 Task: Slide 35 - Resources.
Action: Mouse moved to (33, 82)
Screenshot: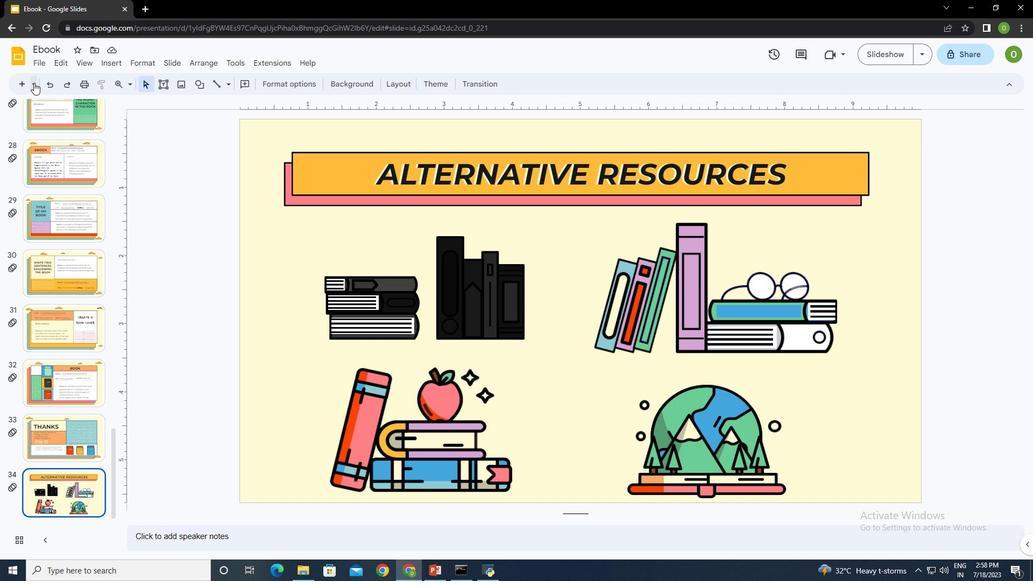 
Action: Mouse pressed left at (33, 82)
Screenshot: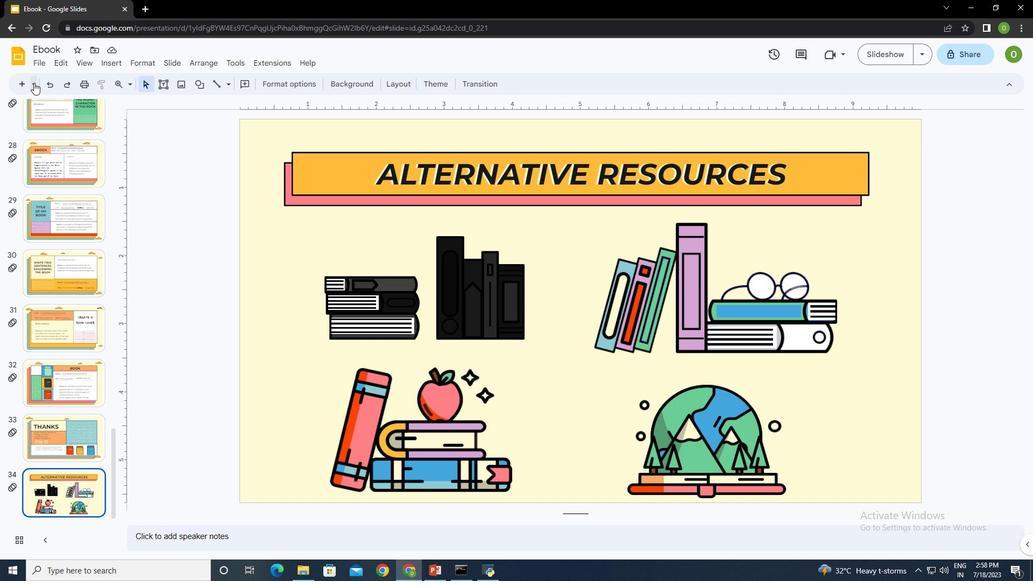 
Action: Mouse moved to (121, 391)
Screenshot: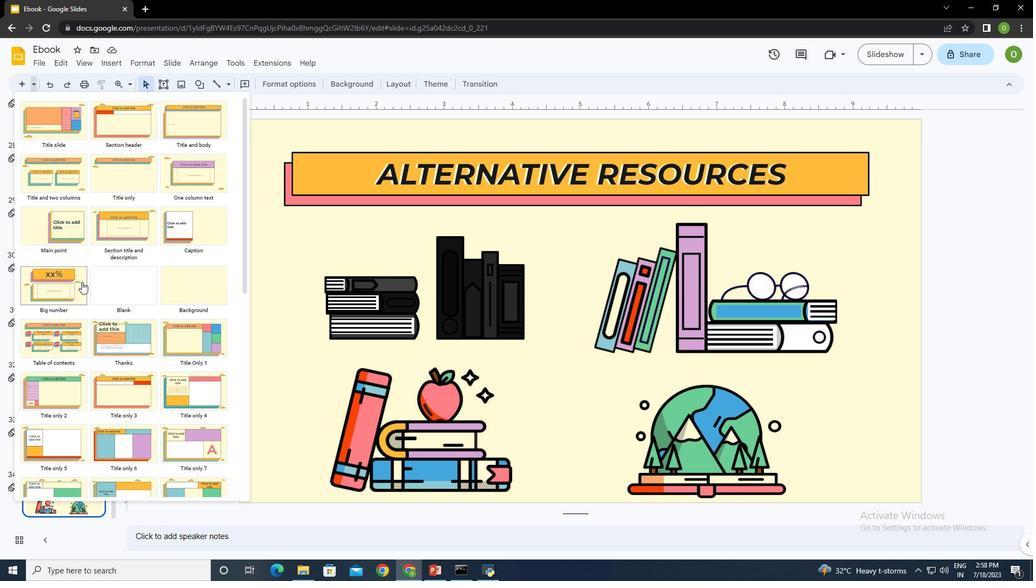 
Action: Mouse scrolled (121, 390) with delta (0, 0)
Screenshot: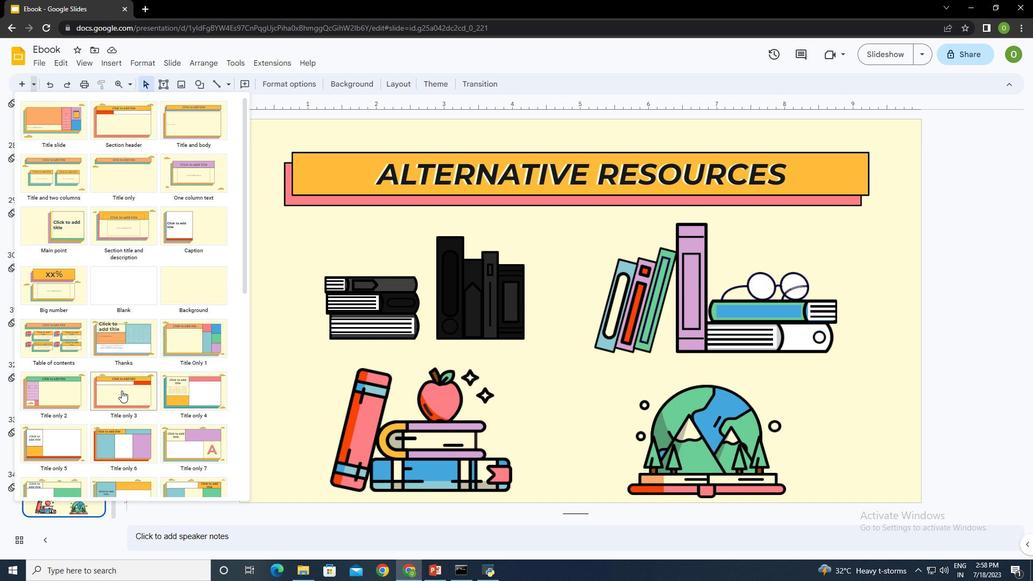 
Action: Mouse scrolled (121, 390) with delta (0, 0)
Screenshot: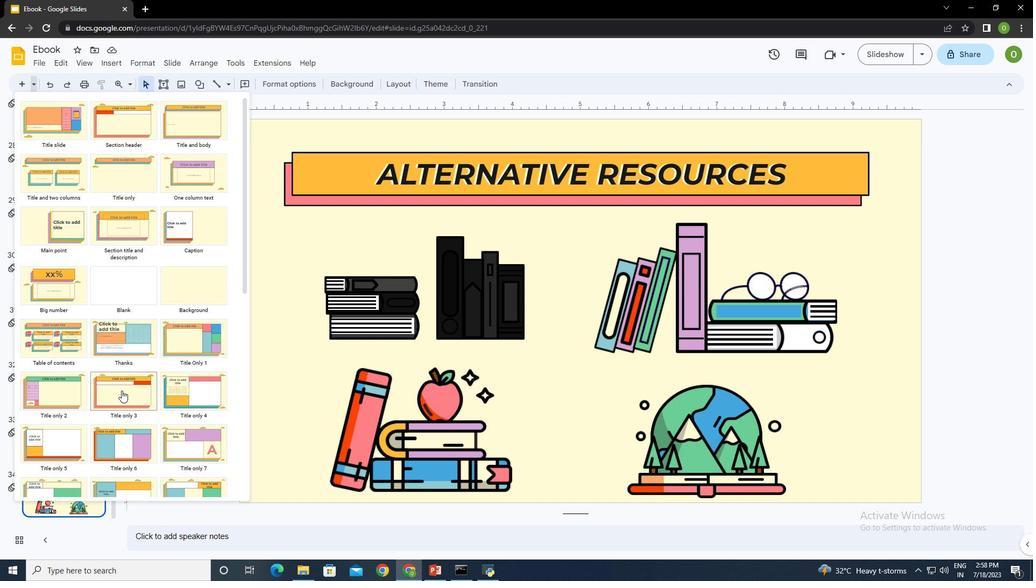 
Action: Mouse scrolled (121, 390) with delta (0, 0)
Screenshot: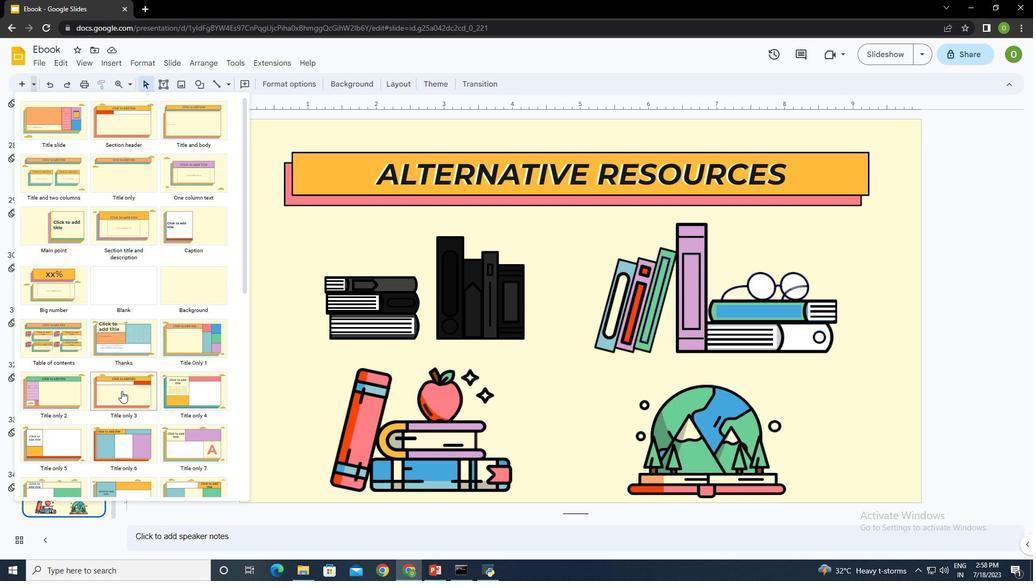 
Action: Mouse scrolled (121, 390) with delta (0, 0)
Screenshot: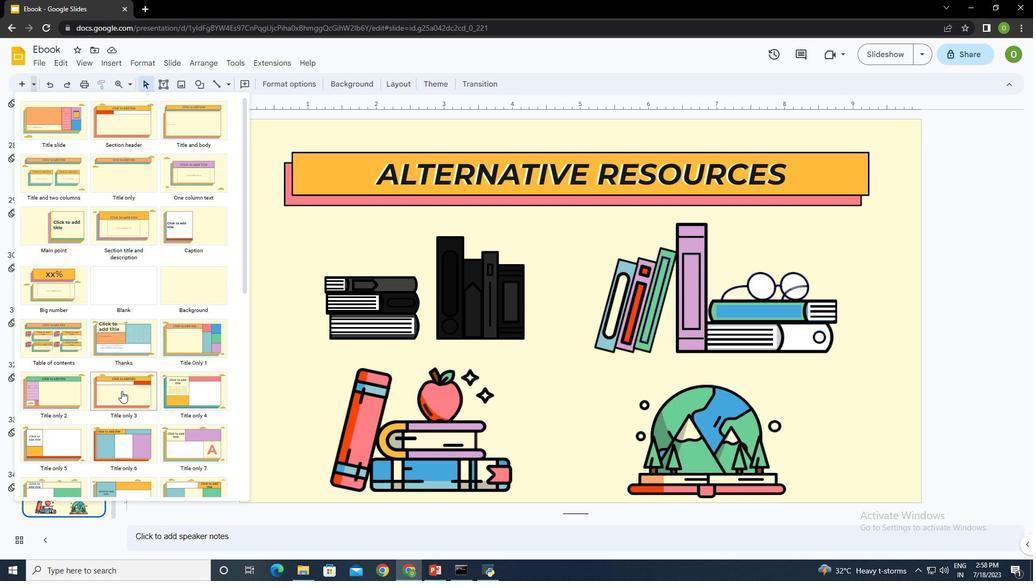
Action: Mouse scrolled (121, 390) with delta (0, 0)
Screenshot: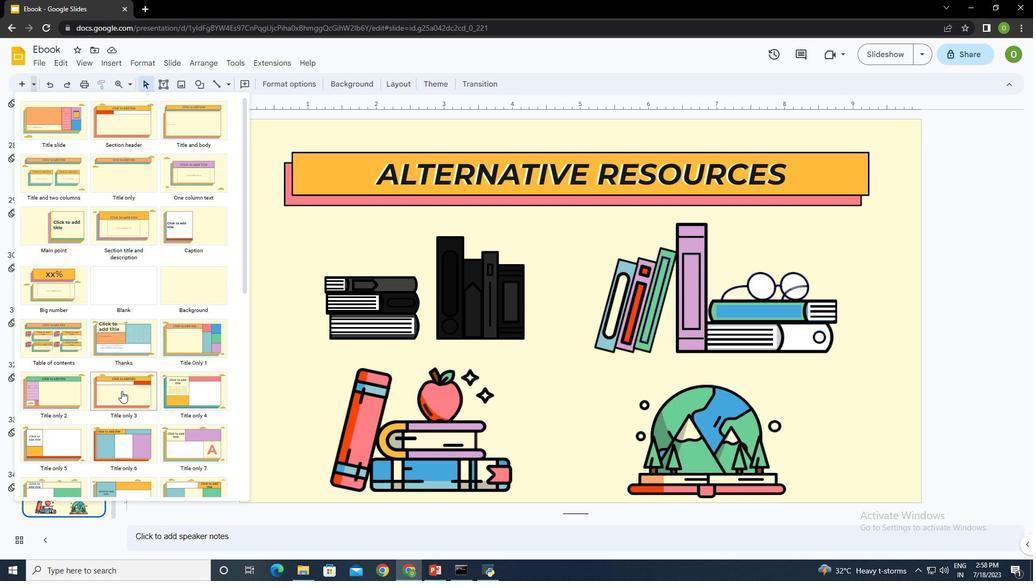 
Action: Mouse moved to (122, 391)
Screenshot: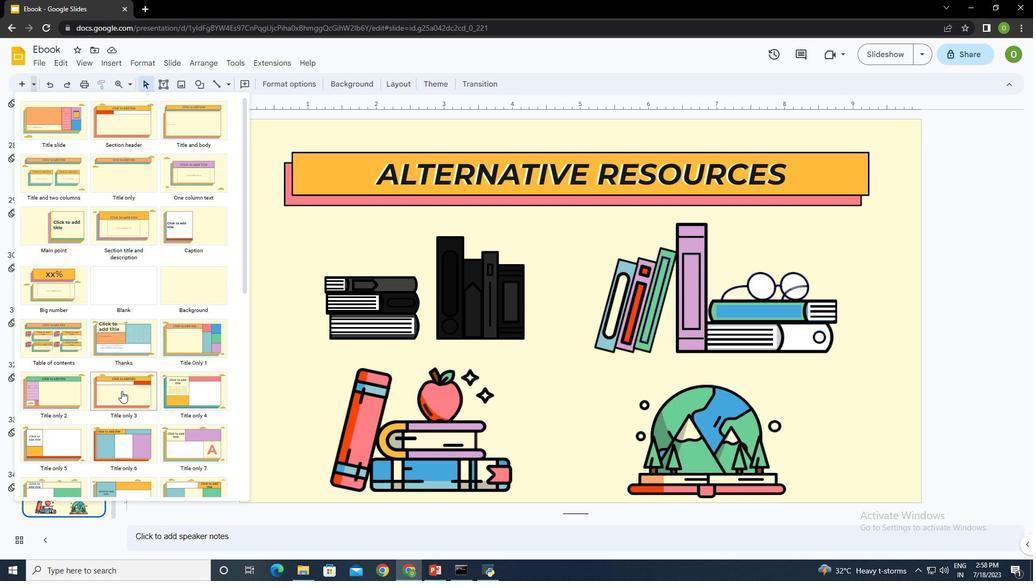
Action: Mouse scrolled (122, 390) with delta (0, 0)
Screenshot: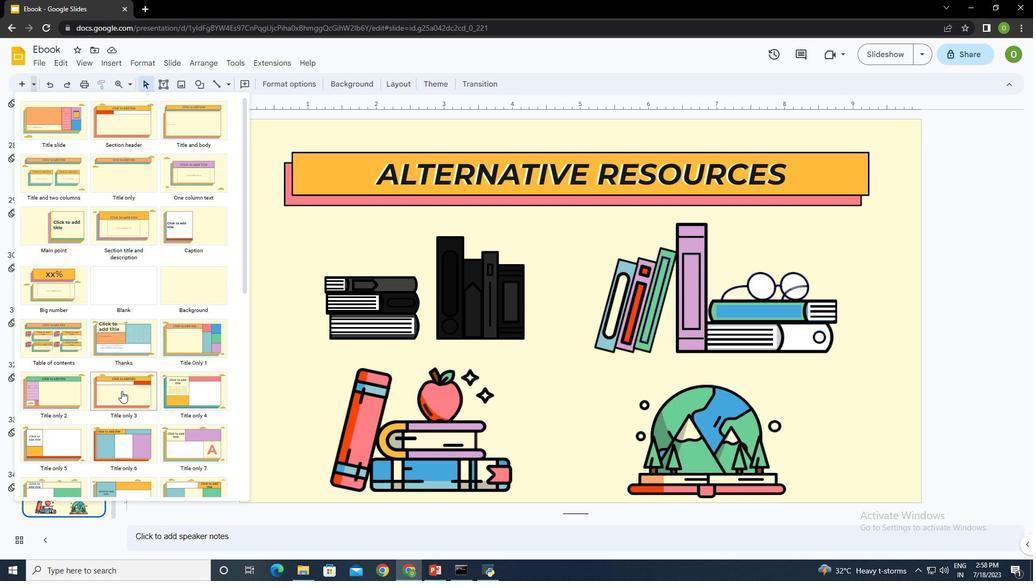 
Action: Mouse scrolled (122, 390) with delta (0, 0)
Screenshot: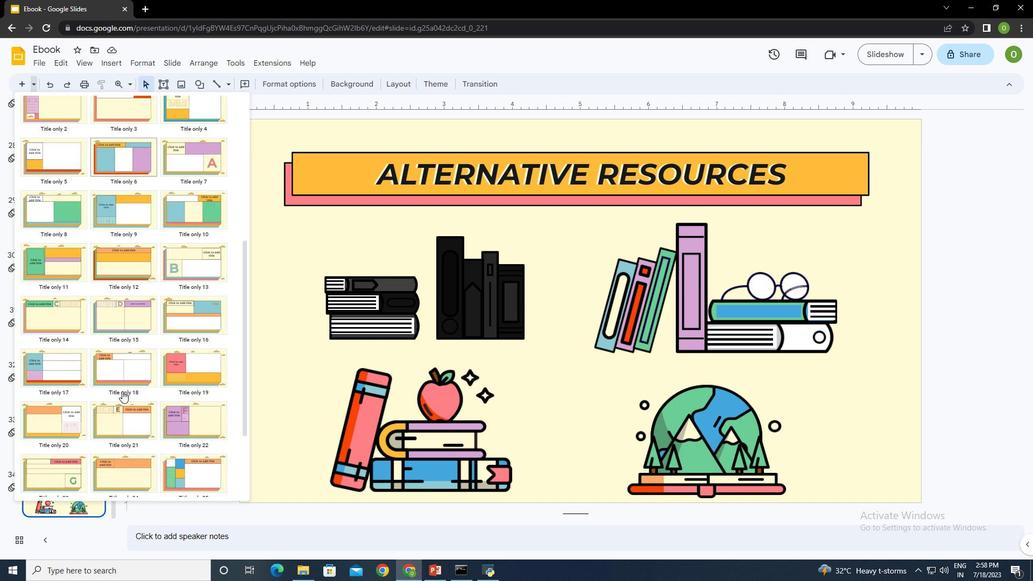 
Action: Mouse scrolled (122, 390) with delta (0, 0)
Screenshot: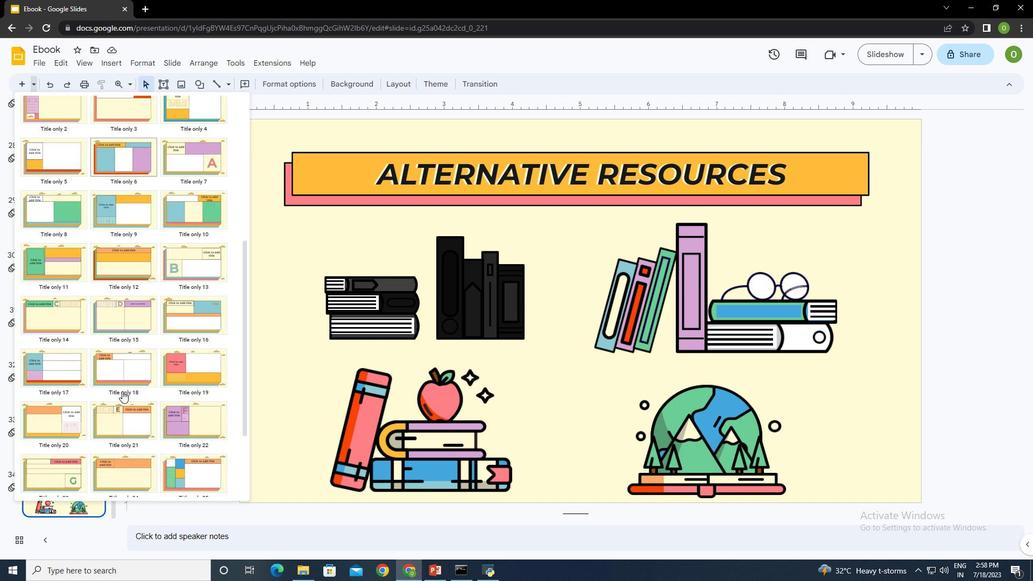 
Action: Mouse scrolled (122, 390) with delta (0, 0)
Screenshot: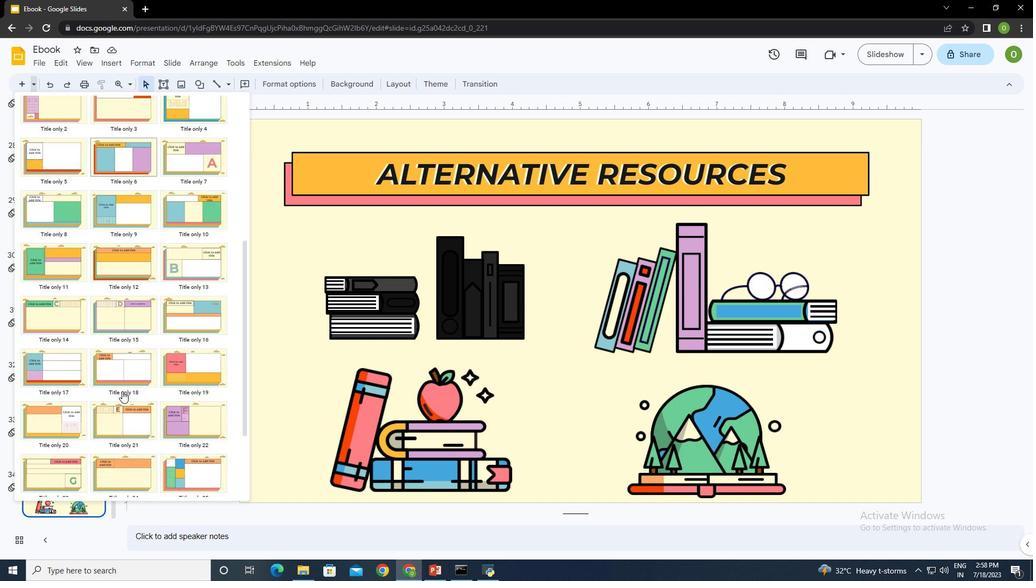 
Action: Mouse scrolled (122, 390) with delta (0, 0)
Screenshot: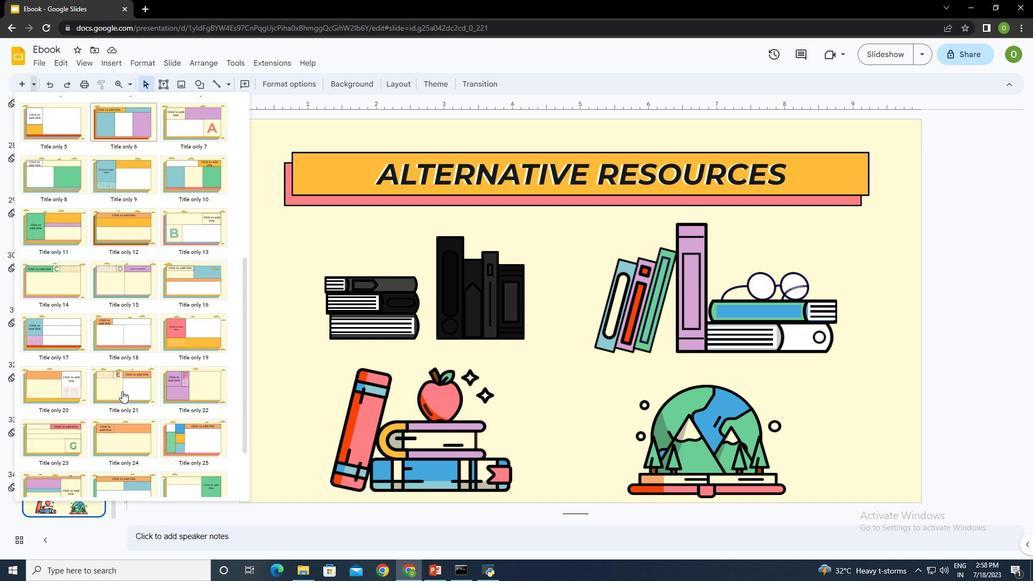 
Action: Mouse scrolled (122, 390) with delta (0, 0)
Screenshot: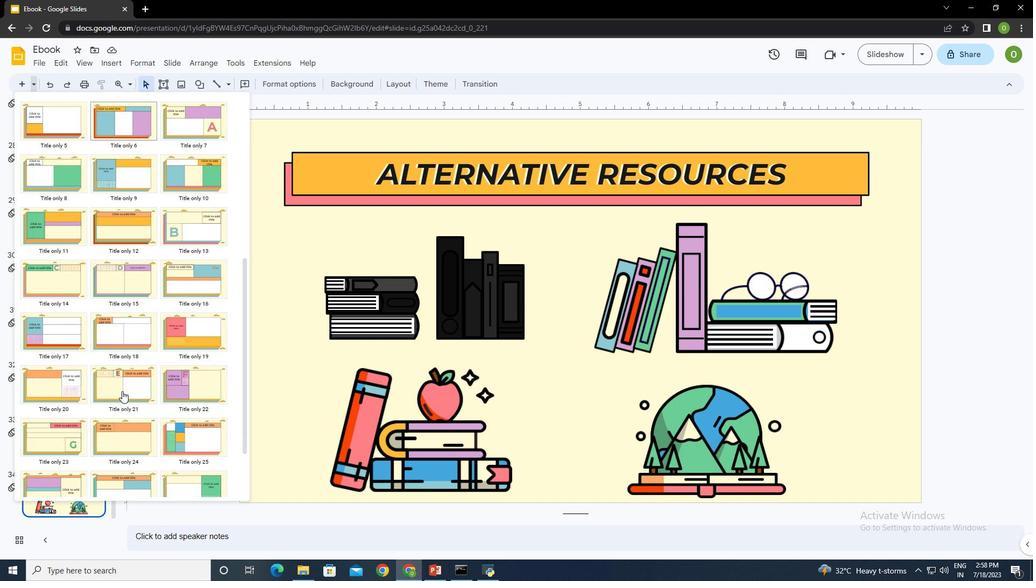 
Action: Mouse scrolled (122, 390) with delta (0, 0)
Screenshot: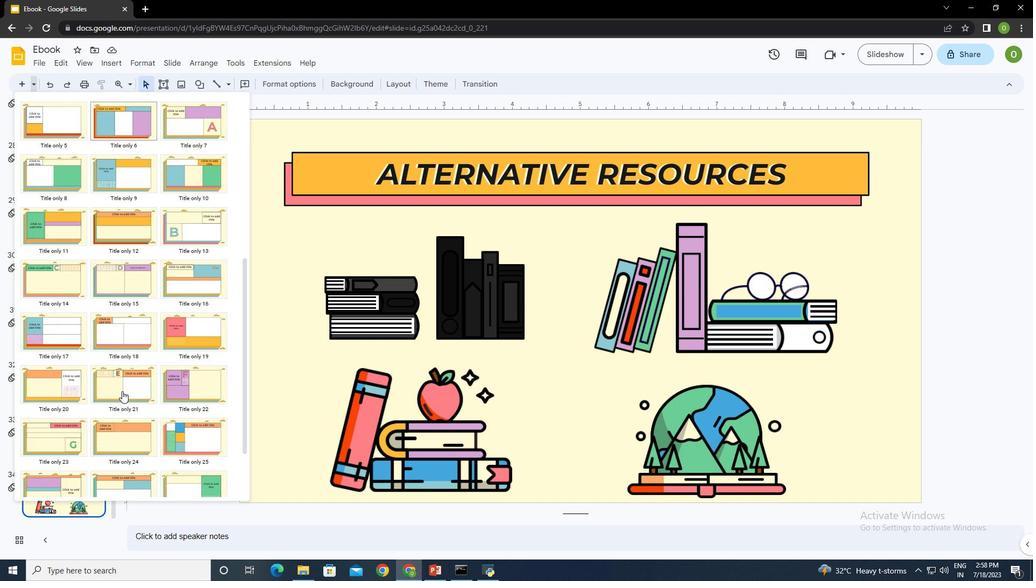 
Action: Mouse scrolled (122, 390) with delta (0, 0)
Screenshot: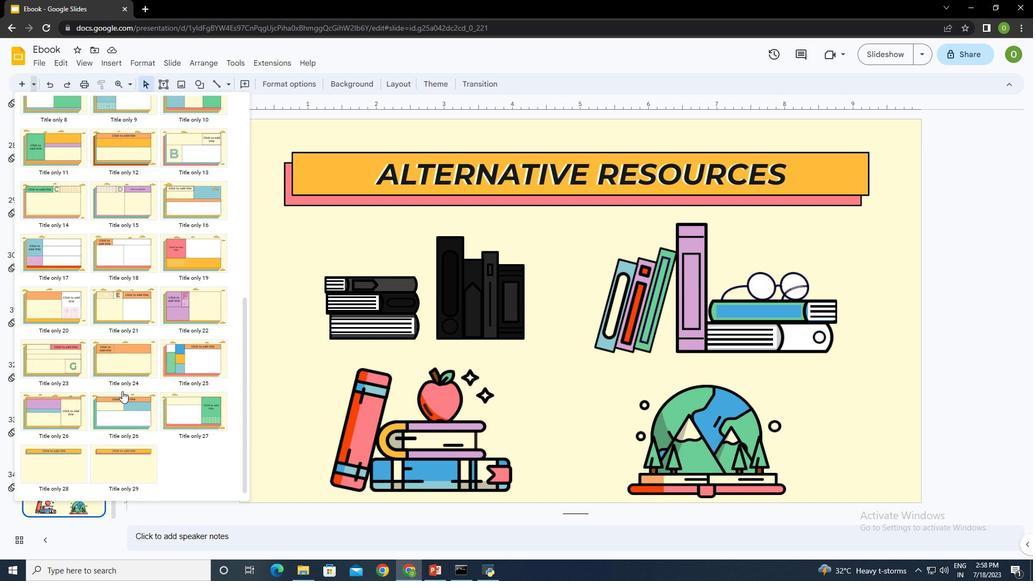 
Action: Mouse scrolled (122, 390) with delta (0, 0)
Screenshot: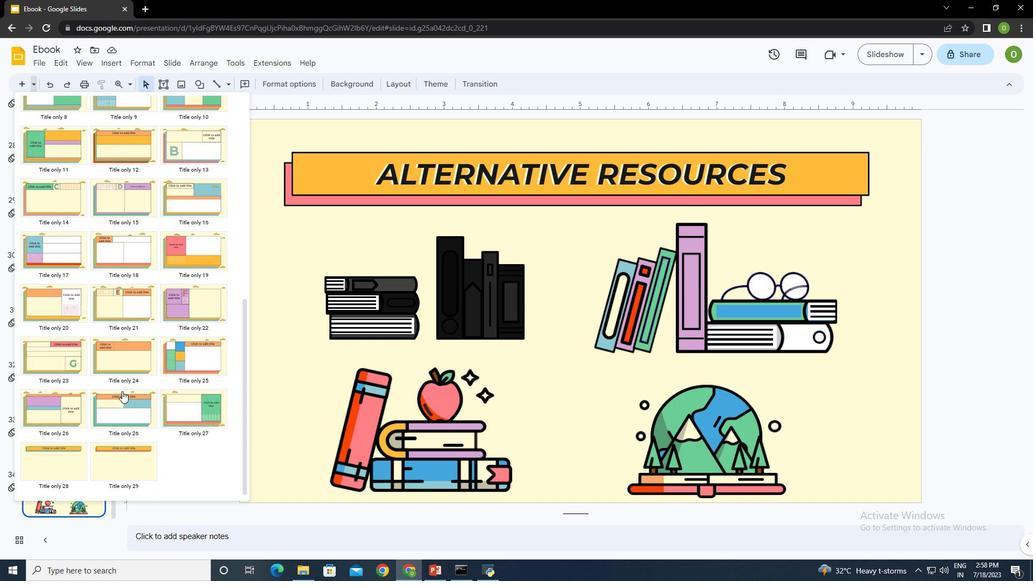 
Action: Mouse scrolled (122, 390) with delta (0, 0)
Screenshot: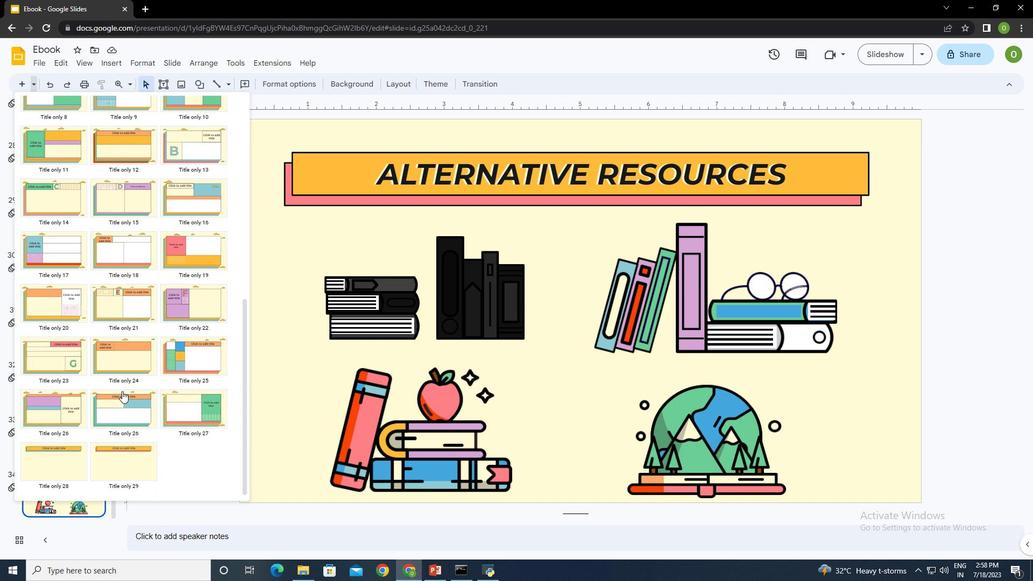 
Action: Mouse scrolled (122, 390) with delta (0, 0)
Screenshot: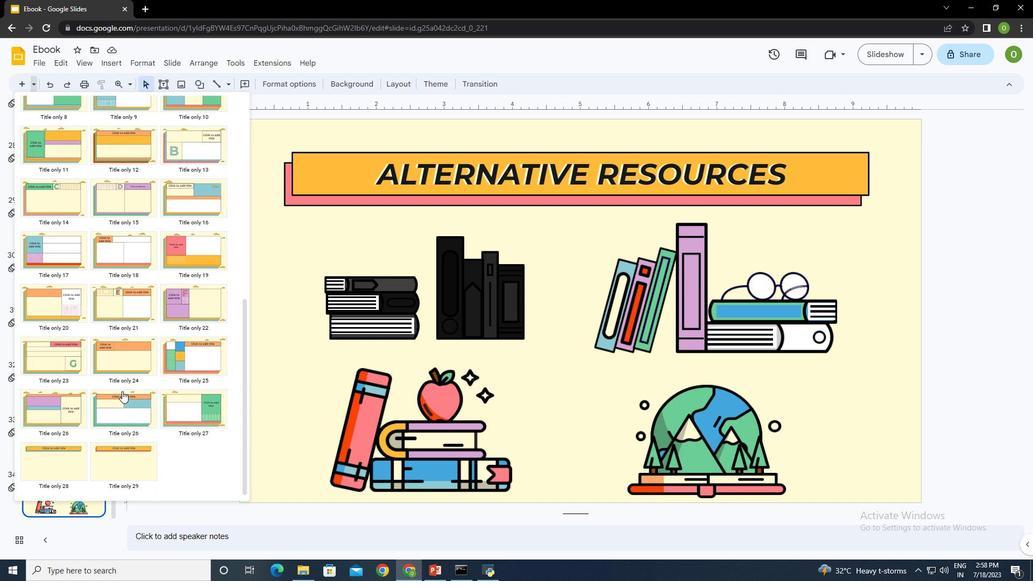 
Action: Mouse scrolled (122, 390) with delta (0, 0)
Screenshot: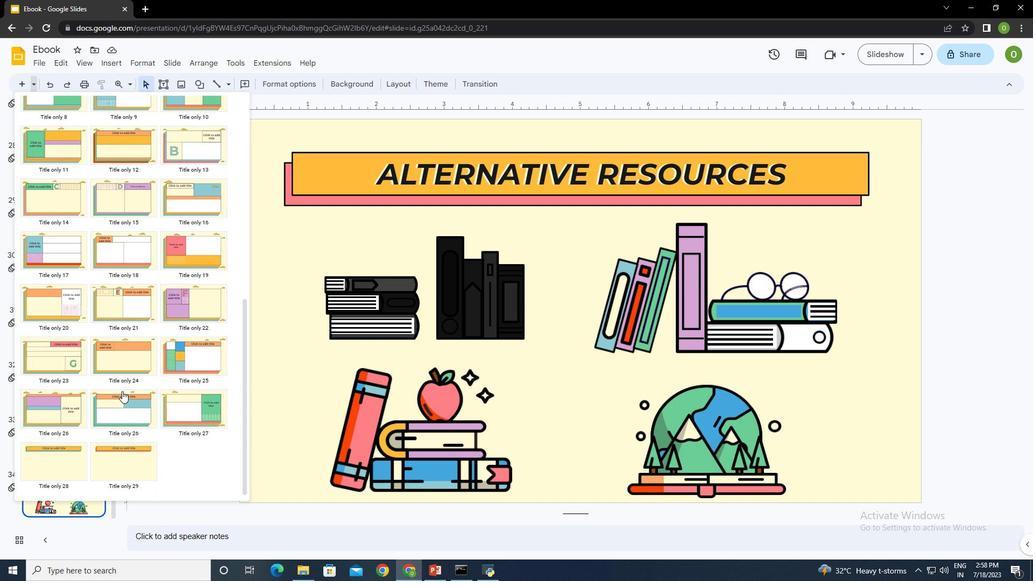 
Action: Mouse scrolled (122, 390) with delta (0, 0)
Screenshot: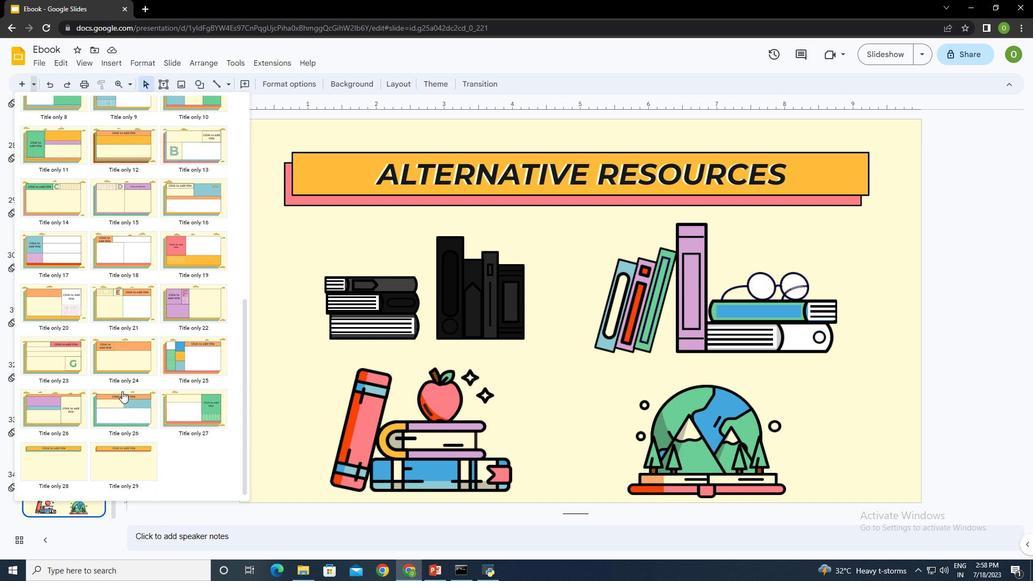 
Action: Mouse moved to (58, 465)
Screenshot: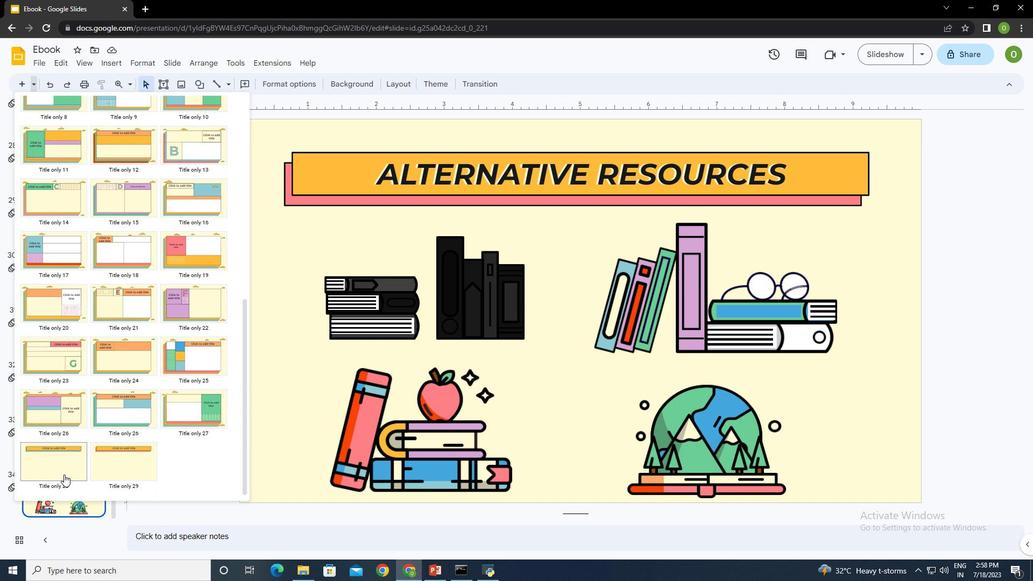 
Action: Mouse pressed left at (58, 465)
Screenshot: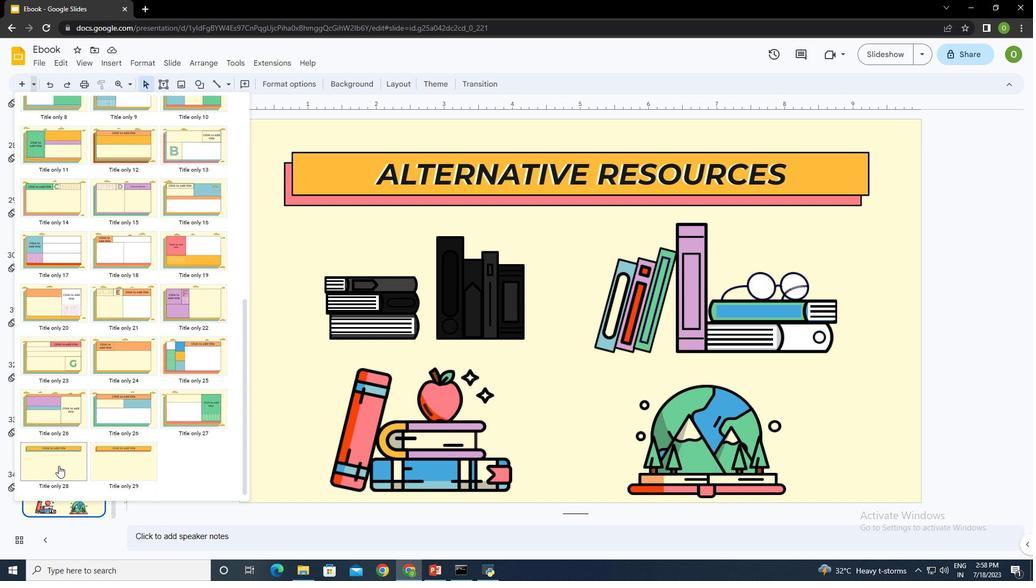 
Action: Mouse moved to (461, 170)
Screenshot: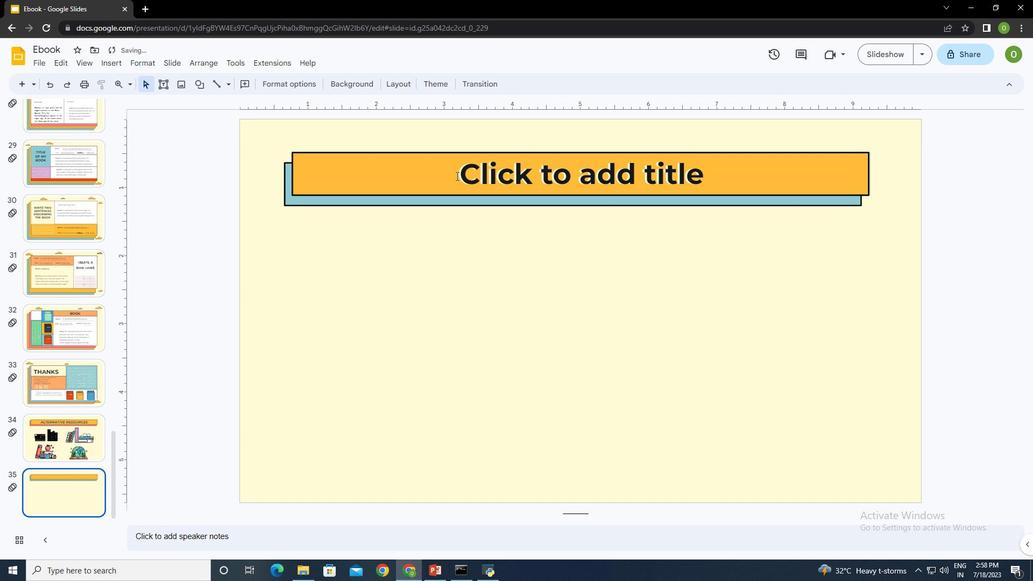 
Action: Mouse pressed left at (461, 170)
Screenshot: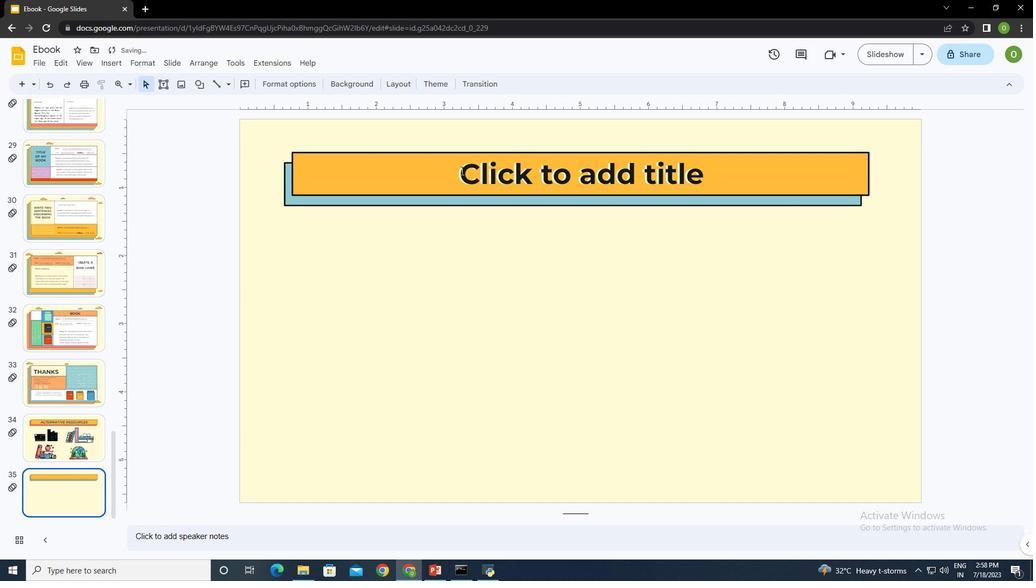 
Action: Key pressed resources
Screenshot: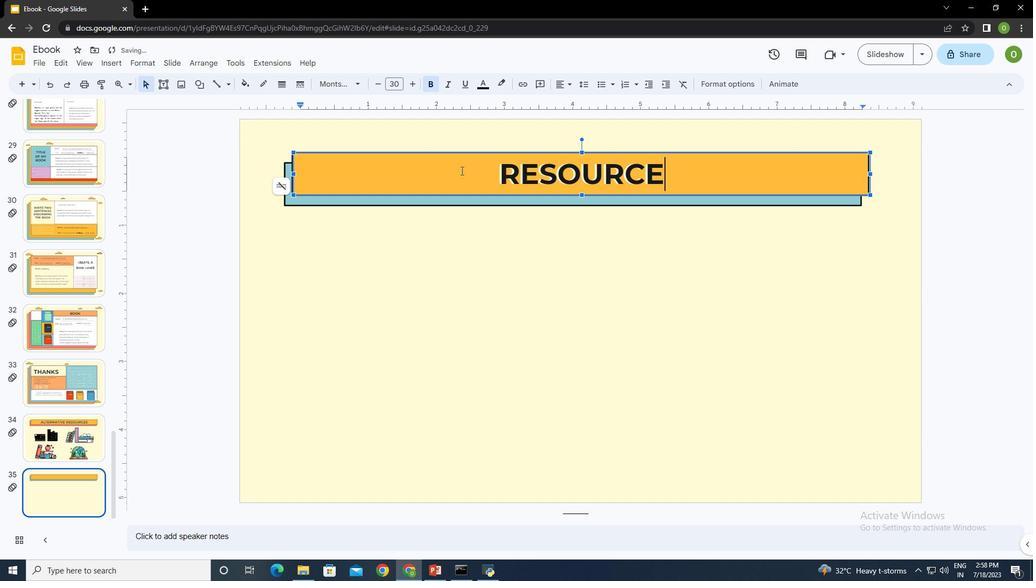 
Action: Mouse moved to (464, 258)
Screenshot: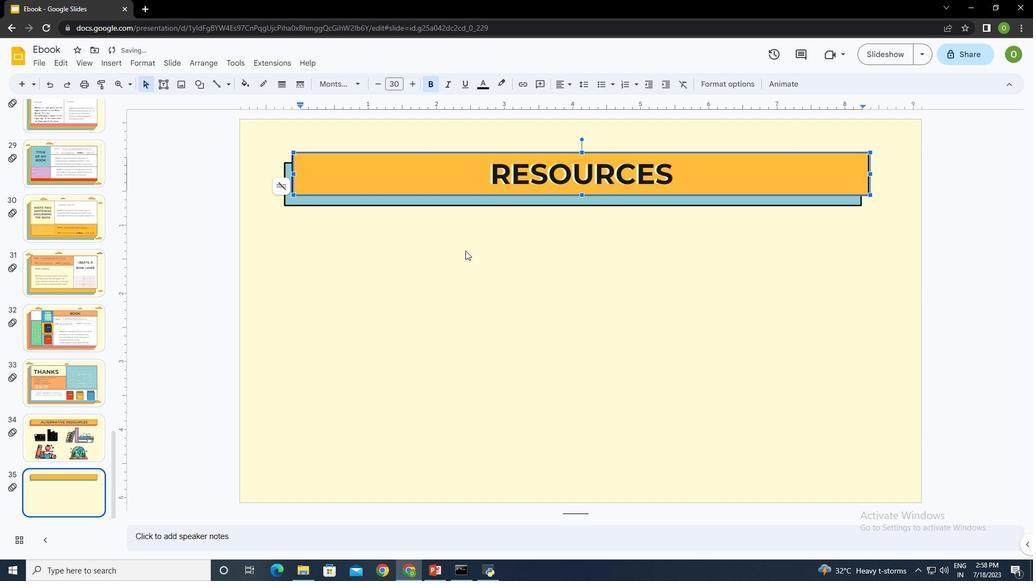 
Action: Mouse pressed left at (464, 258)
Screenshot: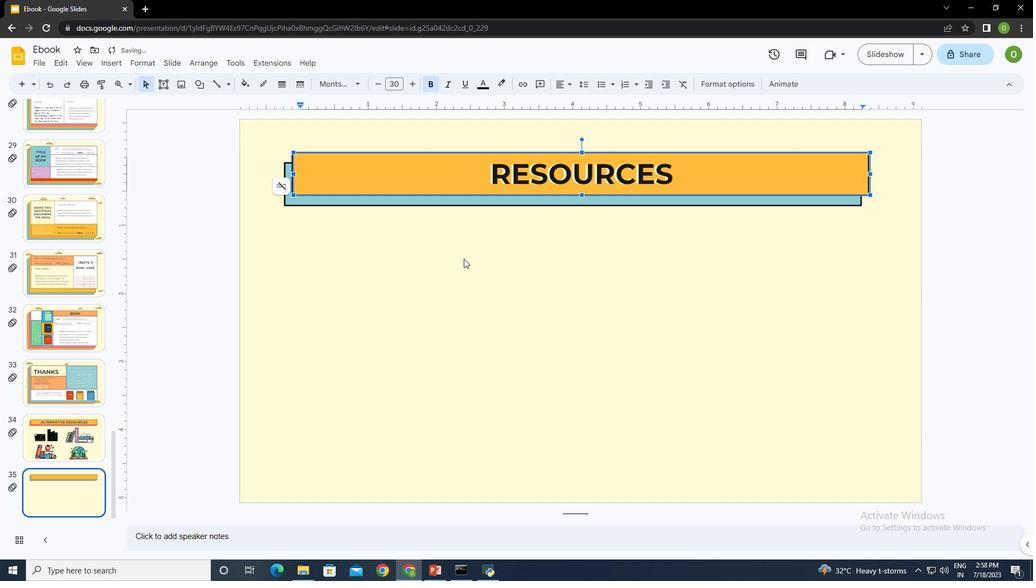 
Action: Mouse moved to (164, 84)
Screenshot: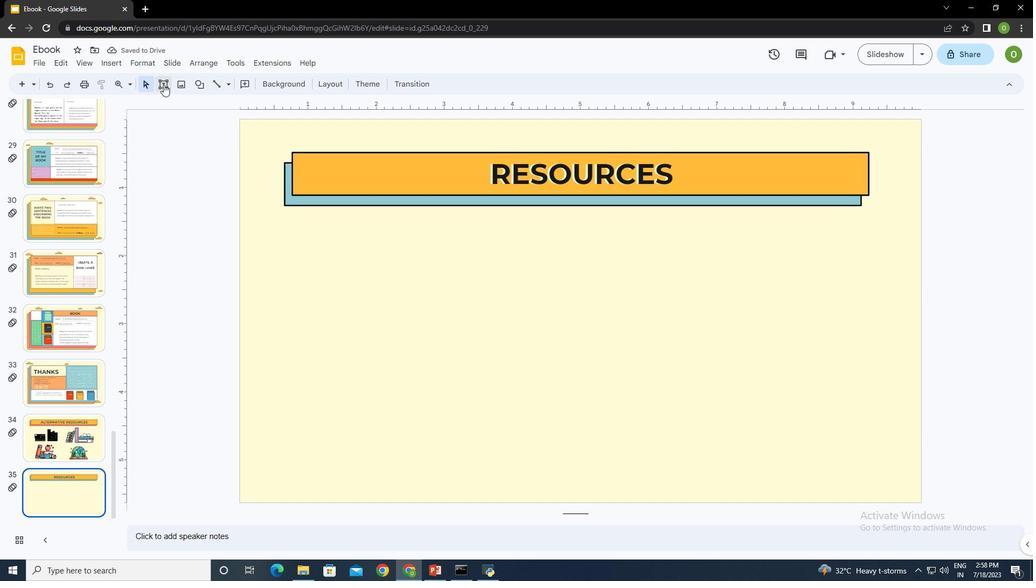 
Action: Mouse pressed left at (164, 84)
Screenshot: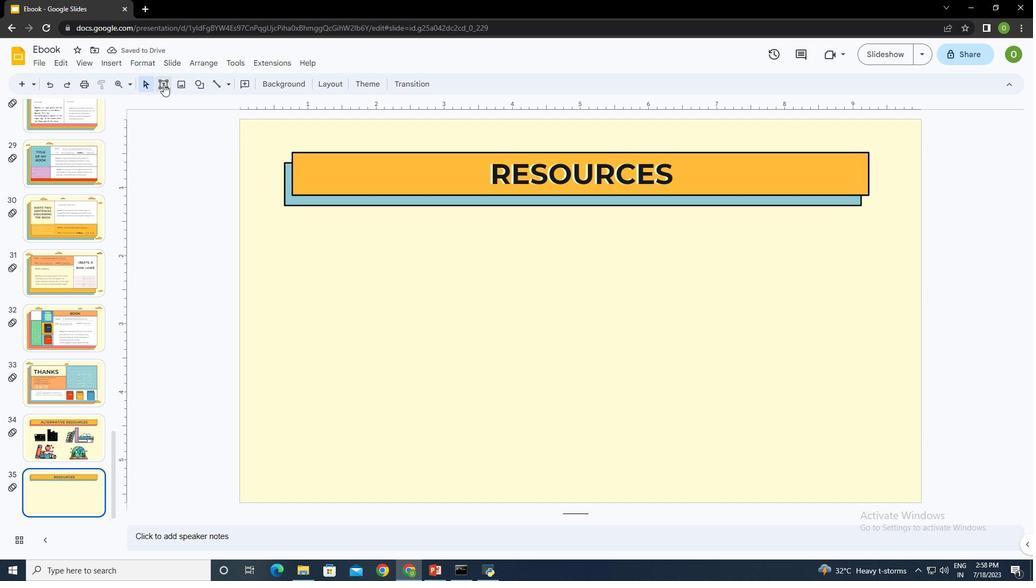 
Action: Mouse moved to (306, 220)
Screenshot: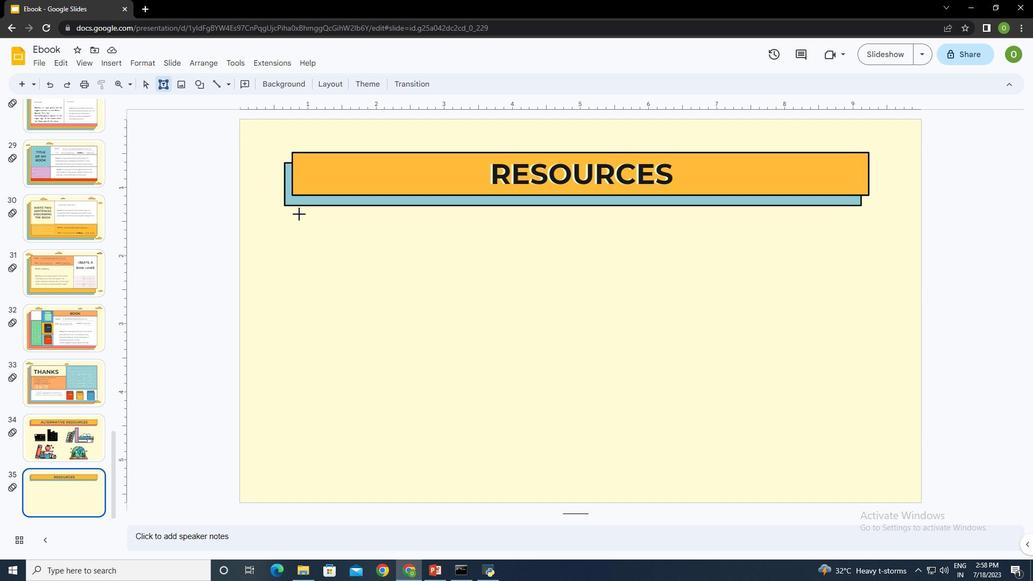 
Action: Mouse pressed left at (306, 220)
Screenshot: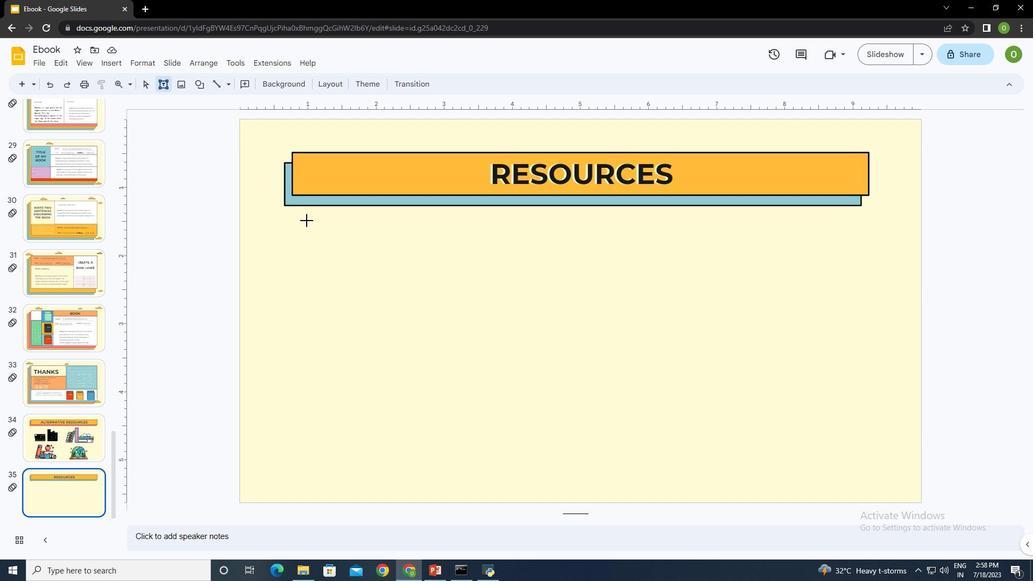 
Action: Mouse moved to (444, 245)
Screenshot: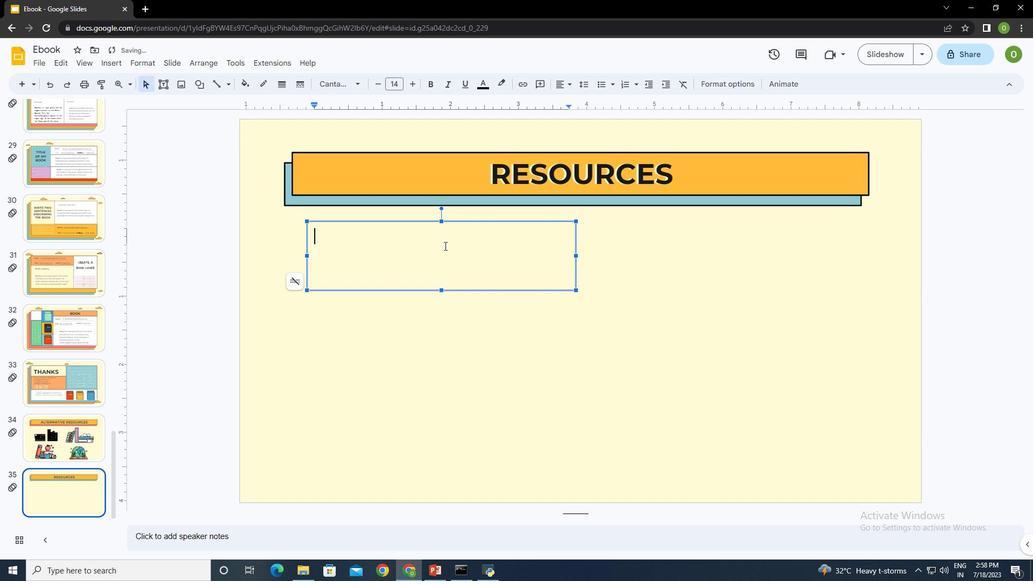 
Action: Key pressed <Key.shift>Did<Key.space>you<Key.space><Key.backspace><Key.backspace><Key.backspace><Key.backspace><Key.backspace><Key.backspace><Key.backspace><Key.backspace><Key.backspace><Key.backspace><Key.backspace><Key.backspace><Key.backspace><Key.backspace><Key.caps_lock><Key.shift><Key.shift>dID<Key.space>YOU<Key.space>LIKE<Key.space>THE<Key.space>RESOI<Key.backspace>URCES<Key.space>ON<Key.space>THIS<Key.space>TEMPLATE<Key.shift_r>?
Screenshot: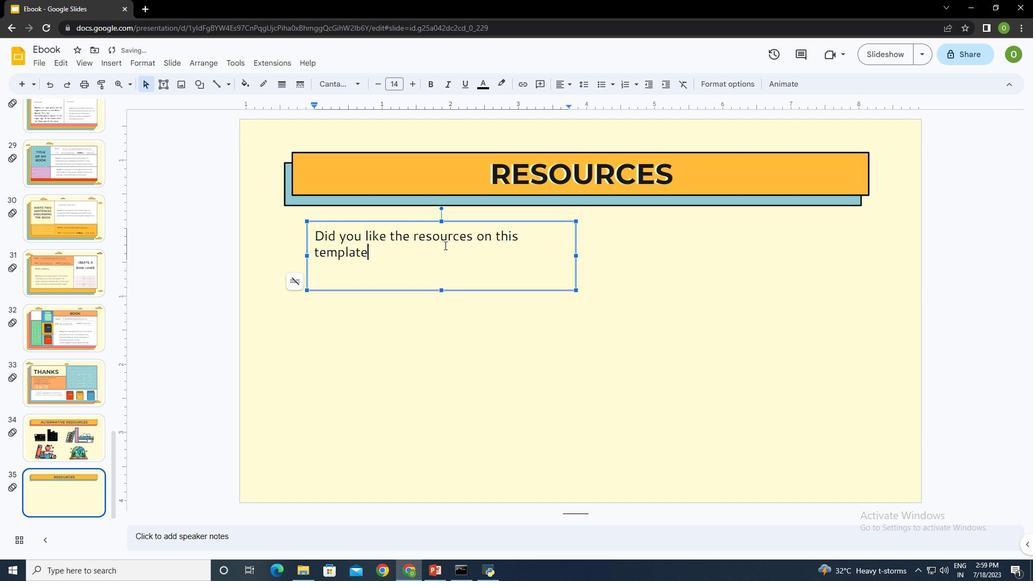 
Action: Mouse moved to (577, 255)
Screenshot: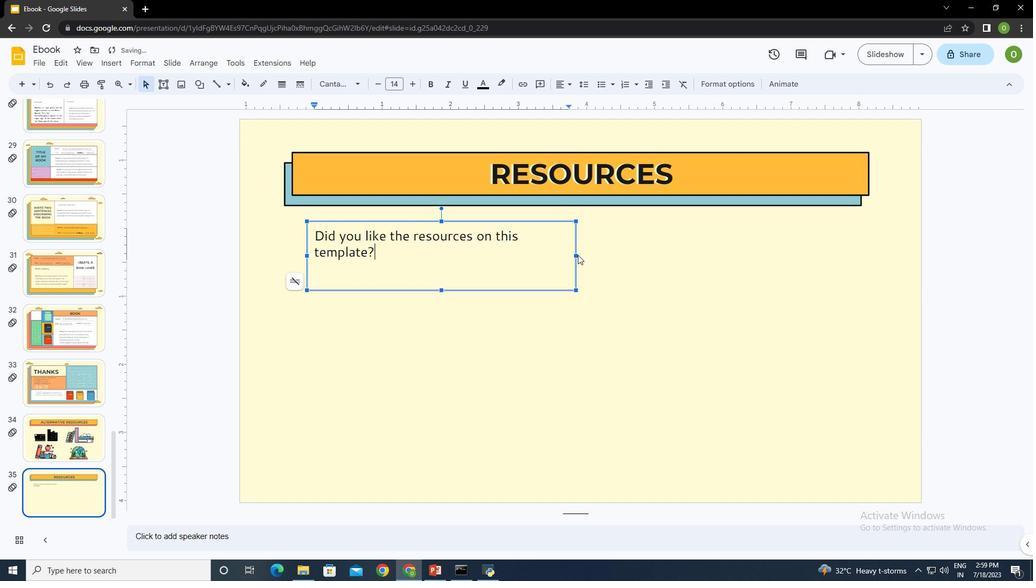
Action: Mouse pressed left at (577, 255)
Screenshot: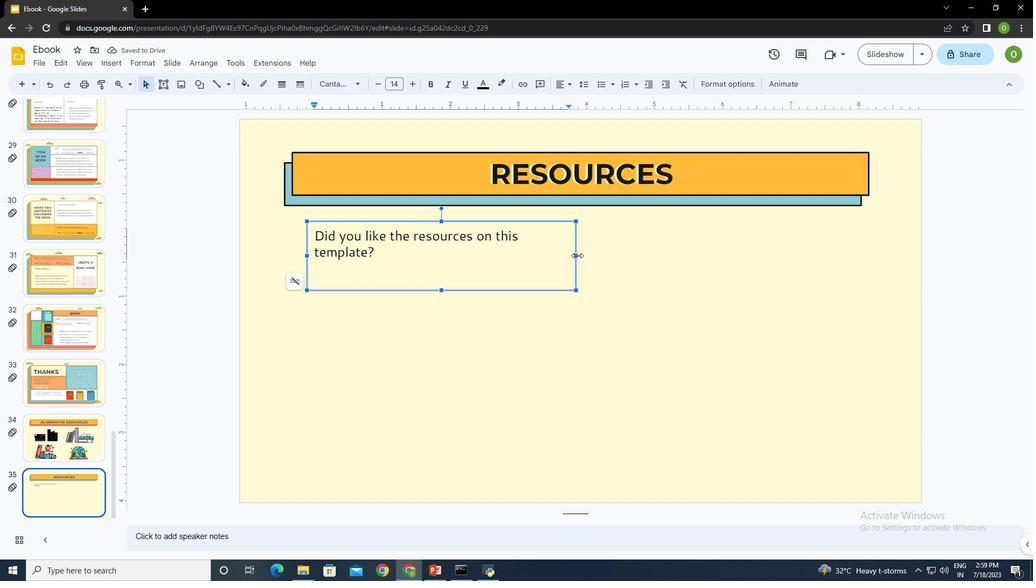 
Action: Mouse moved to (600, 236)
Screenshot: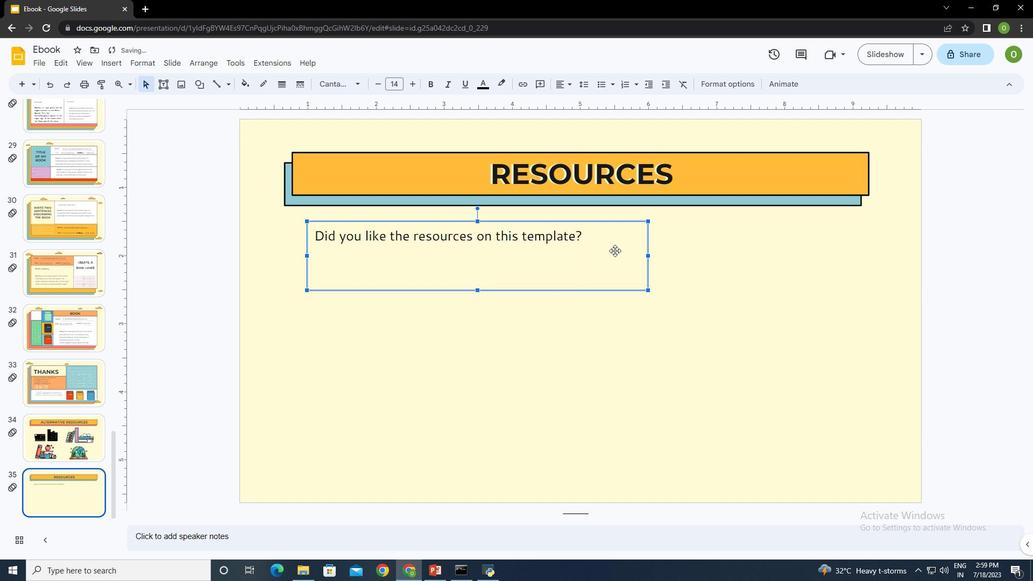 
Action: Mouse pressed left at (600, 236)
Screenshot: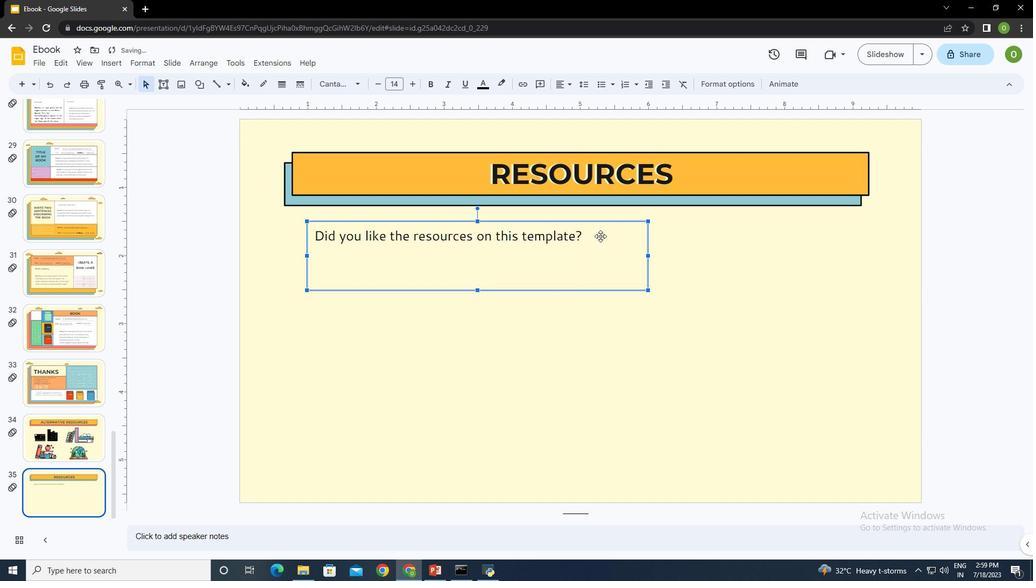 
Action: Mouse moved to (576, 237)
Screenshot: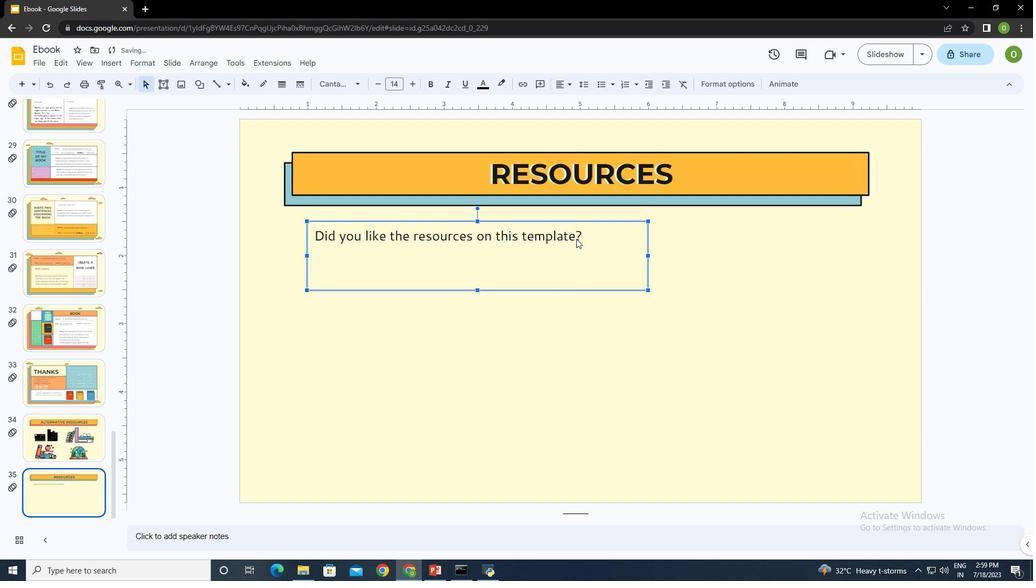
Action: Mouse pressed left at (576, 237)
Screenshot: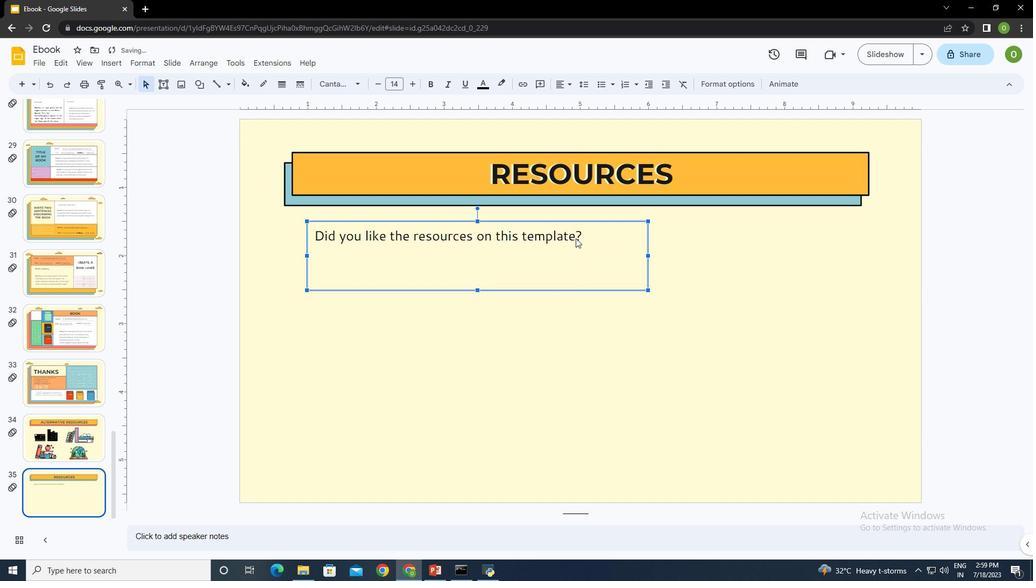 
Action: Mouse moved to (576, 237)
Screenshot: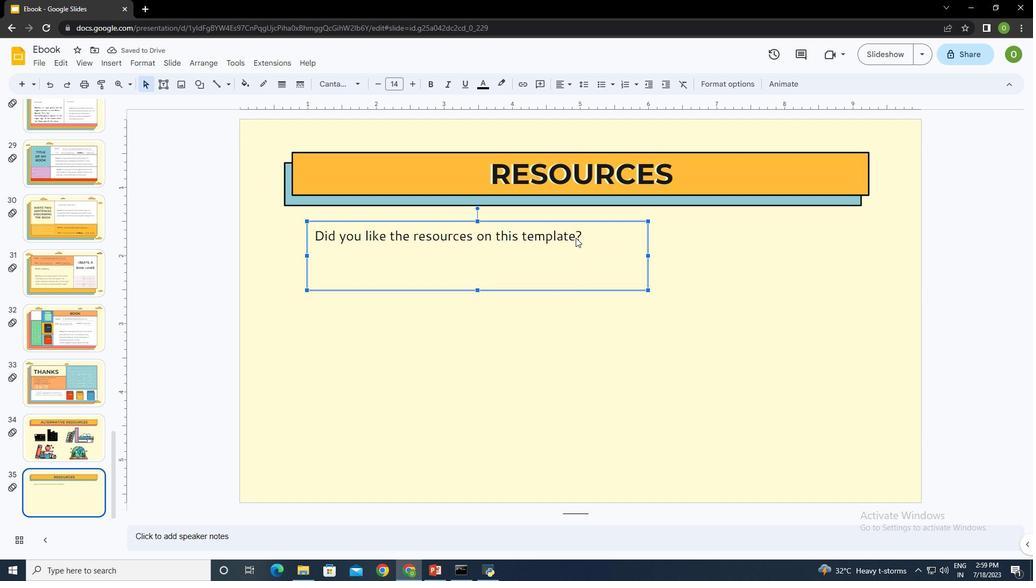 
Action: Mouse pressed left at (576, 237)
Screenshot: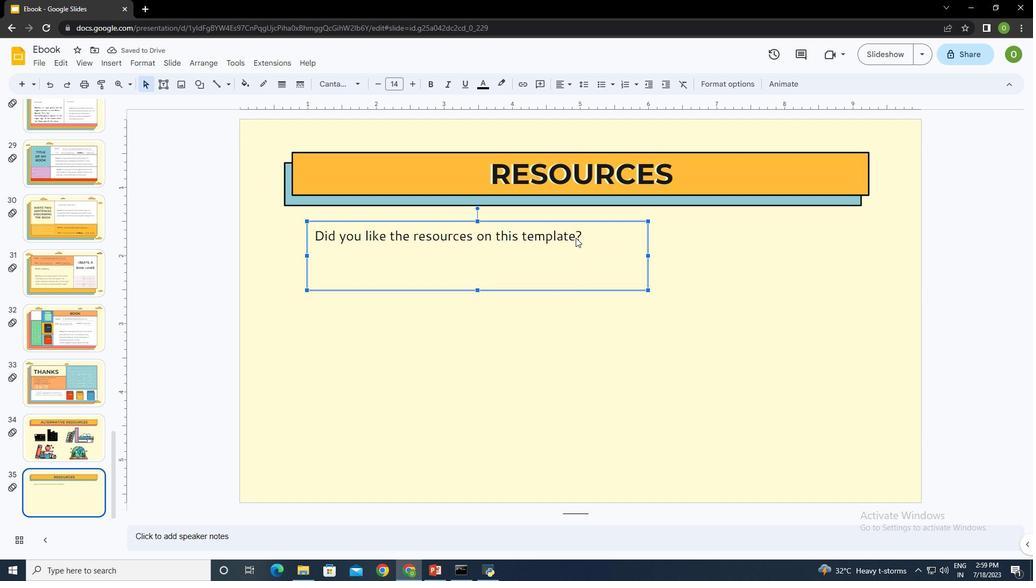 
Action: Mouse pressed left at (576, 237)
Screenshot: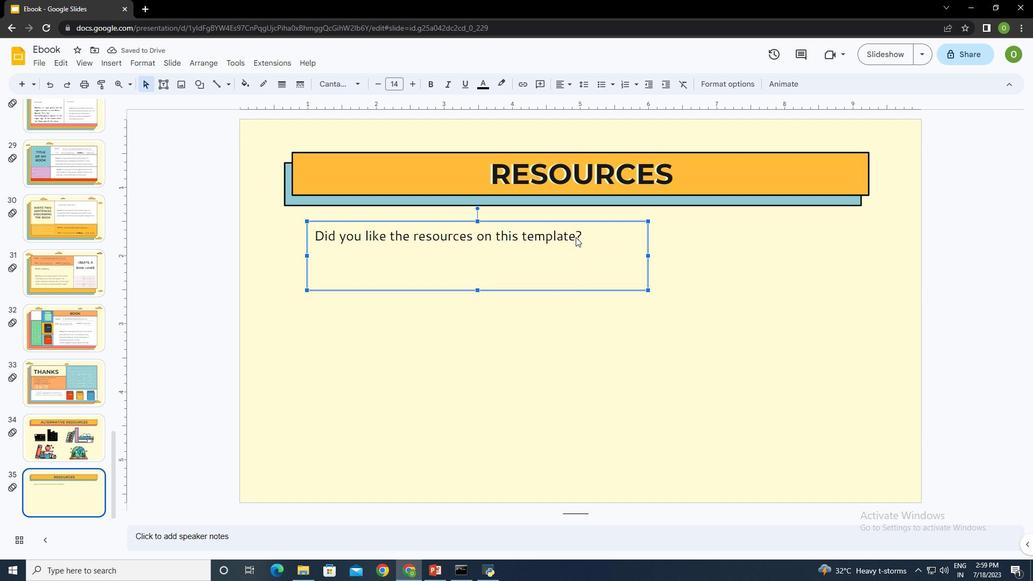 
Action: Mouse pressed left at (576, 237)
Screenshot: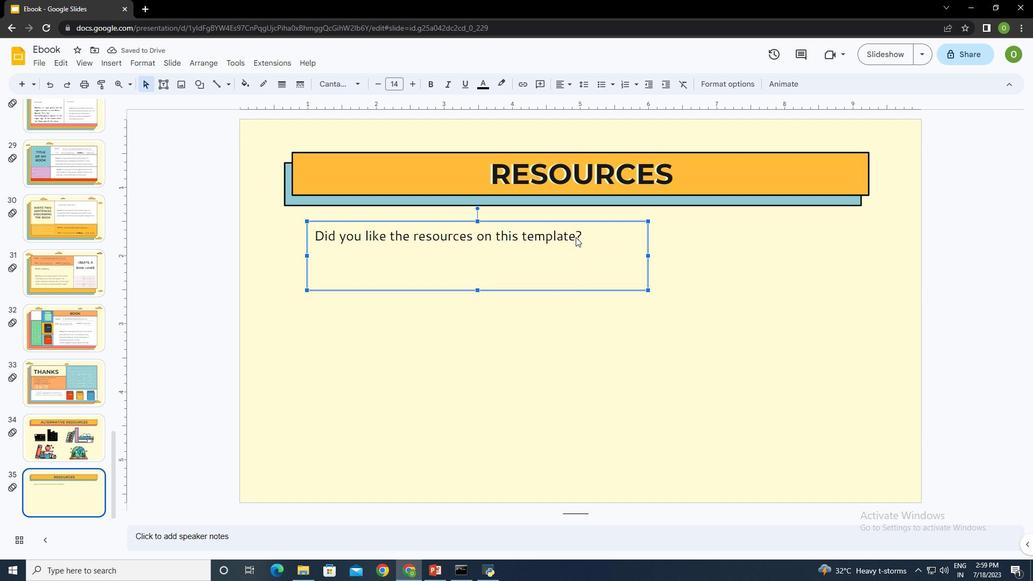 
Action: Mouse moved to (599, 239)
Screenshot: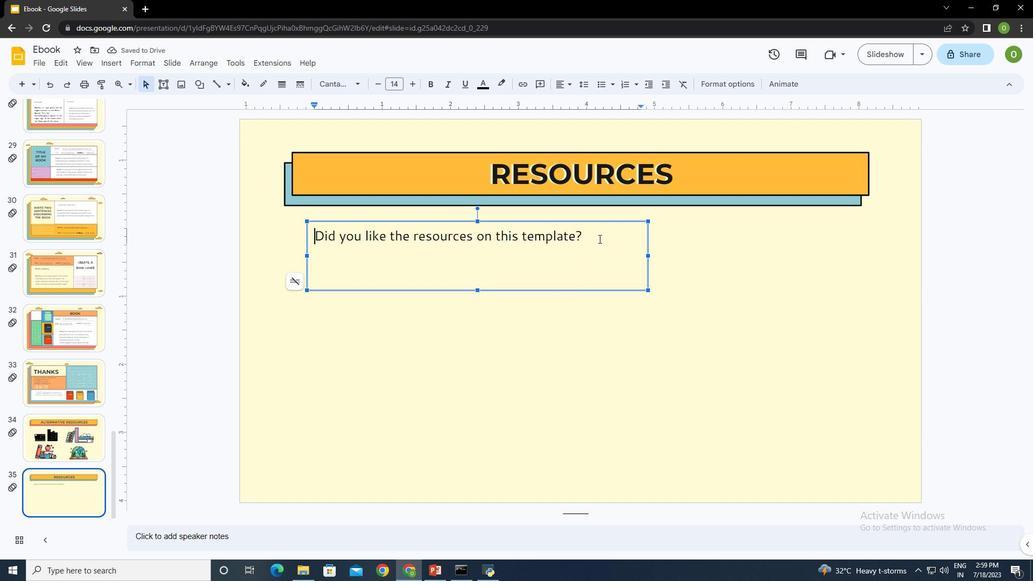 
Action: Mouse pressed left at (599, 239)
Screenshot: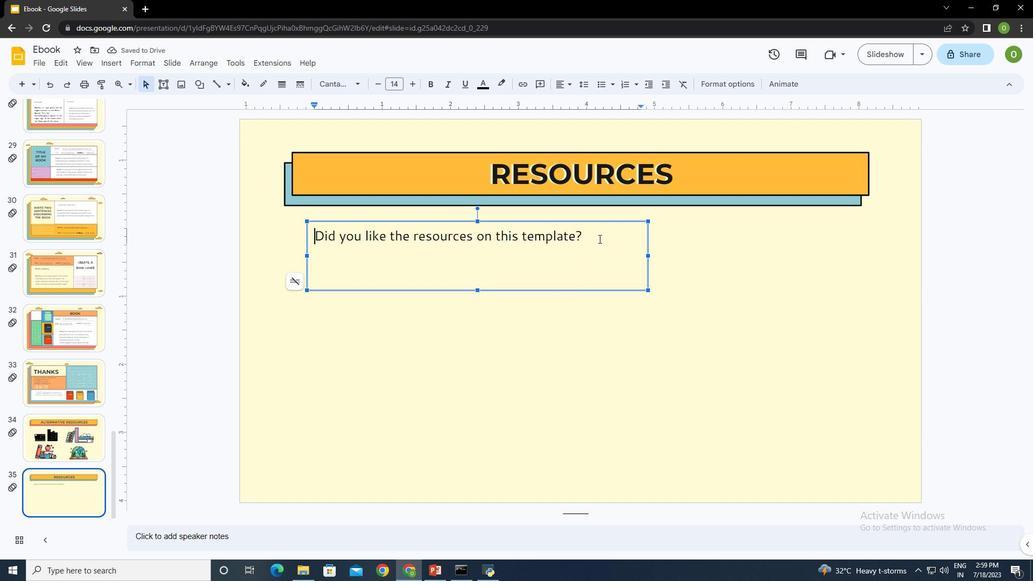 
Action: Key pressed <Key.enter><Key.shift><Key.shift><Key.shift><Key.shift><Key.shift><Key.shift><Key.shift>gET<Key.space>THEM<Key.space>FOR<Key.space>FREE<Key.space>AT<Key.space>OUR<Key.space>I<Key.backspace>OTHER<Key.space>WEBSITES
Screenshot: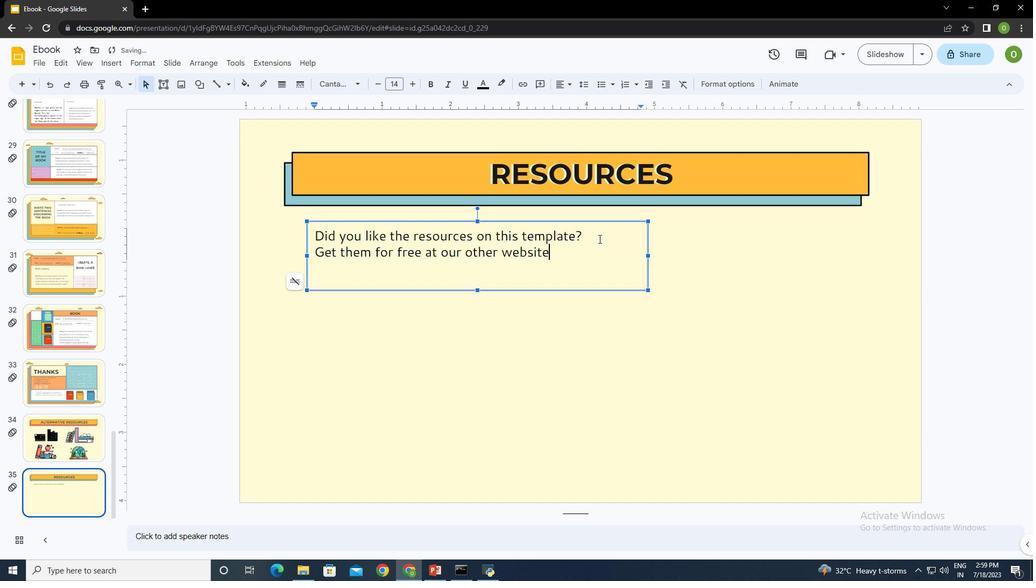 
Action: Mouse moved to (619, 344)
Screenshot: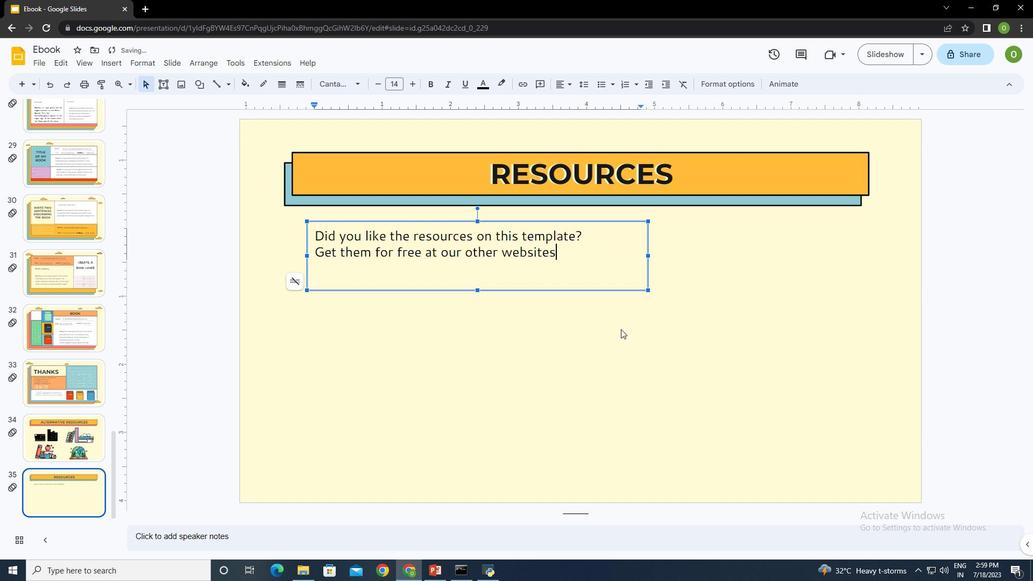 
Action: Mouse pressed left at (619, 344)
Screenshot: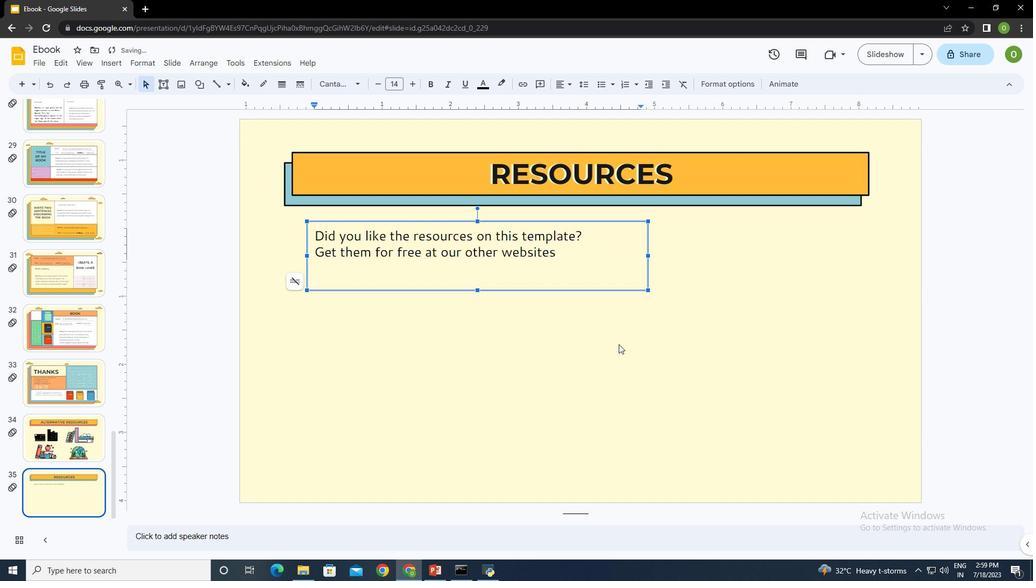 
Action: Mouse moved to (159, 84)
Screenshot: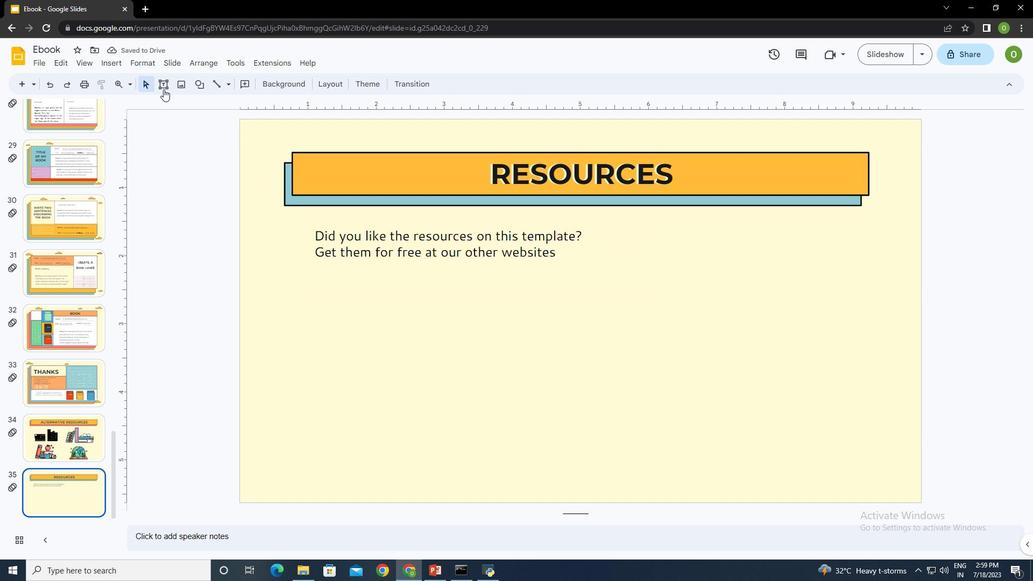 
Action: Mouse pressed left at (159, 84)
Screenshot: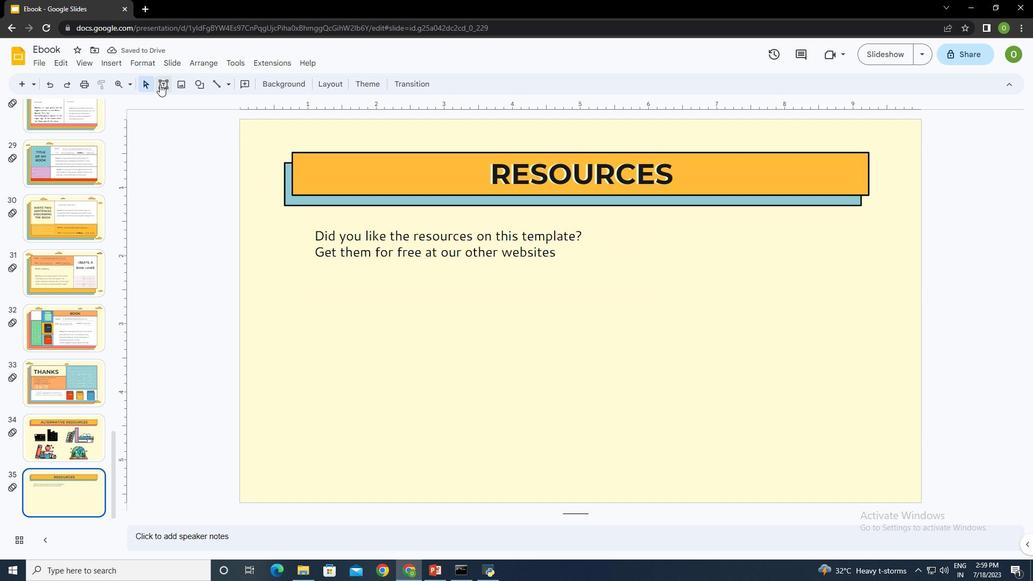 
Action: Mouse moved to (297, 293)
Screenshot: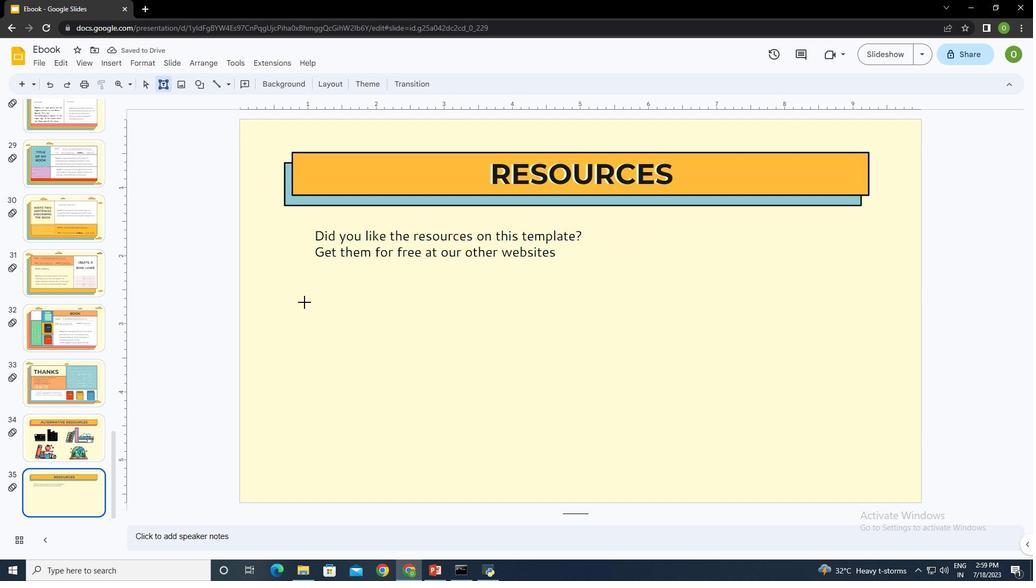 
Action: Mouse pressed left at (297, 293)
Screenshot: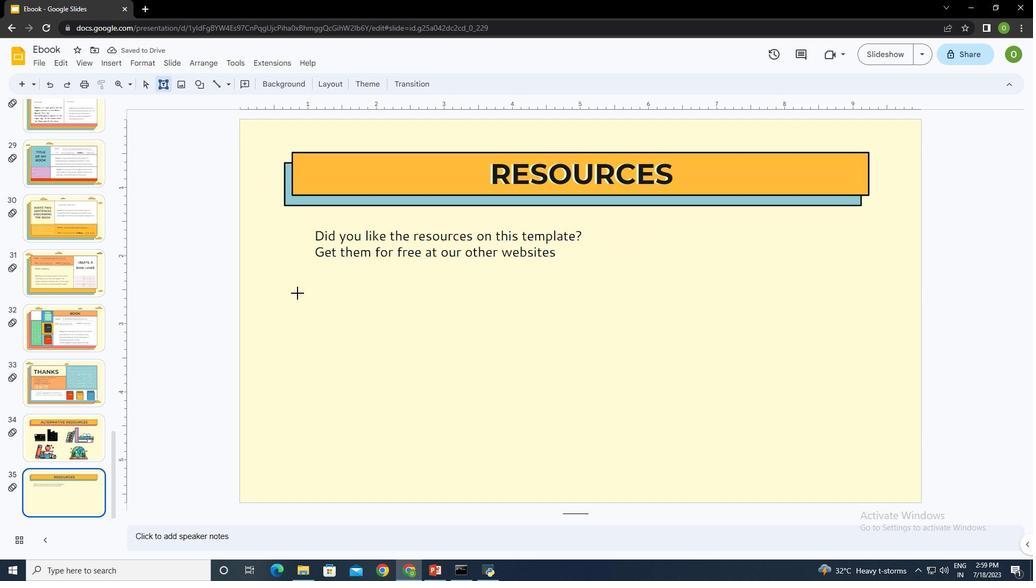 
Action: Mouse moved to (403, 294)
Screenshot: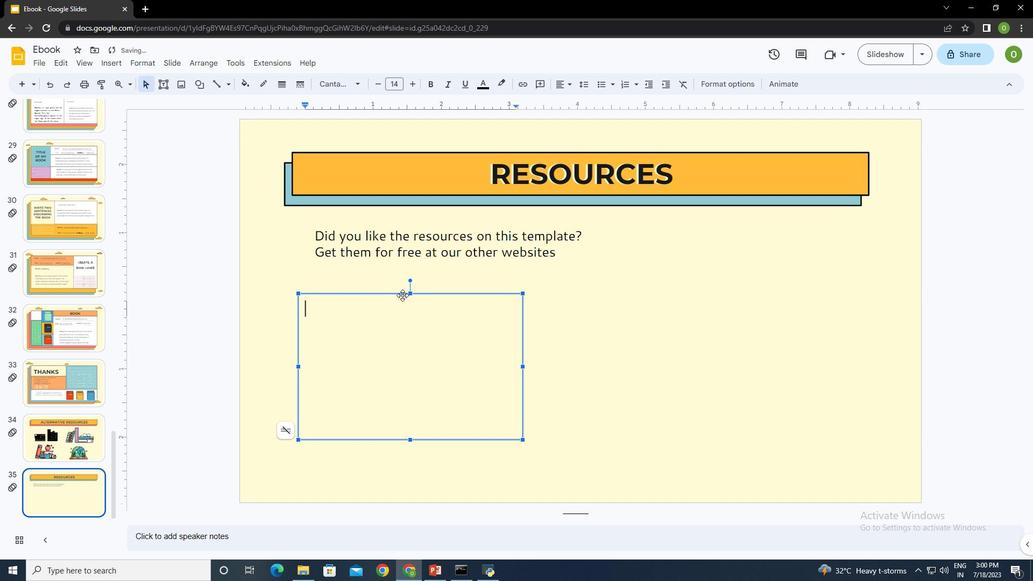 
Action: Mouse pressed left at (403, 294)
Screenshot: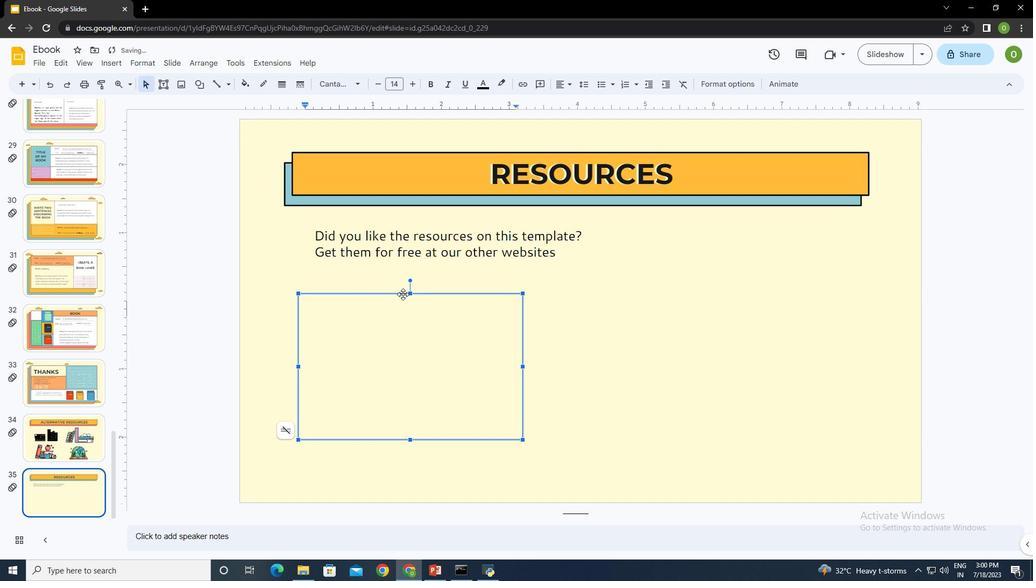 
Action: Mouse moved to (416, 463)
Screenshot: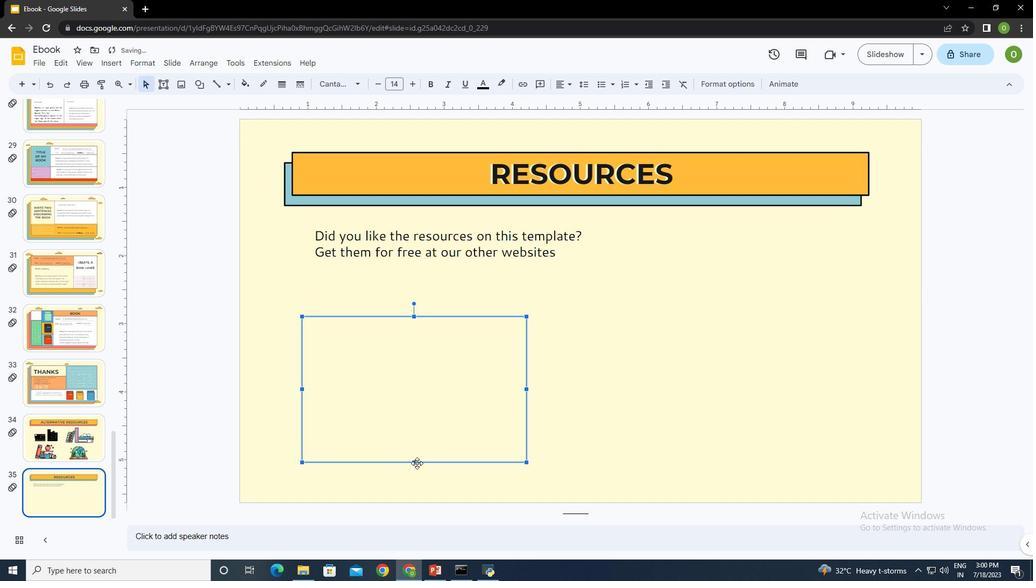 
Action: Mouse pressed left at (416, 463)
Screenshot: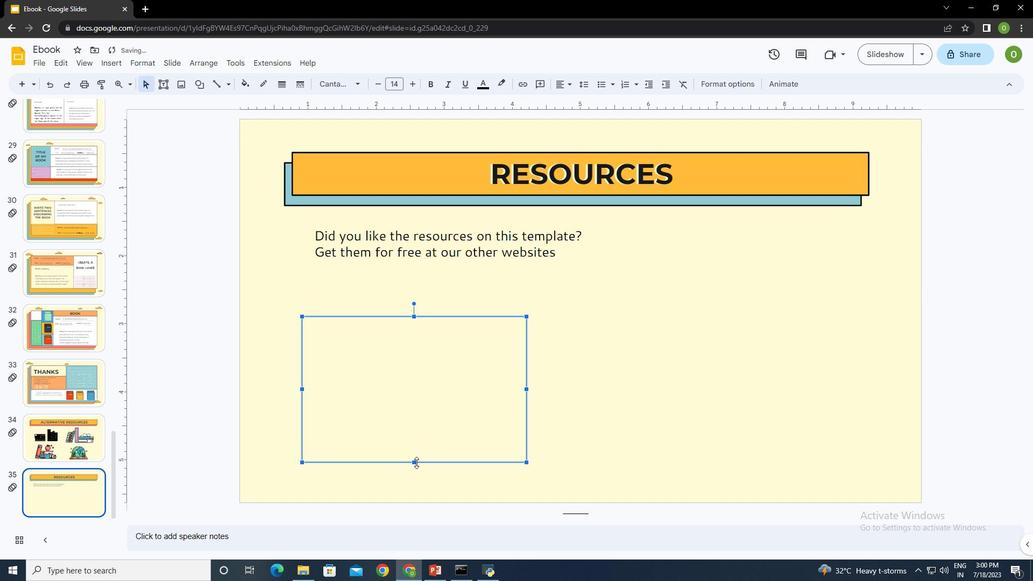 
Action: Mouse moved to (529, 372)
Screenshot: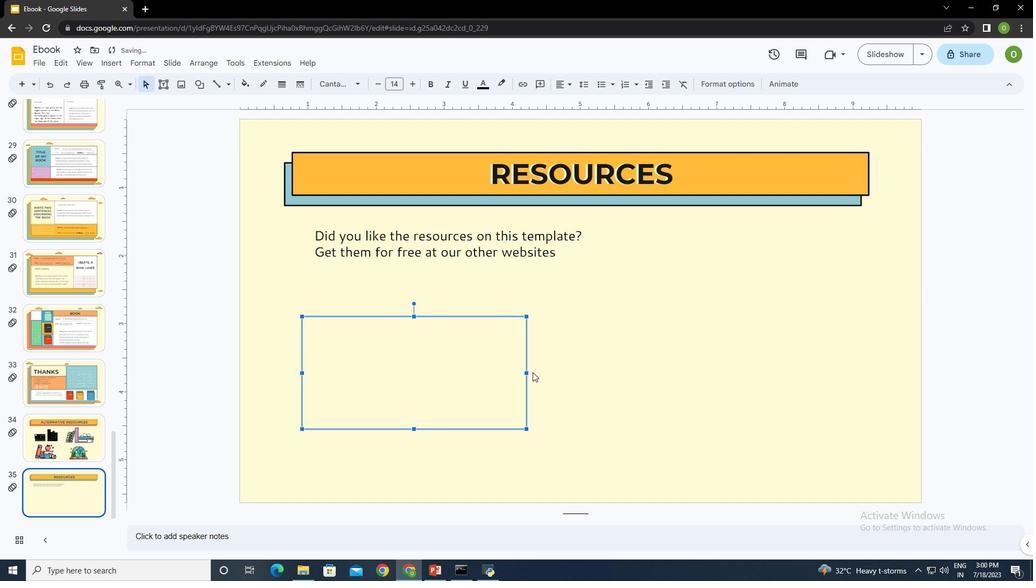 
Action: Mouse pressed left at (529, 372)
Screenshot: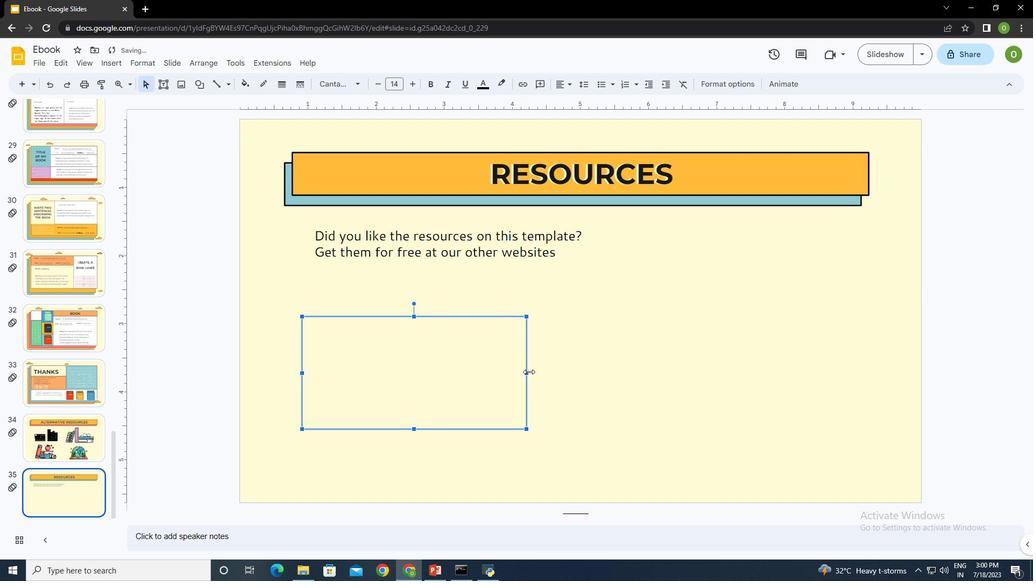 
Action: Mouse moved to (346, 348)
Screenshot: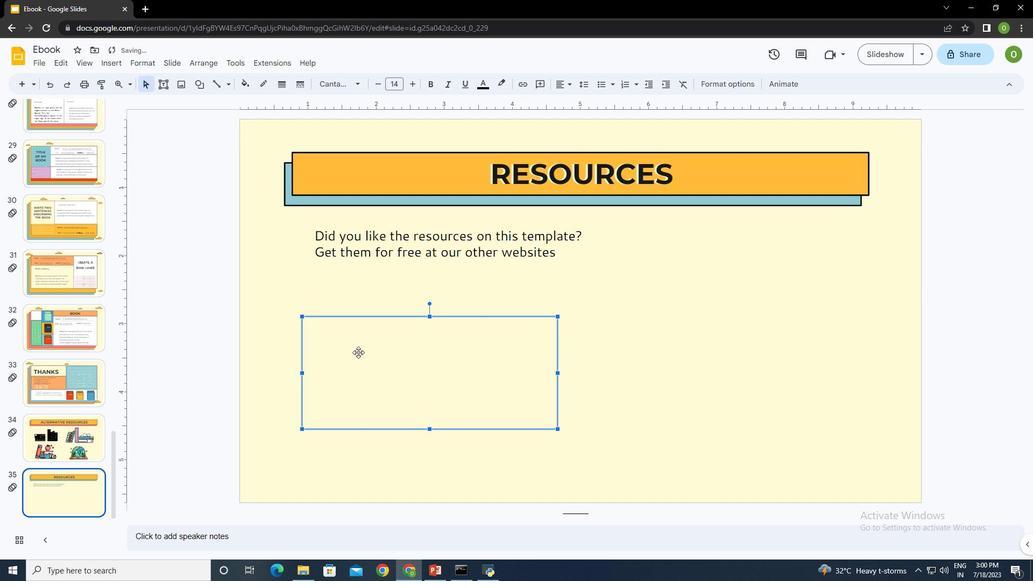 
Action: Mouse pressed left at (346, 348)
Screenshot: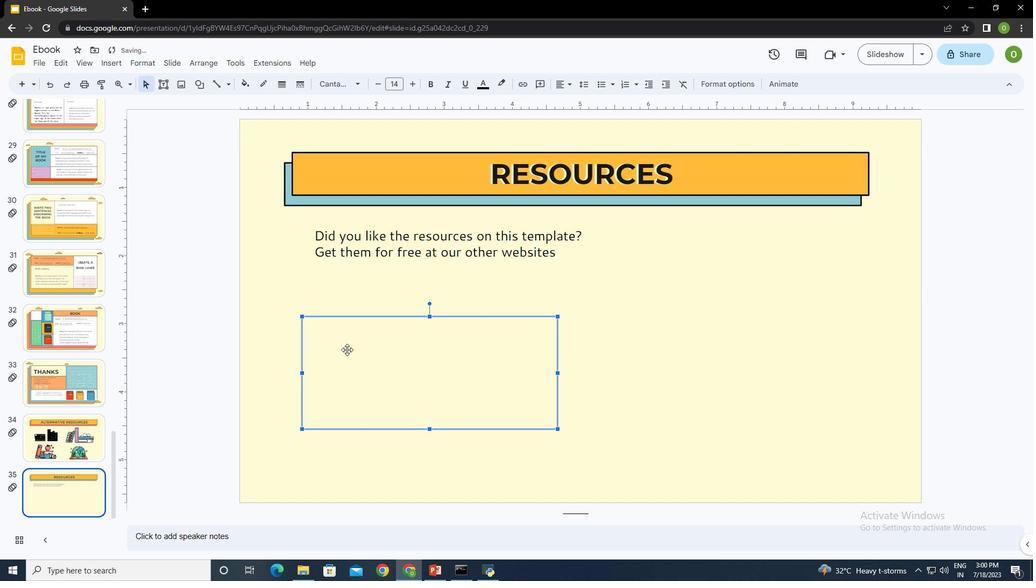 
Action: Mouse moved to (346, 352)
Screenshot: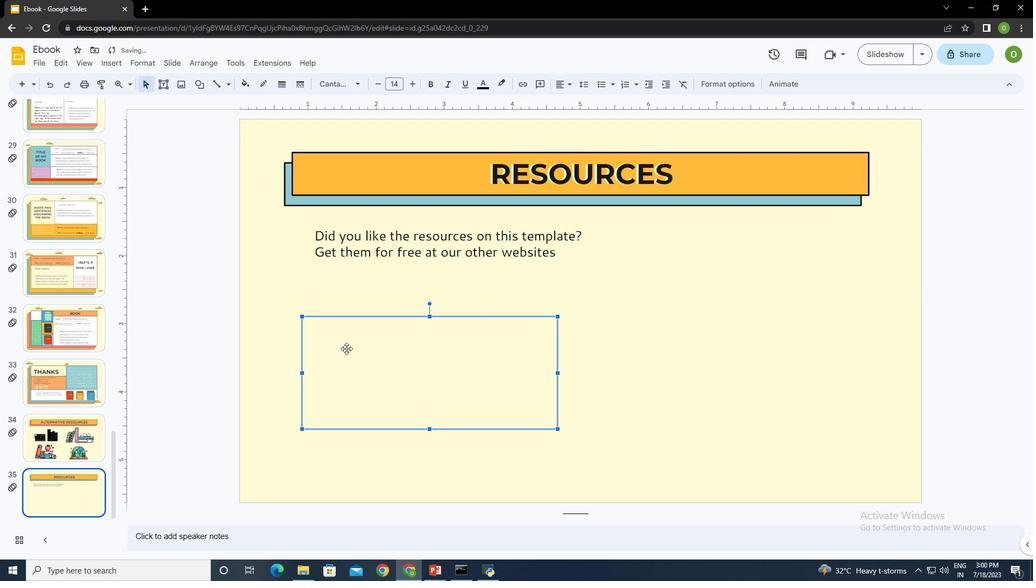 
Action: Key pressed <Key.shift><Key.shift>vECTORS<Key.shift_r><Key.home>
Screenshot: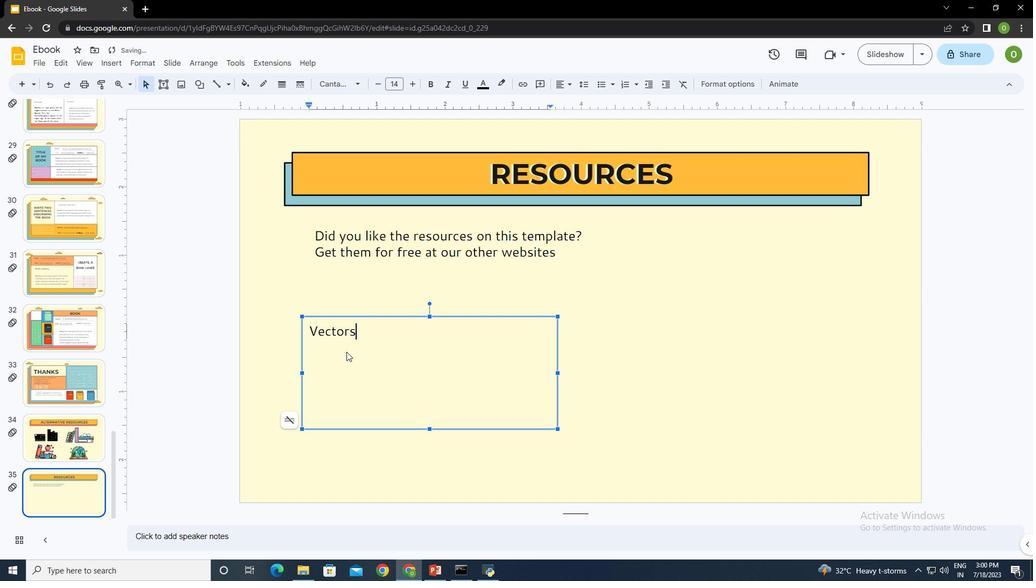 
Action: Mouse moved to (430, 82)
Screenshot: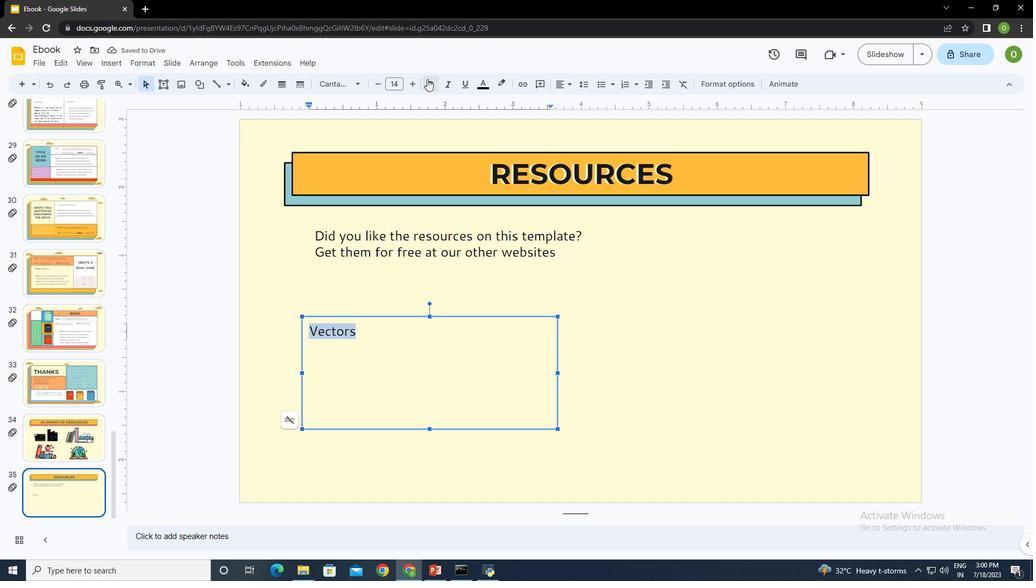 
Action: Mouse pressed left at (430, 82)
Screenshot: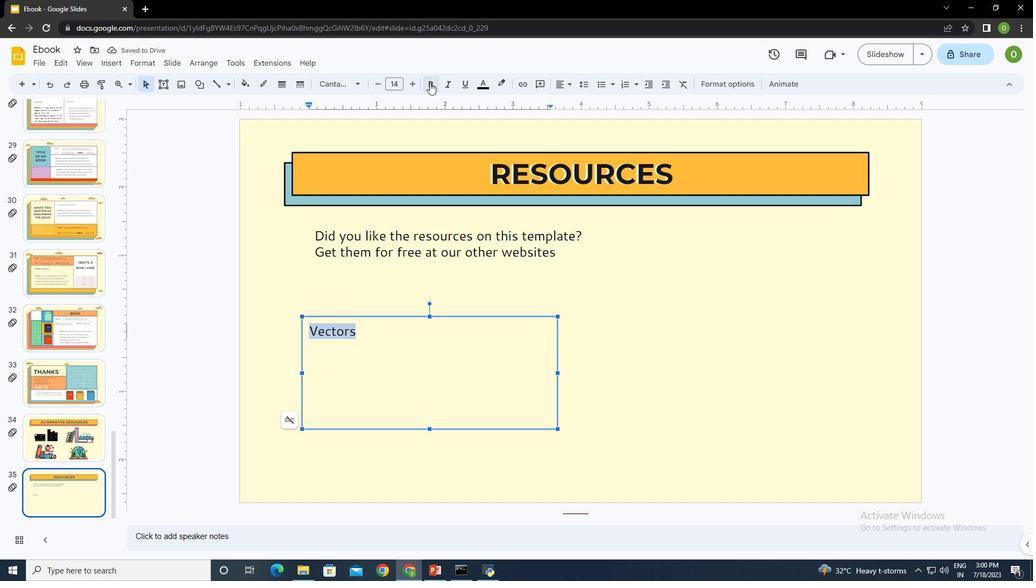 
Action: Mouse moved to (407, 86)
Screenshot: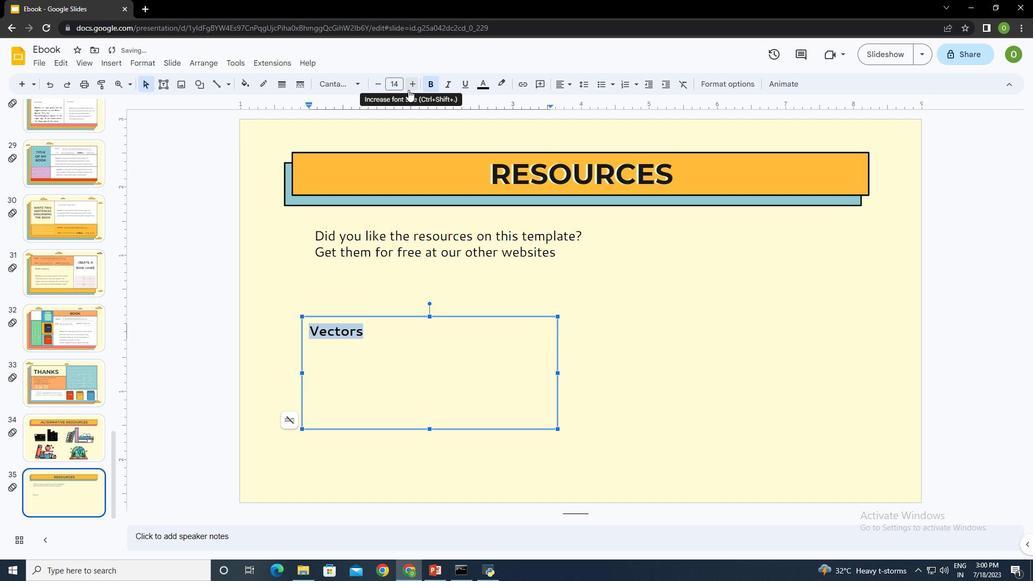 
Action: Mouse pressed left at (407, 86)
Screenshot: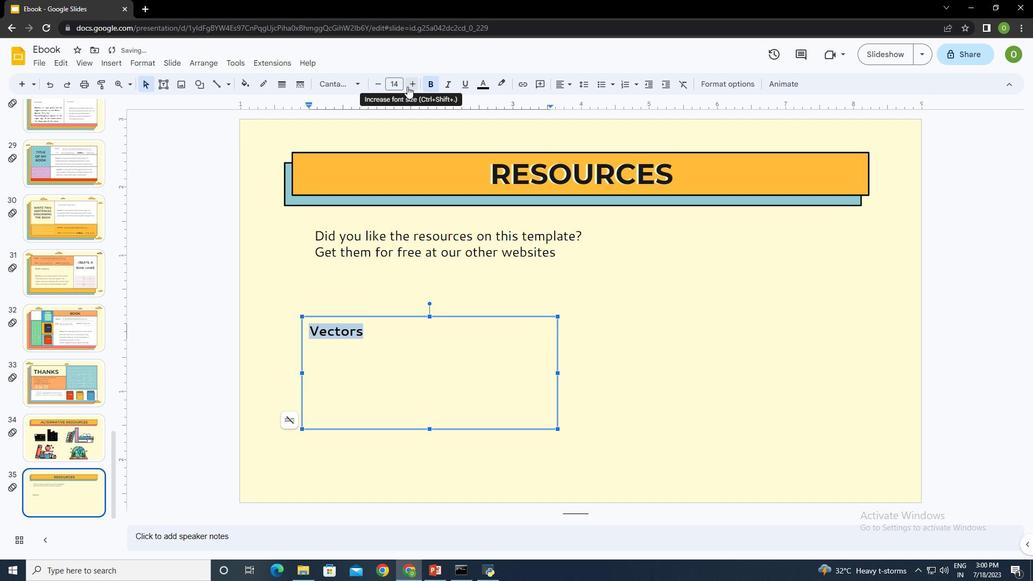 
Action: Mouse pressed left at (407, 86)
Screenshot: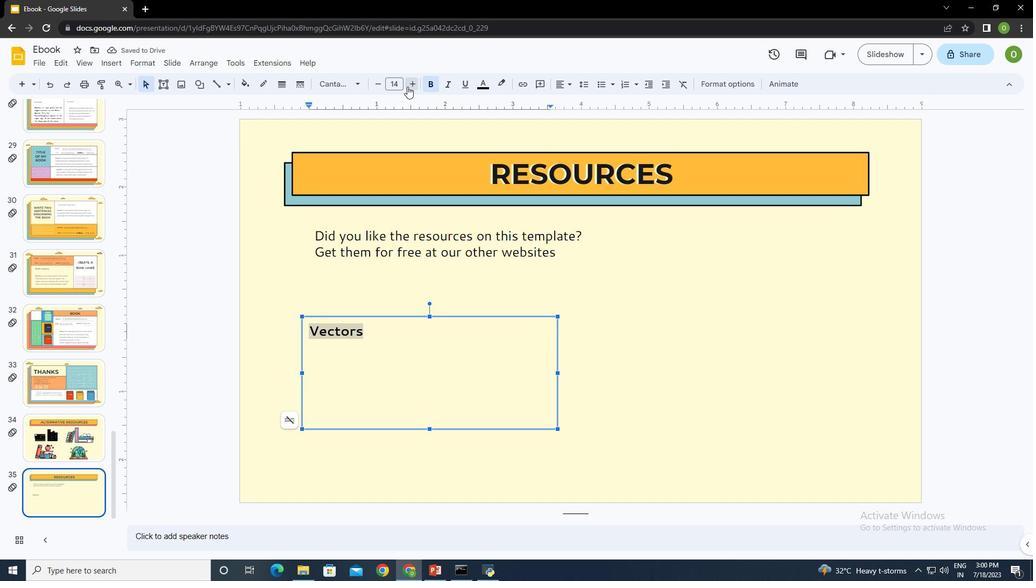 
Action: Mouse pressed left at (407, 86)
Screenshot: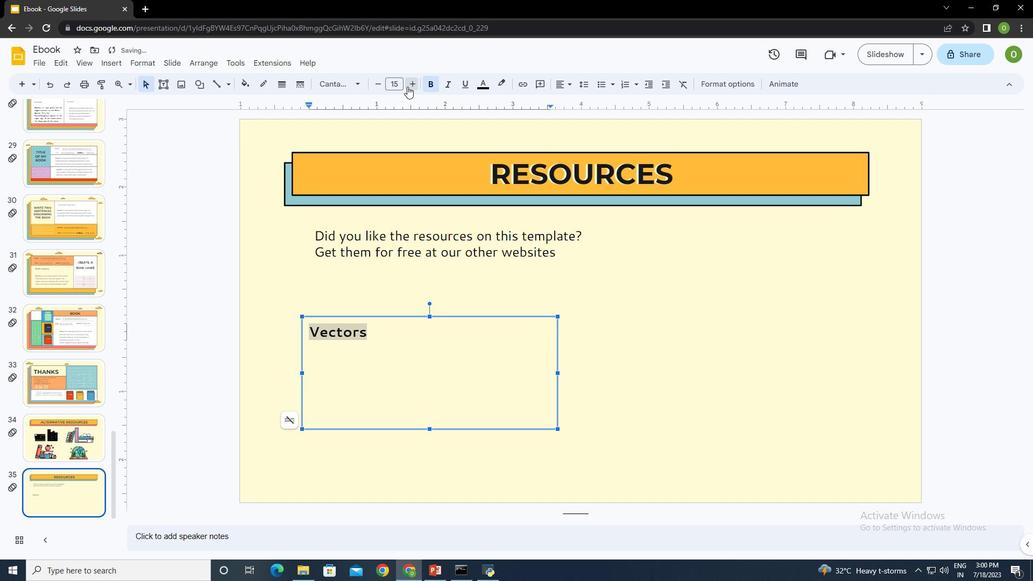 
Action: Mouse pressed left at (407, 86)
Screenshot: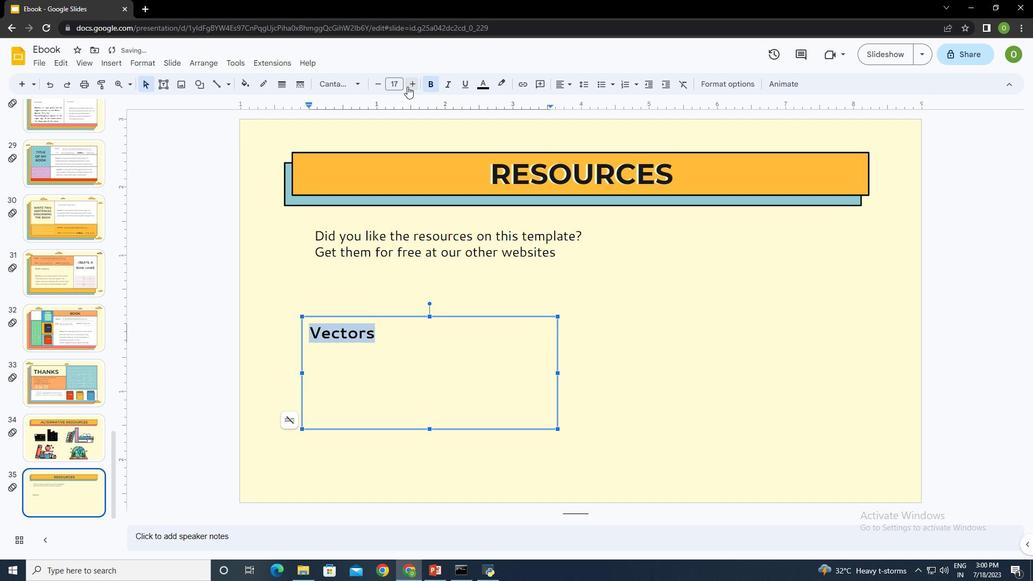 
Action: Mouse pressed left at (407, 86)
Screenshot: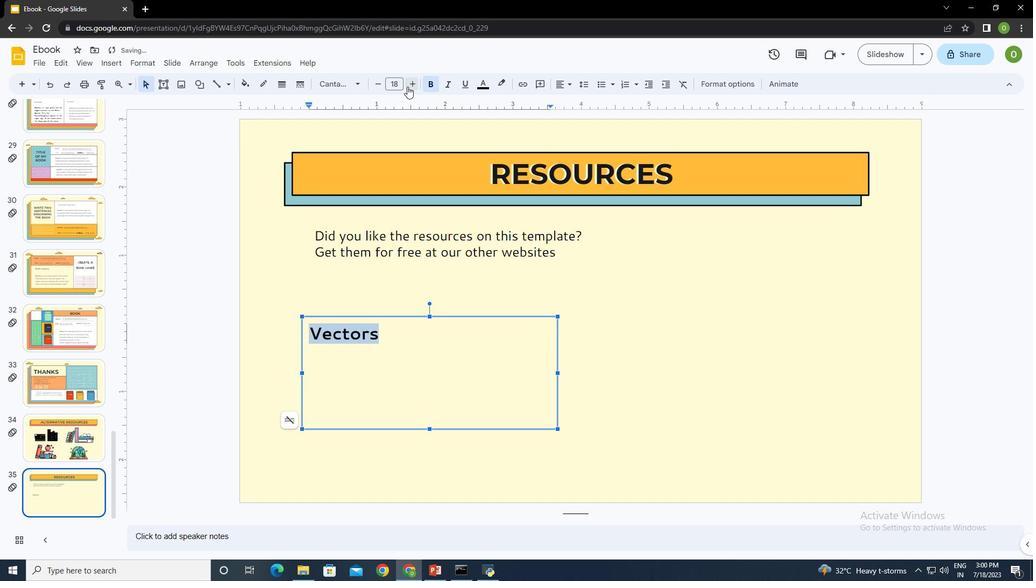 
Action: Mouse pressed left at (407, 86)
Screenshot: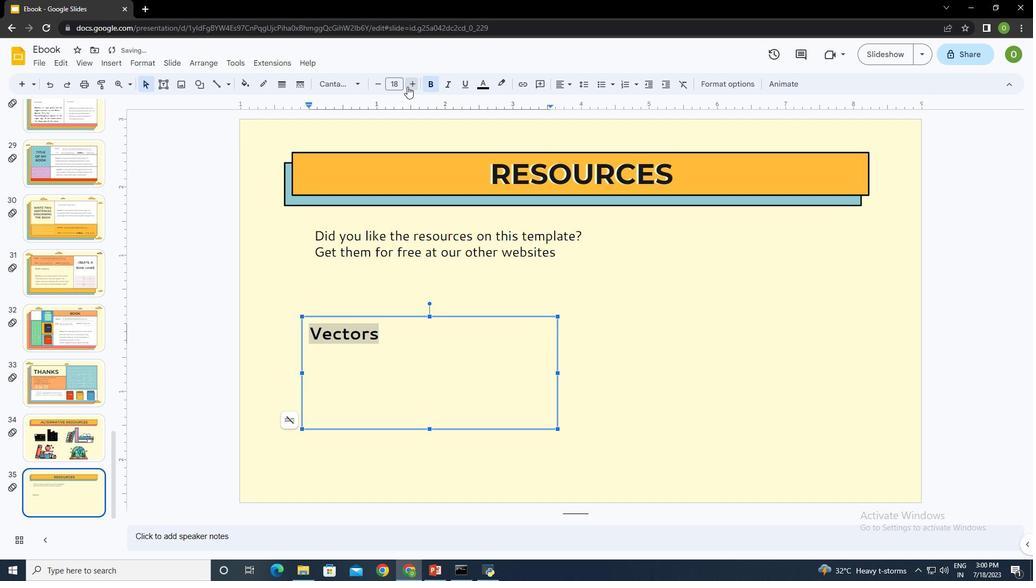 
Action: Mouse moved to (408, 337)
Screenshot: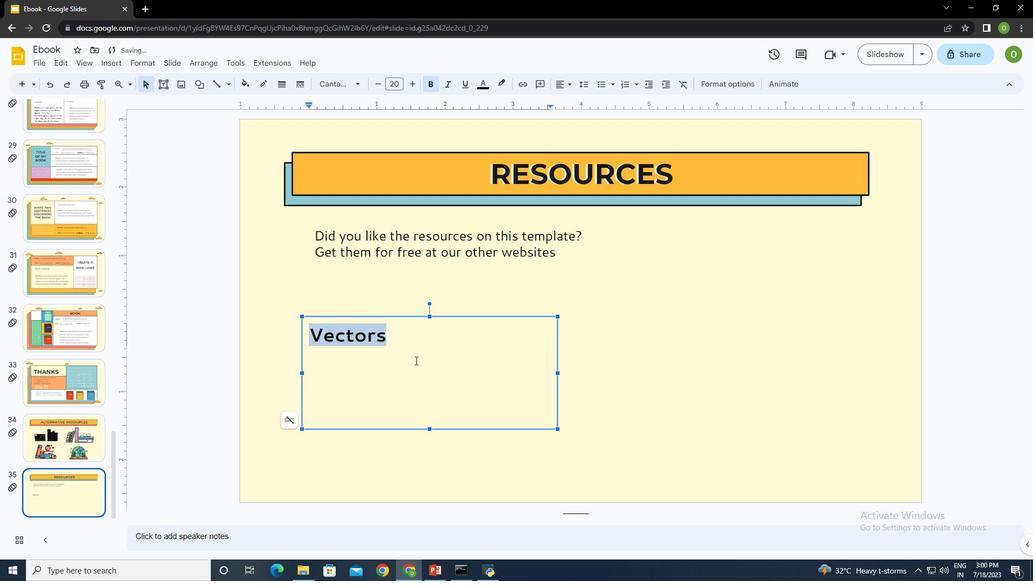 
Action: Mouse pressed left at (408, 337)
Screenshot: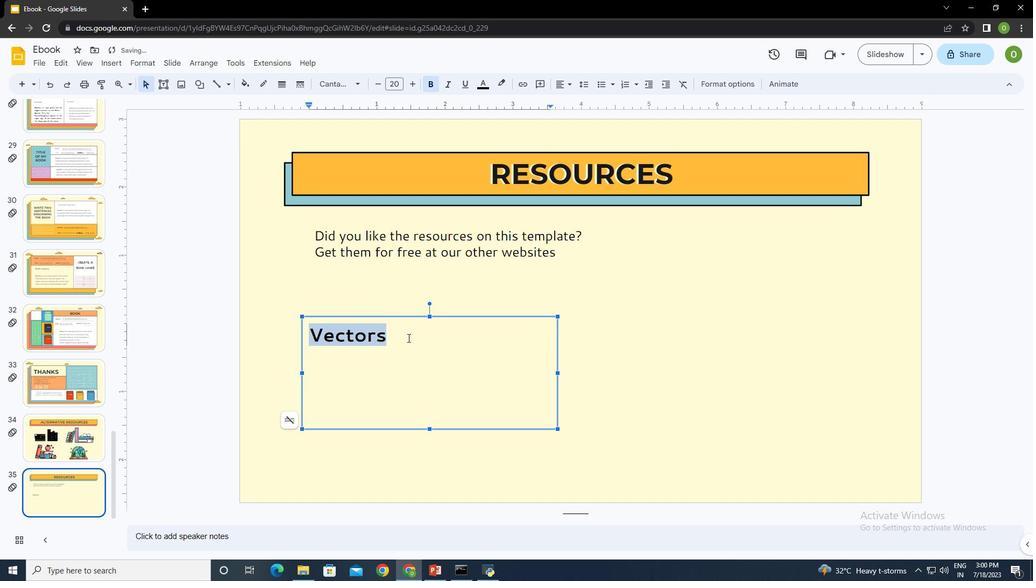 
Action: Mouse moved to (402, 341)
Screenshot: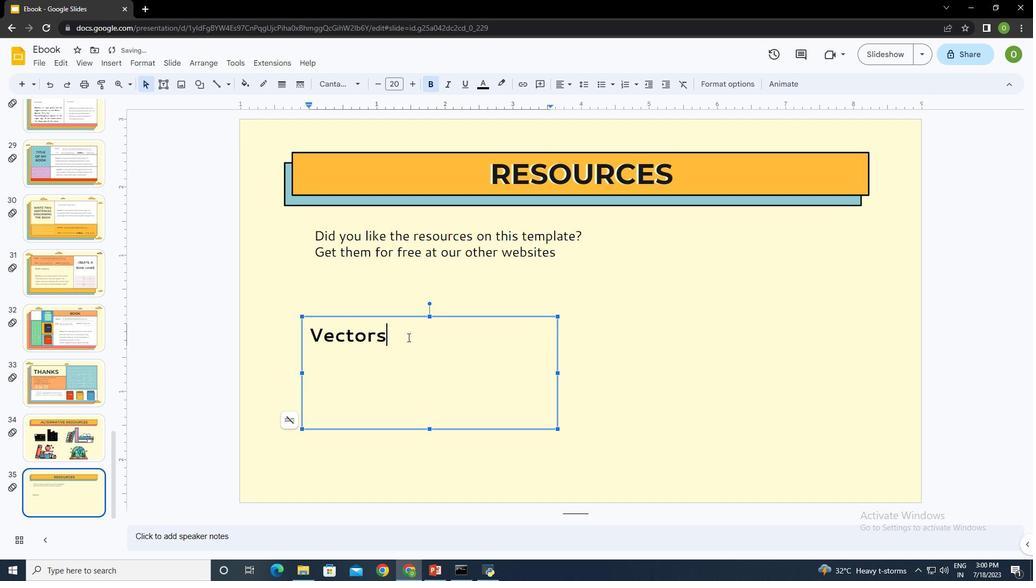 
Action: Key pressed <Key.enter>
Screenshot: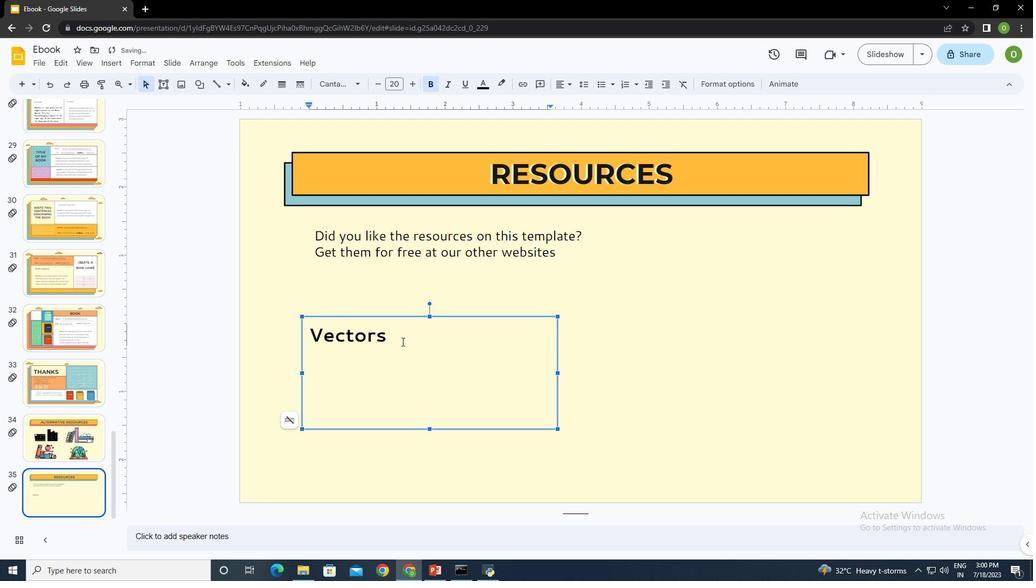 
Action: Mouse moved to (600, 82)
Screenshot: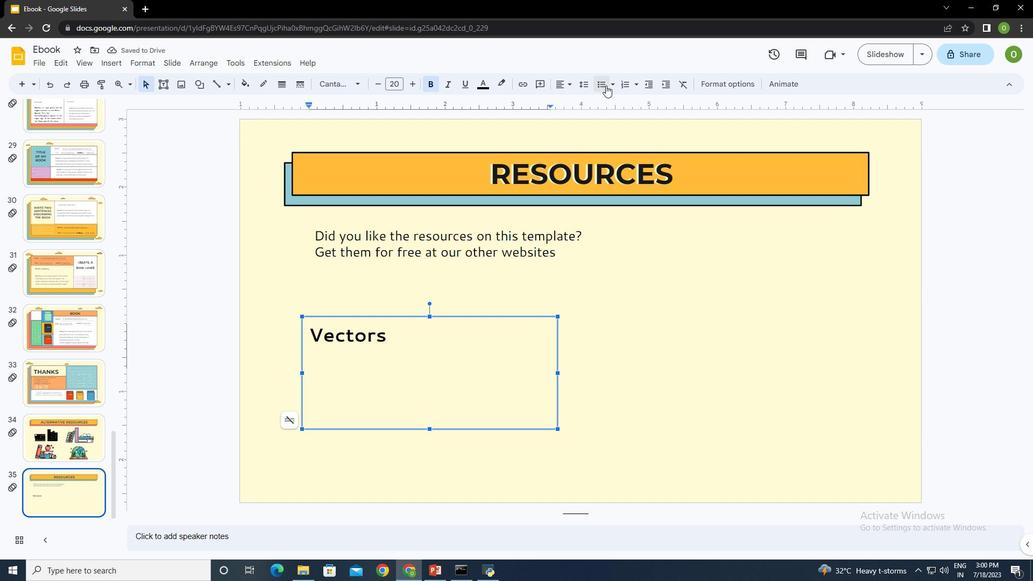 
Action: Mouse pressed left at (600, 82)
Screenshot: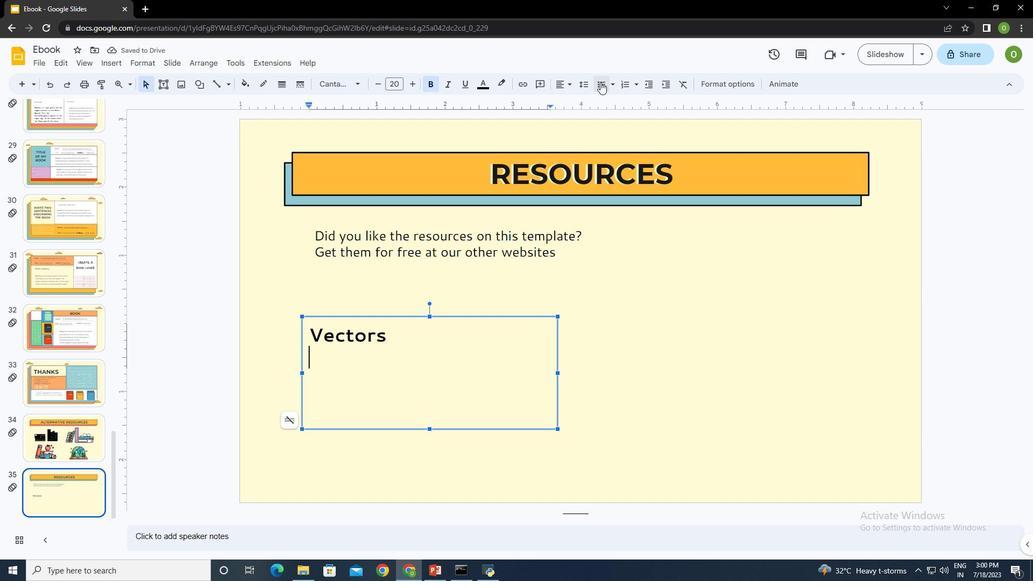 
Action: Mouse moved to (478, 386)
Screenshot: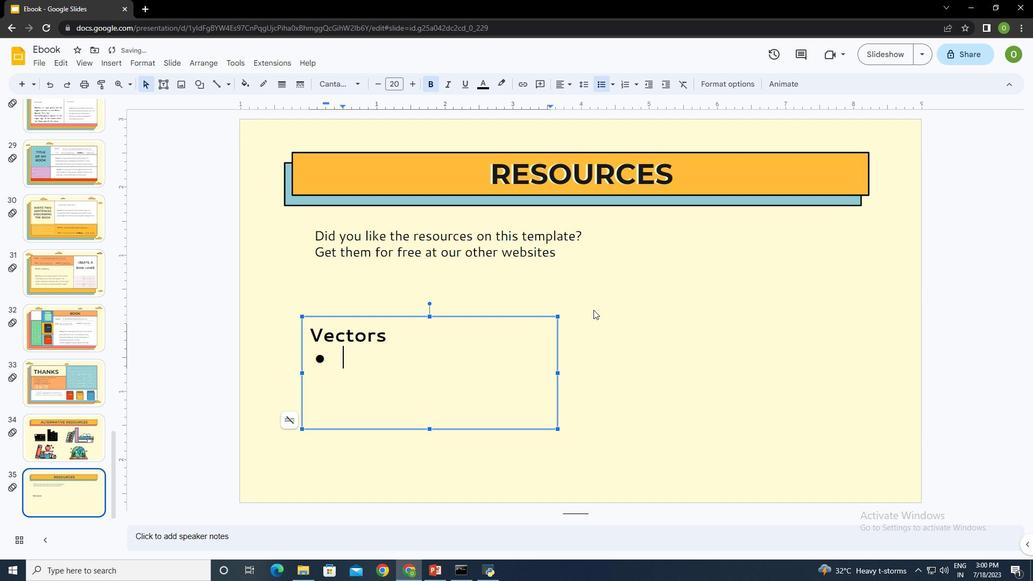 
Action: Key pressed <Key.space><Key.space><Key.enter><Key.space><Key.space><Key.enter><Key.space><Key.enter>
Screenshot: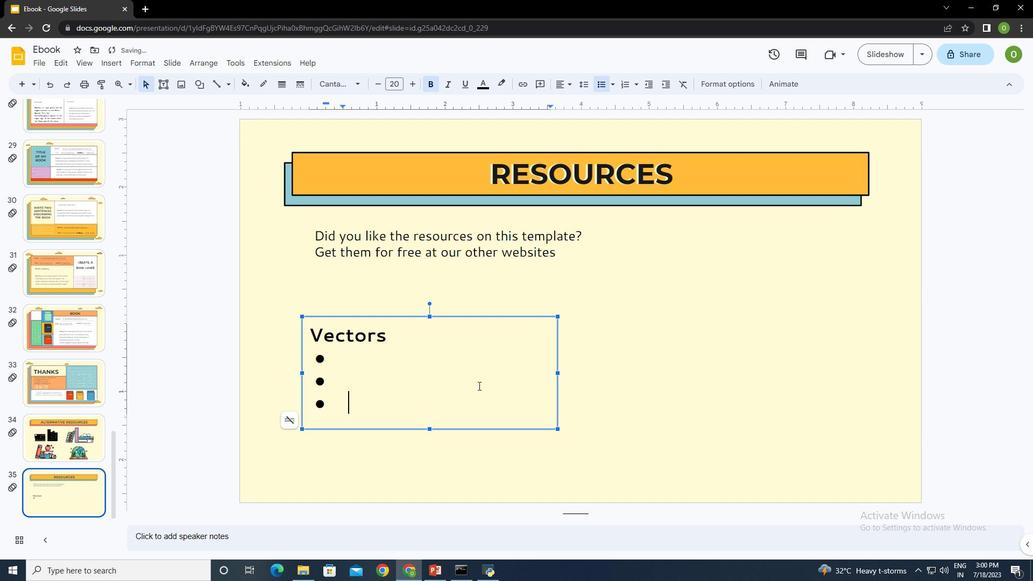
Action: Mouse moved to (430, 428)
Screenshot: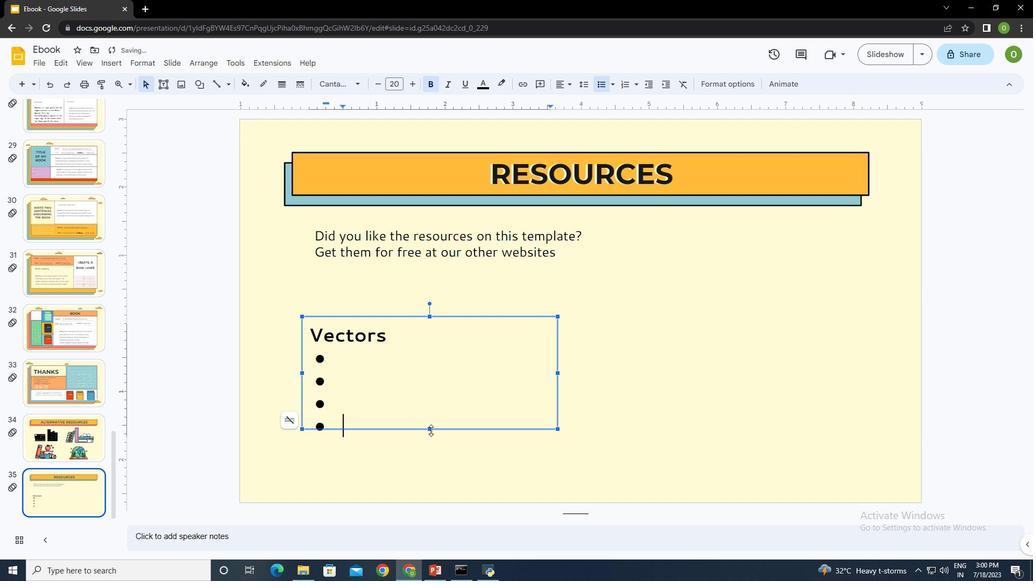 
Action: Mouse pressed left at (430, 428)
Screenshot: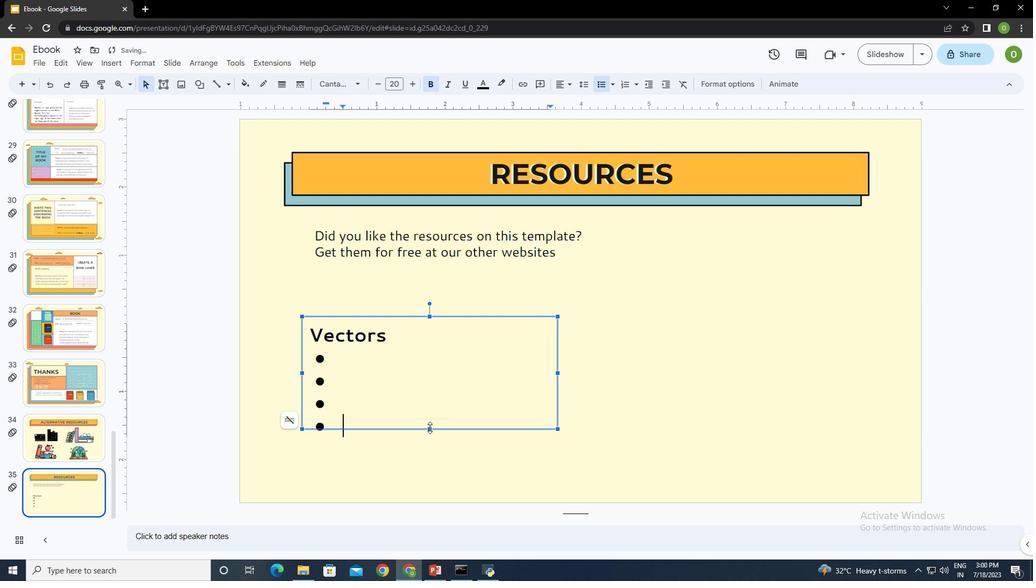 
Action: Mouse moved to (331, 428)
Screenshot: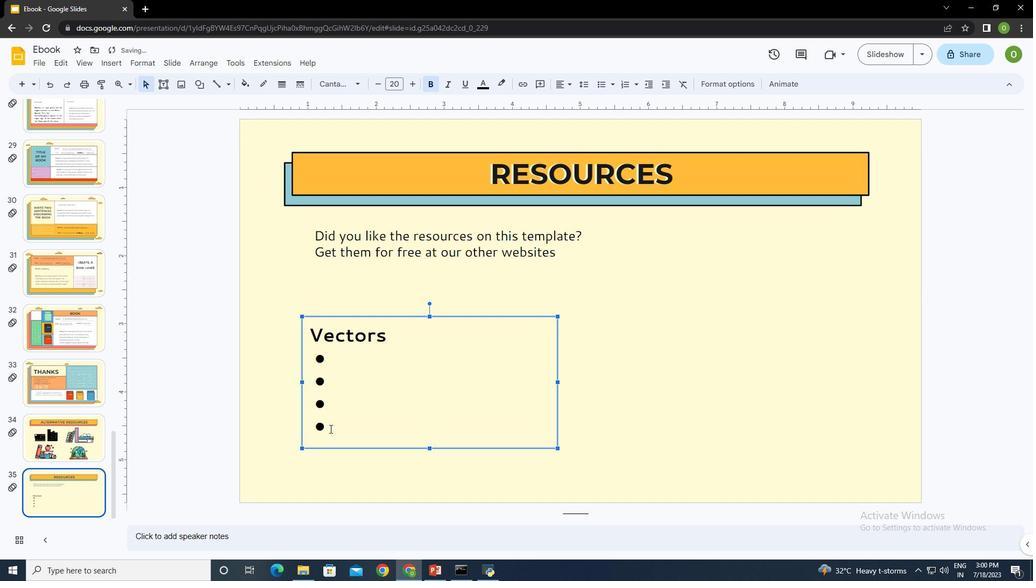 
Action: Mouse pressed left at (331, 428)
Screenshot: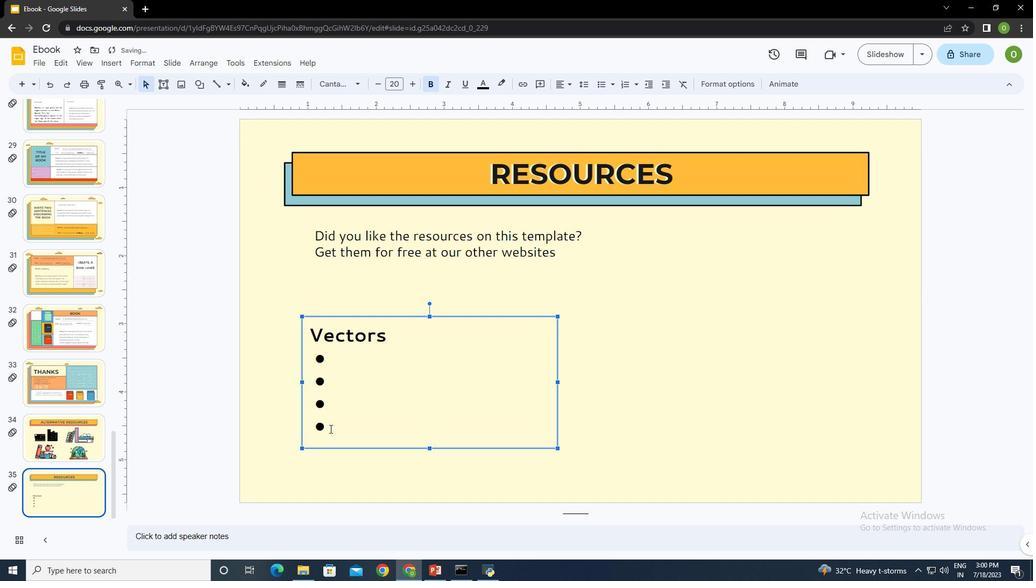 
Action: Mouse moved to (366, 436)
Screenshot: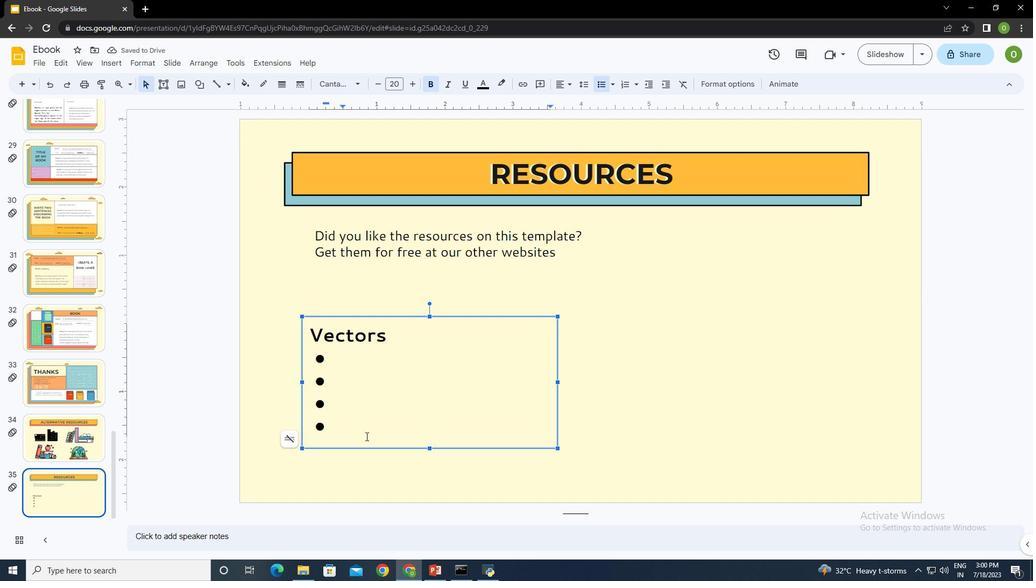 
Action: Mouse pressed left at (366, 436)
Screenshot: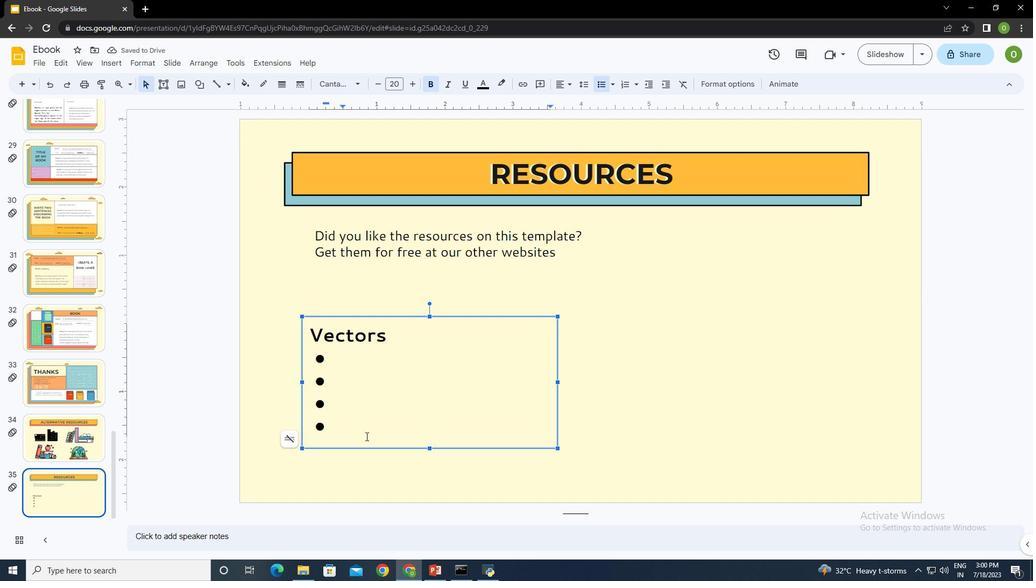 
Action: Mouse moved to (375, 79)
Screenshot: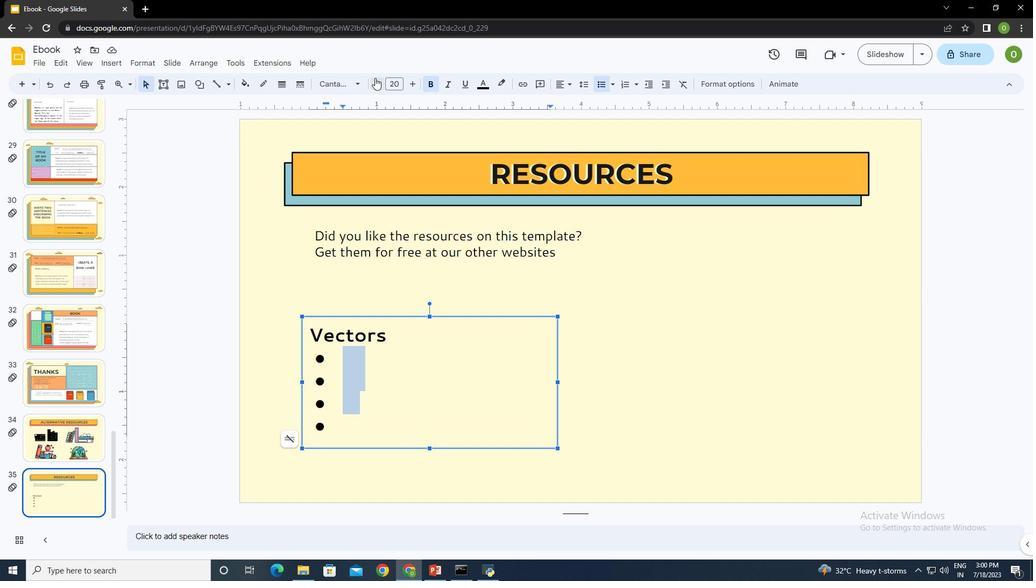 
Action: Mouse pressed left at (375, 79)
Screenshot: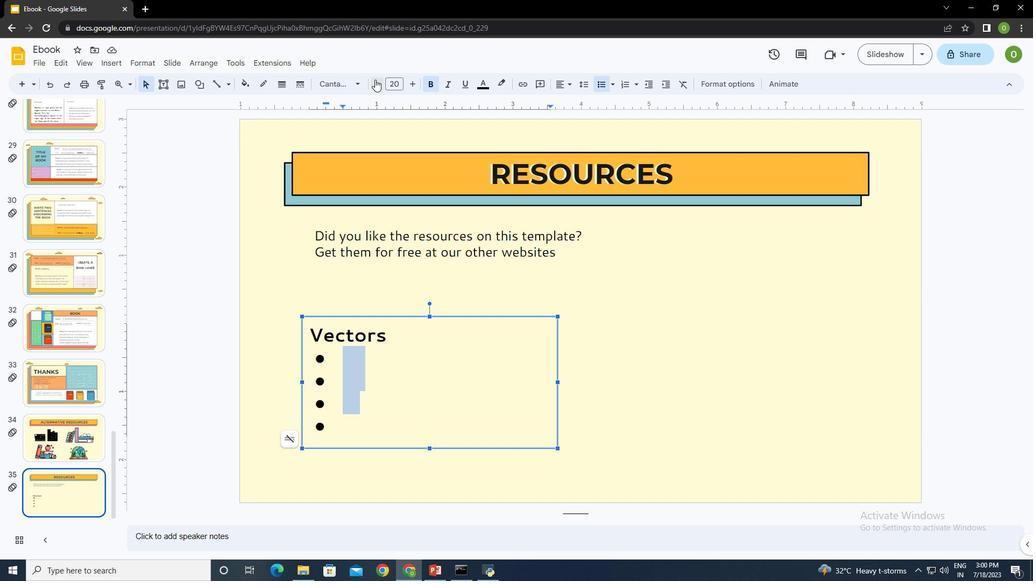 
Action: Mouse pressed left at (375, 79)
Screenshot: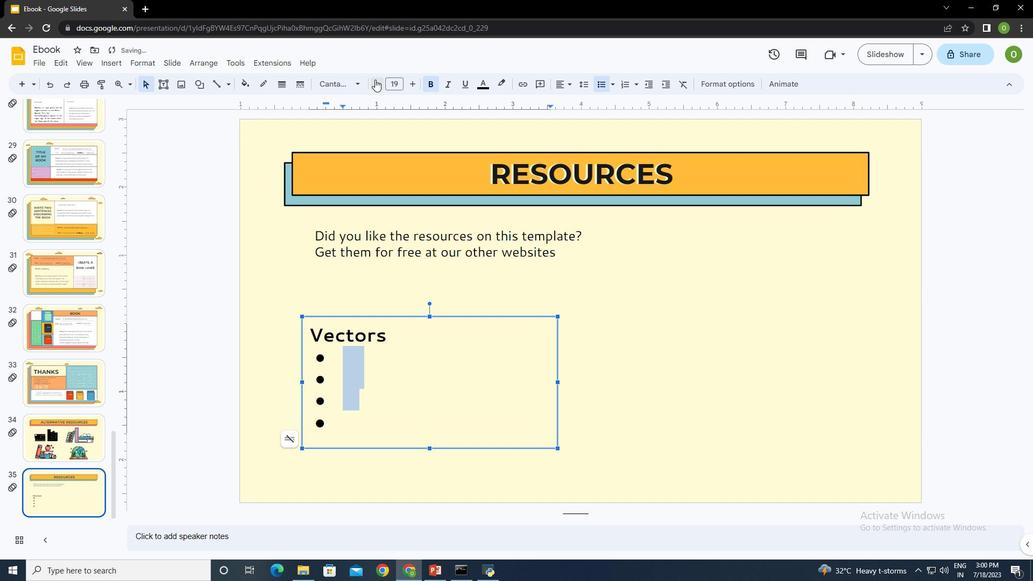 
Action: Mouse pressed left at (375, 79)
Screenshot: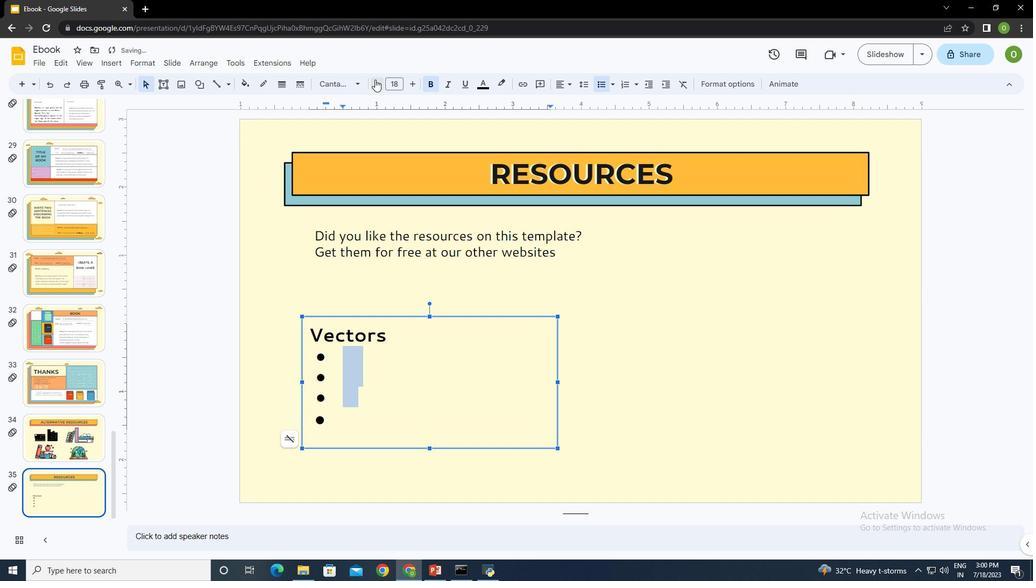 
Action: Mouse pressed left at (375, 79)
Screenshot: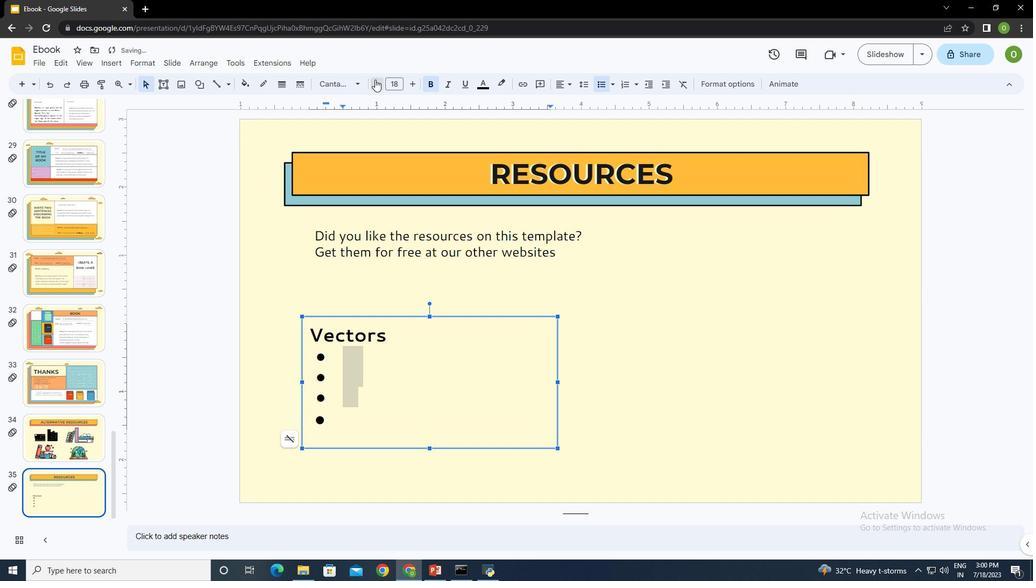 
Action: Mouse pressed left at (375, 79)
Screenshot: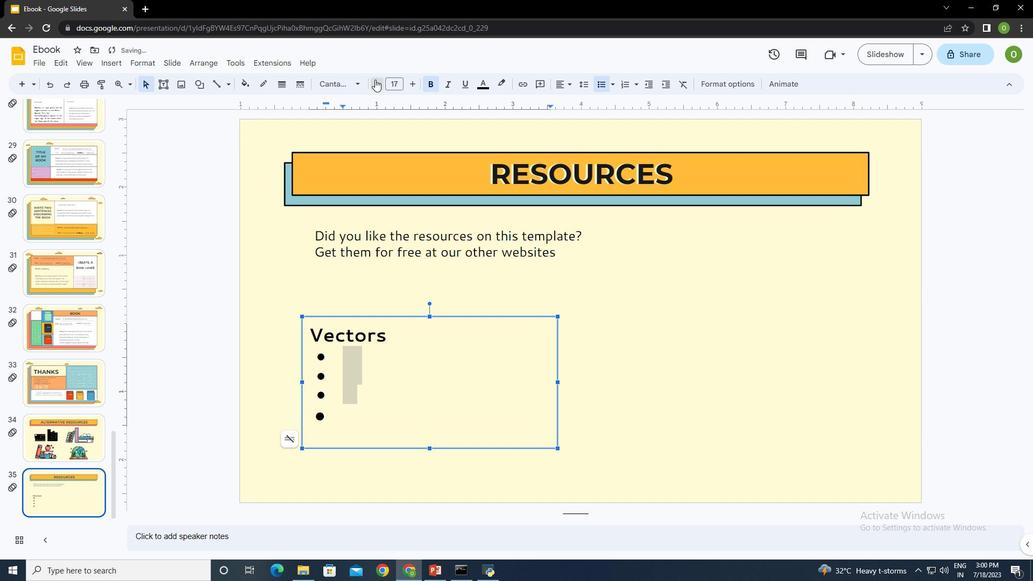 
Action: Mouse moved to (412, 386)
Screenshot: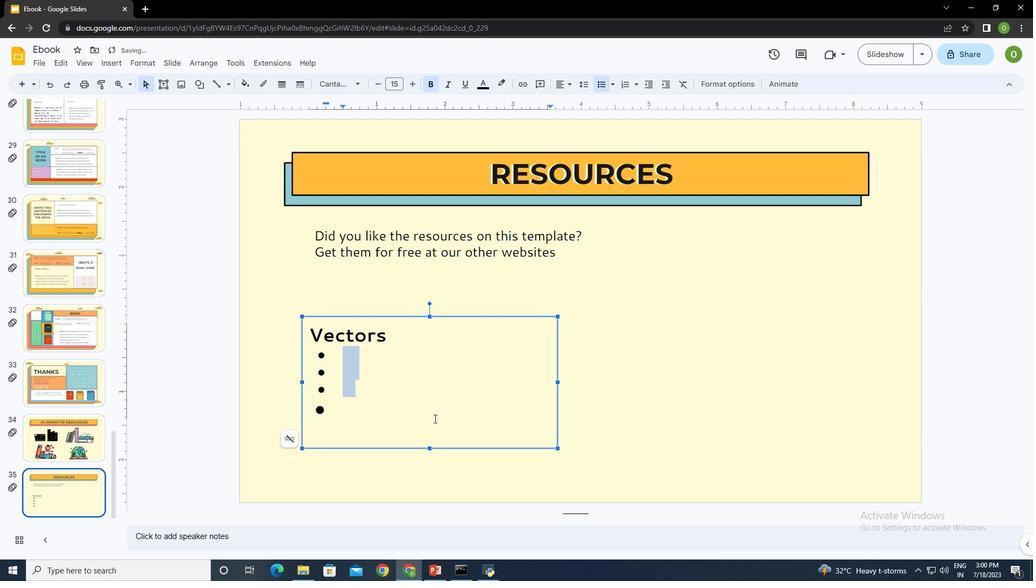 
Action: Mouse pressed left at (412, 386)
Screenshot: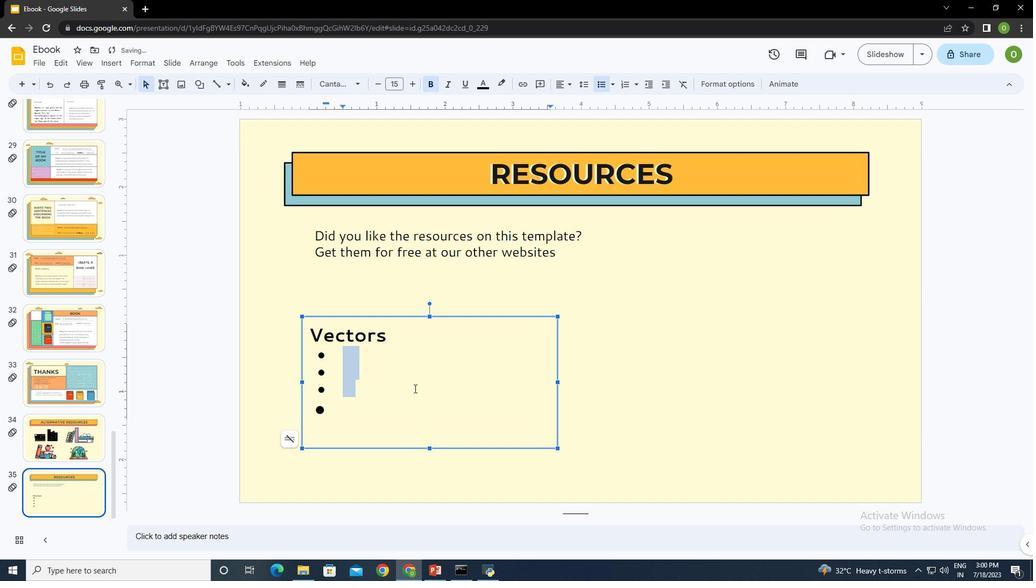 
Action: Mouse moved to (620, 363)
Screenshot: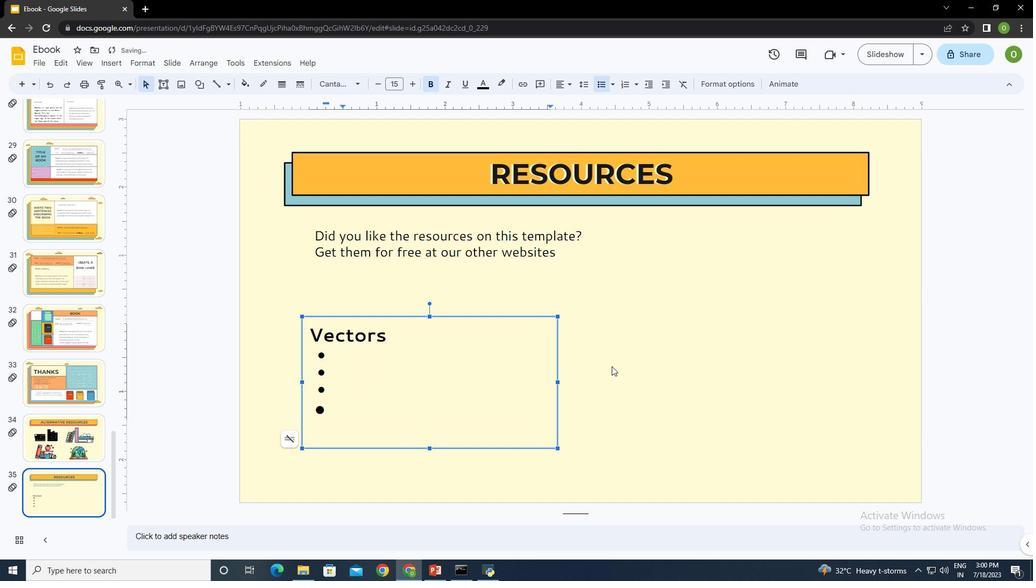 
Action: Mouse pressed left at (620, 363)
Screenshot: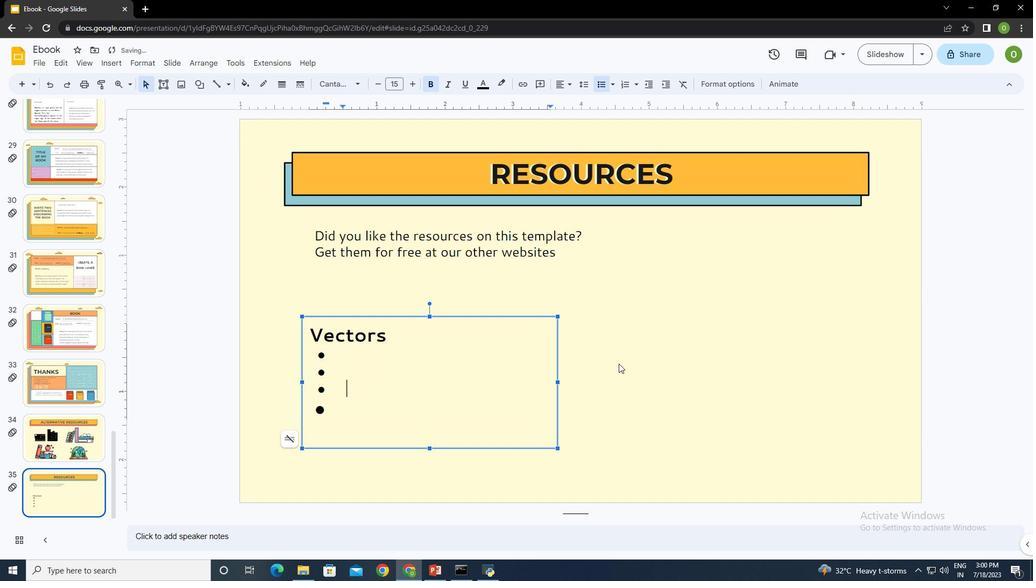 
Action: Mouse moved to (690, 166)
Screenshot: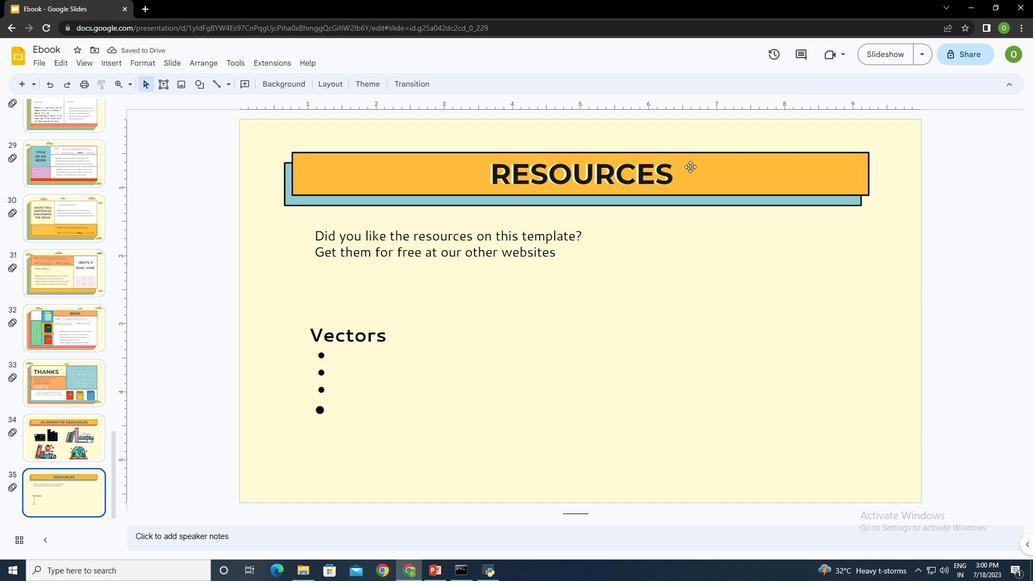 
Action: Mouse pressed left at (690, 166)
Screenshot: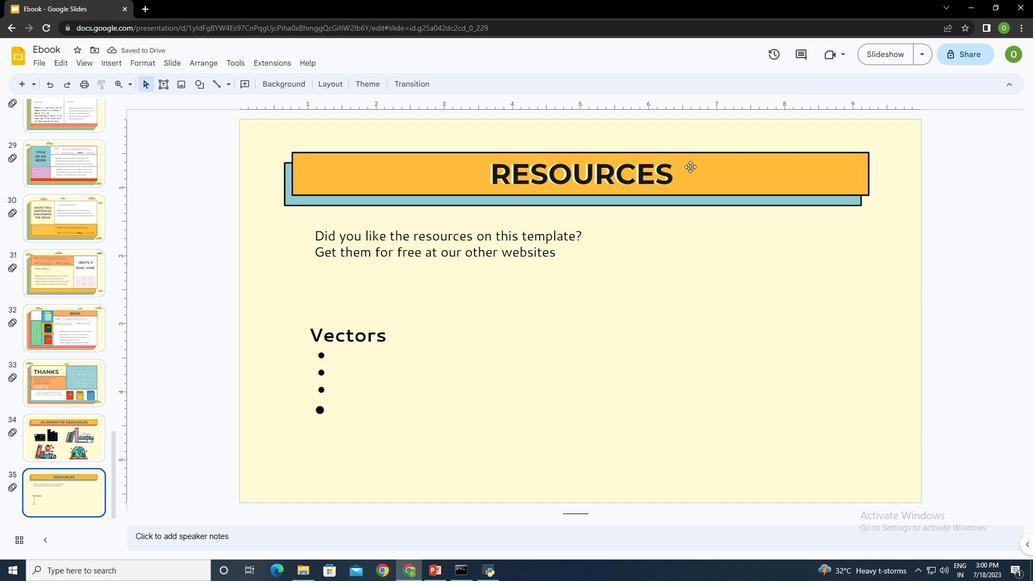 
Action: Mouse moved to (793, 80)
Screenshot: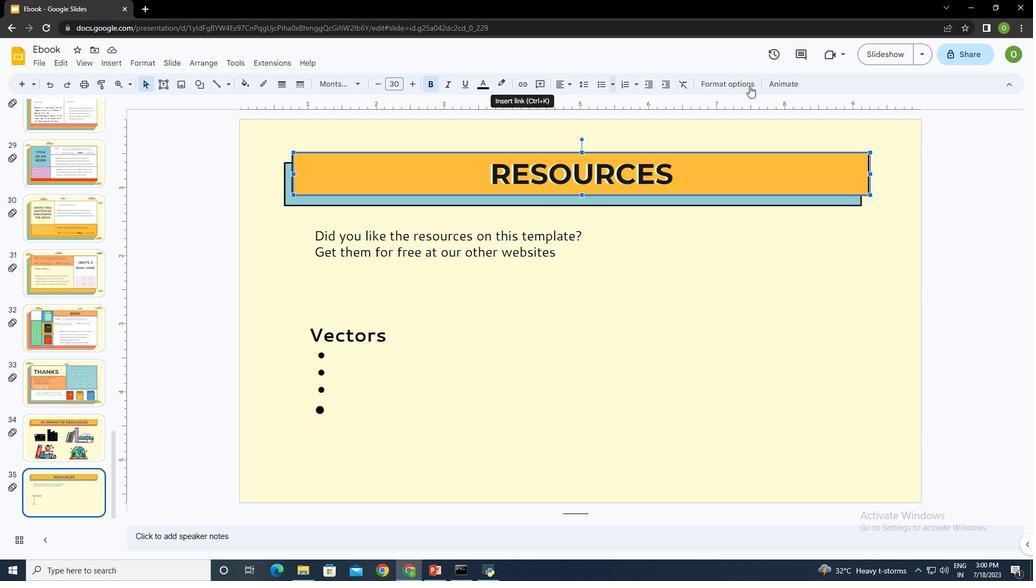 
Action: Mouse pressed left at (793, 80)
Screenshot: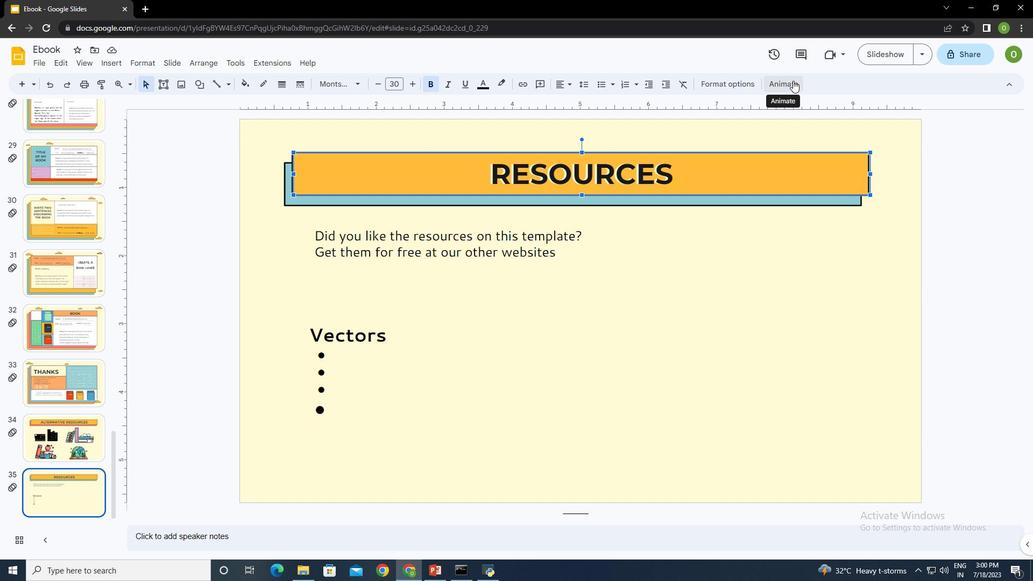 
Action: Mouse moved to (919, 249)
Screenshot: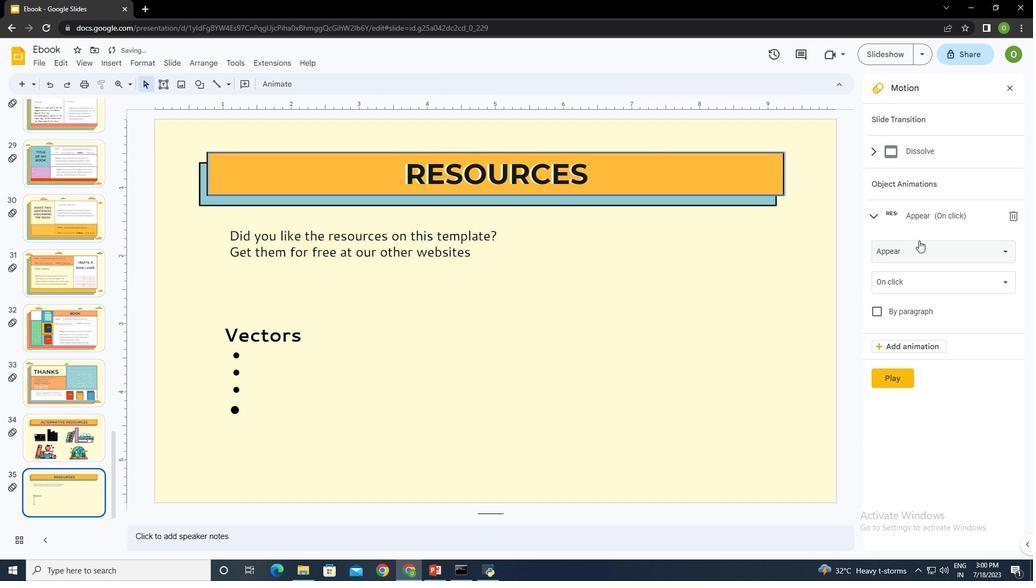 
Action: Mouse pressed left at (919, 249)
Screenshot: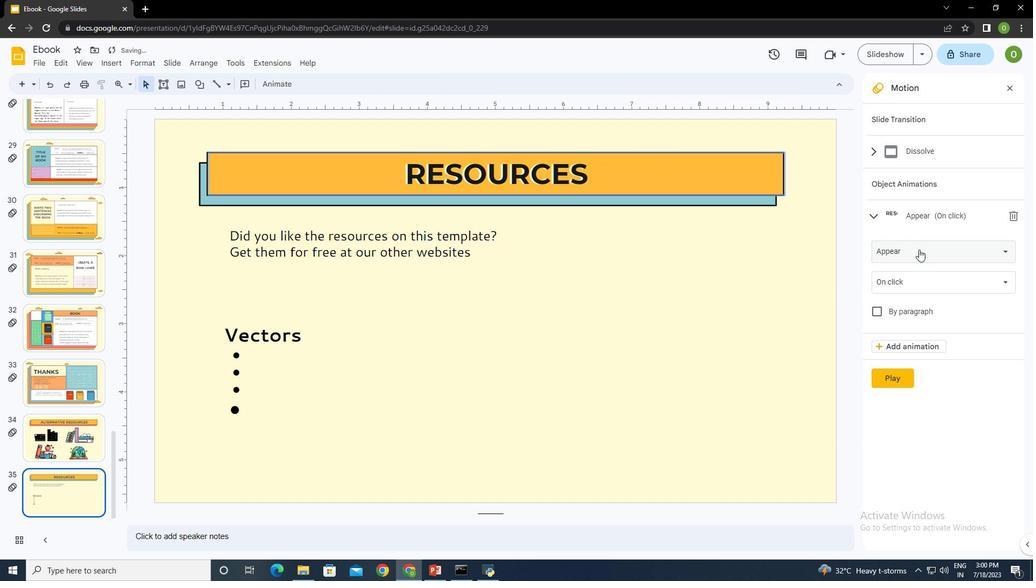 
Action: Mouse moved to (928, 355)
Screenshot: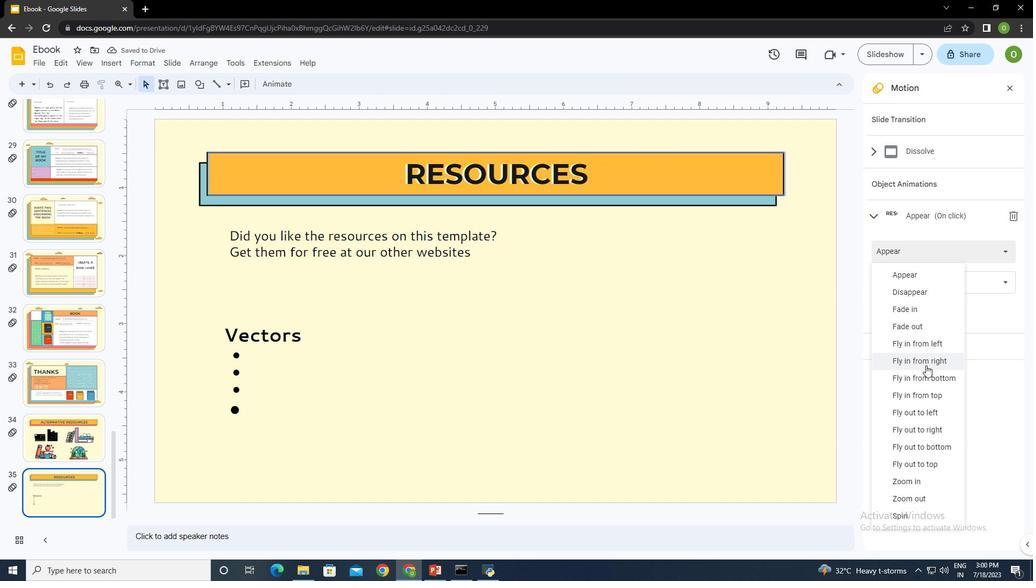 
Action: Mouse pressed left at (928, 355)
Screenshot: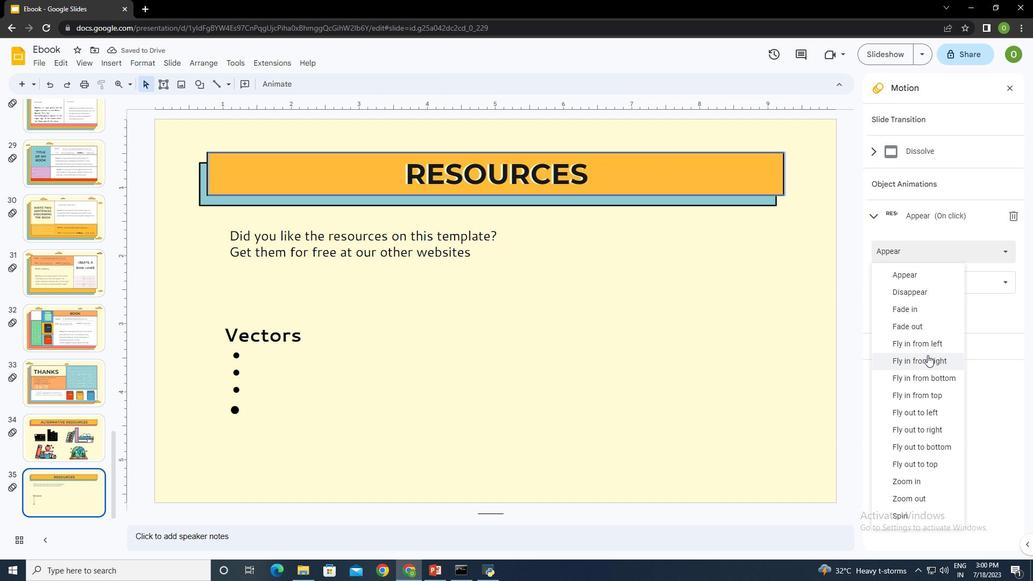 
Action: Mouse moved to (915, 278)
Screenshot: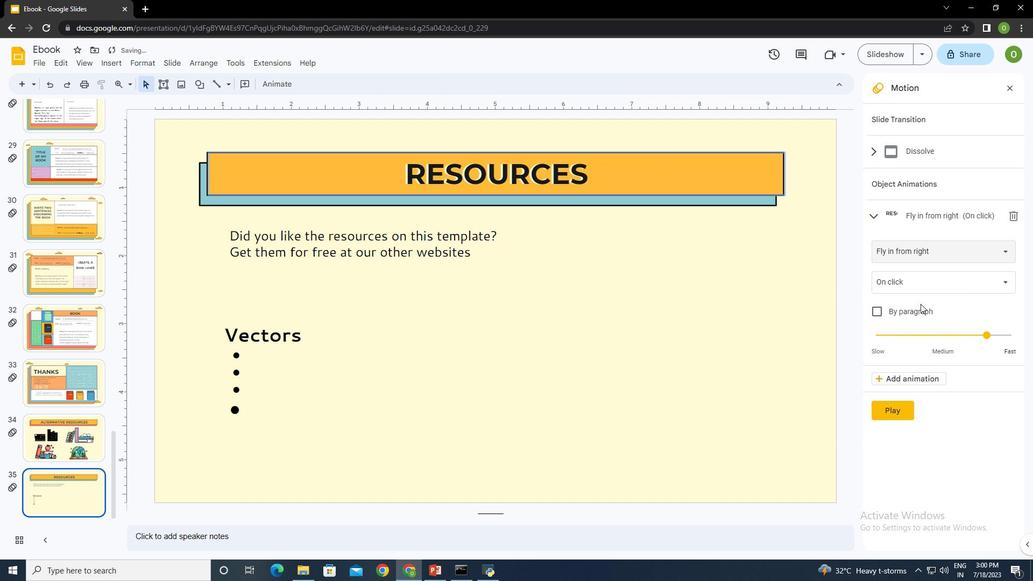 
Action: Mouse pressed left at (915, 278)
Screenshot: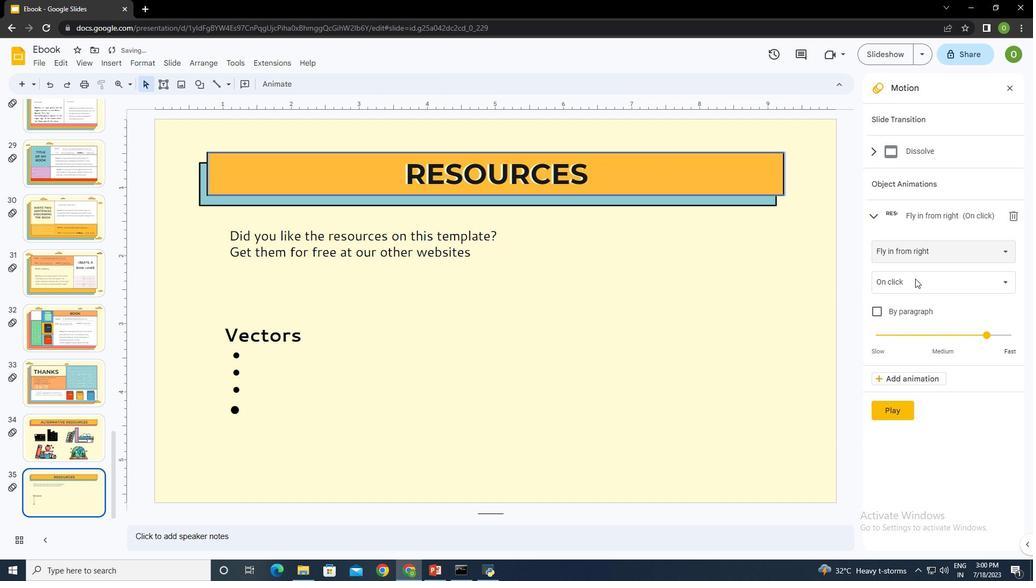 
Action: Mouse moved to (910, 295)
Screenshot: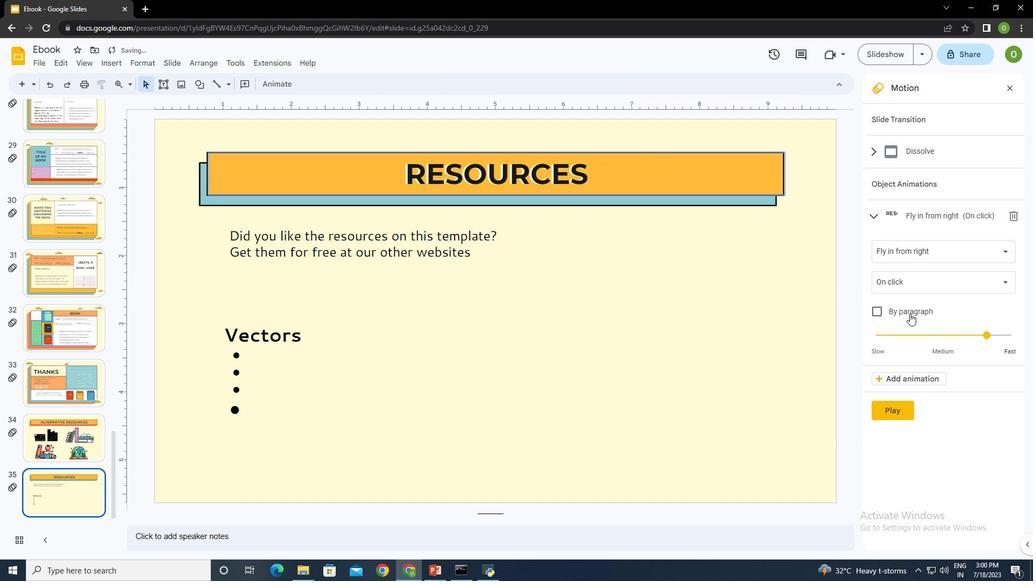 
Action: Mouse pressed left at (910, 295)
Screenshot: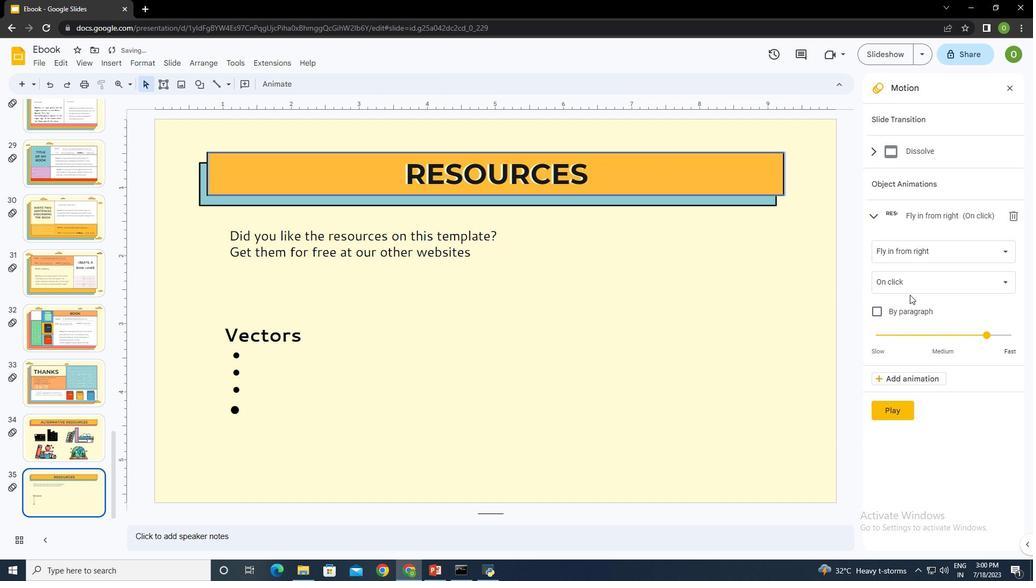 
Action: Mouse moved to (910, 288)
Screenshot: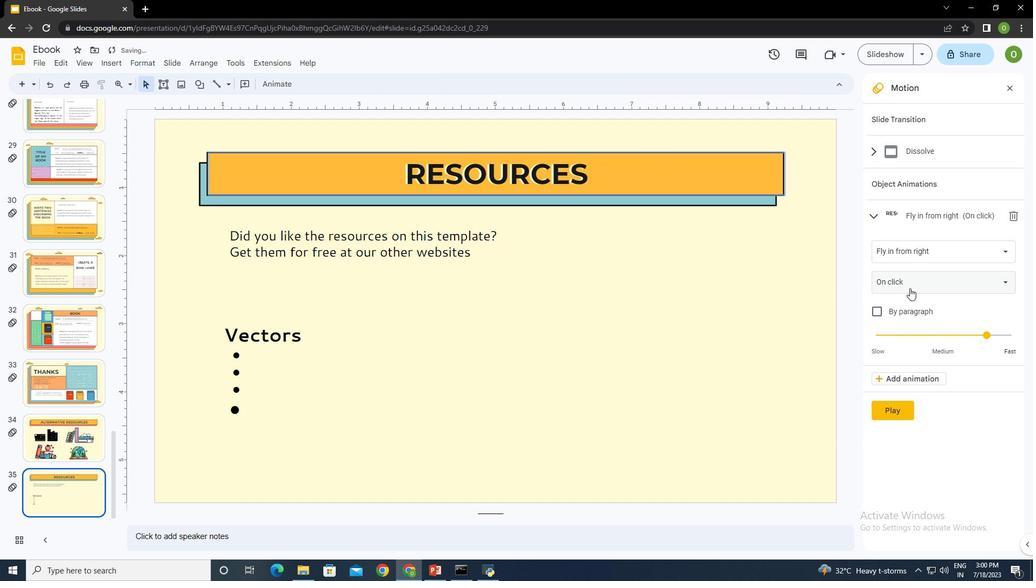 
Action: Mouse pressed left at (910, 288)
Screenshot: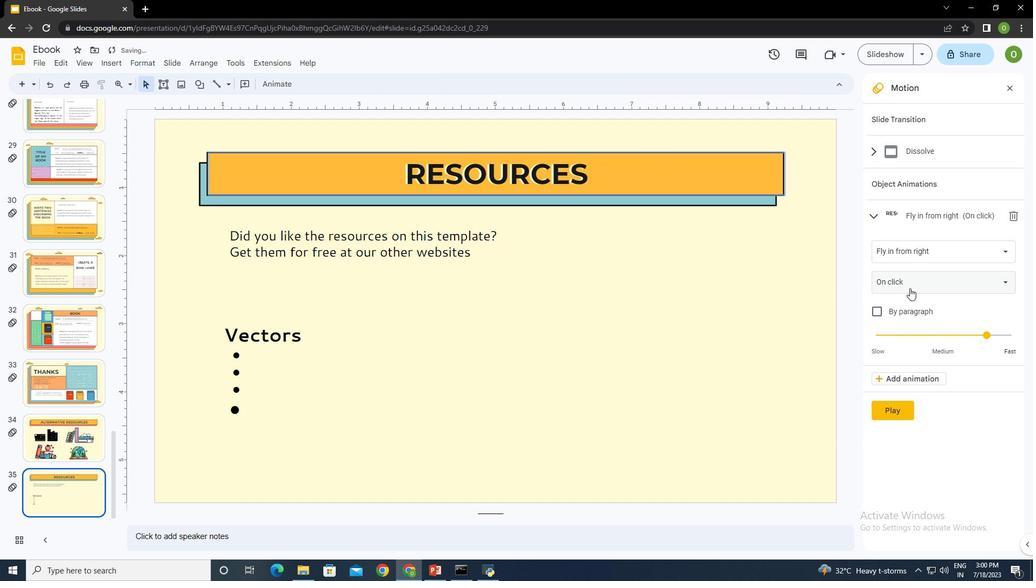 
Action: Mouse moved to (909, 321)
Screenshot: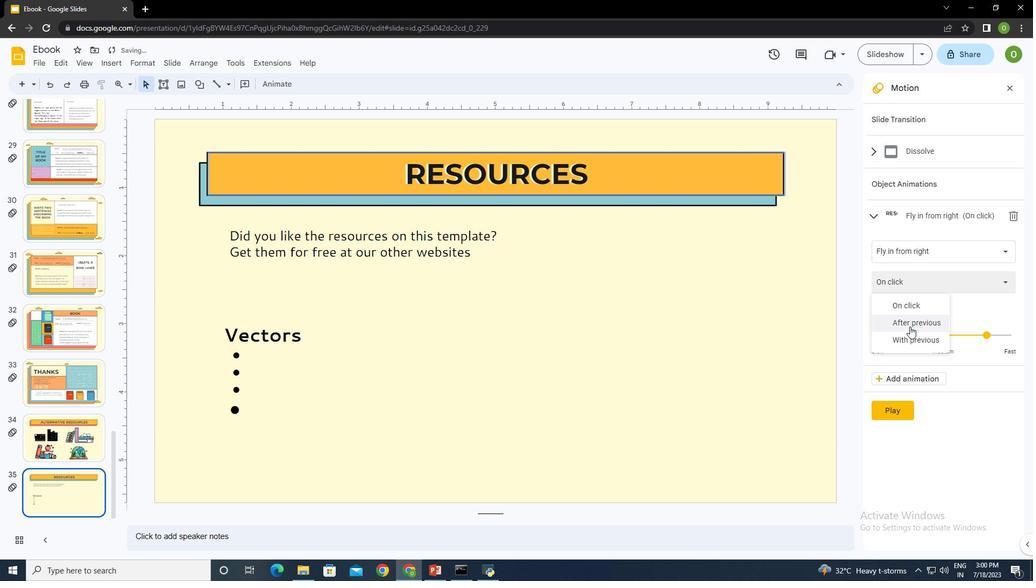 
Action: Mouse pressed left at (909, 321)
Screenshot: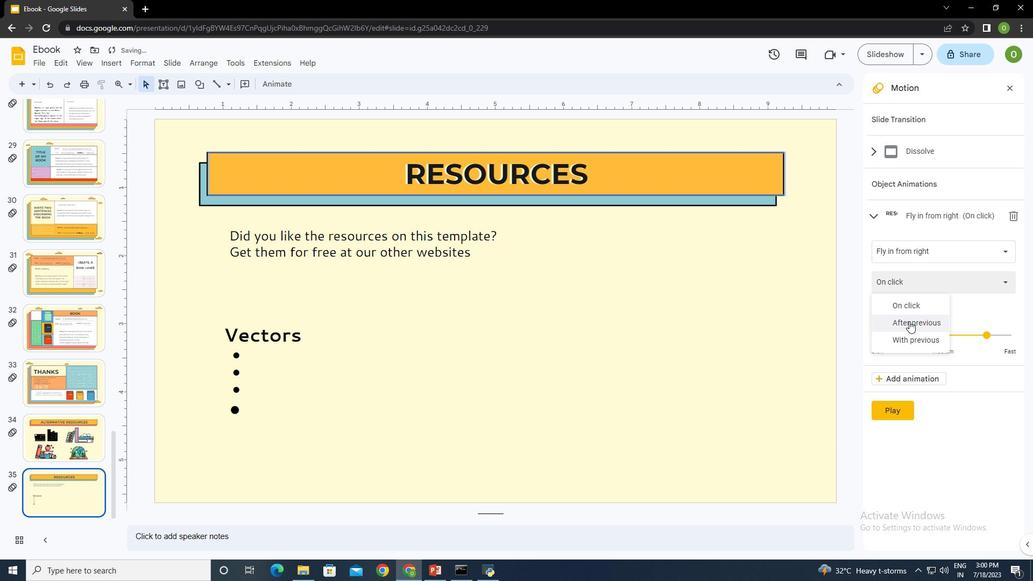 
Action: Mouse moved to (939, 335)
Screenshot: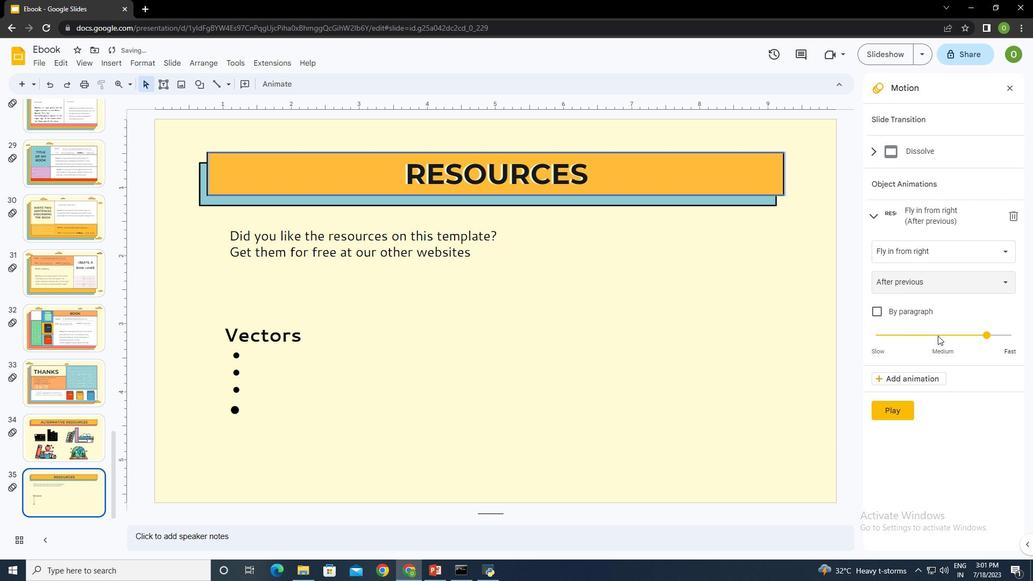 
Action: Mouse pressed left at (939, 335)
Screenshot: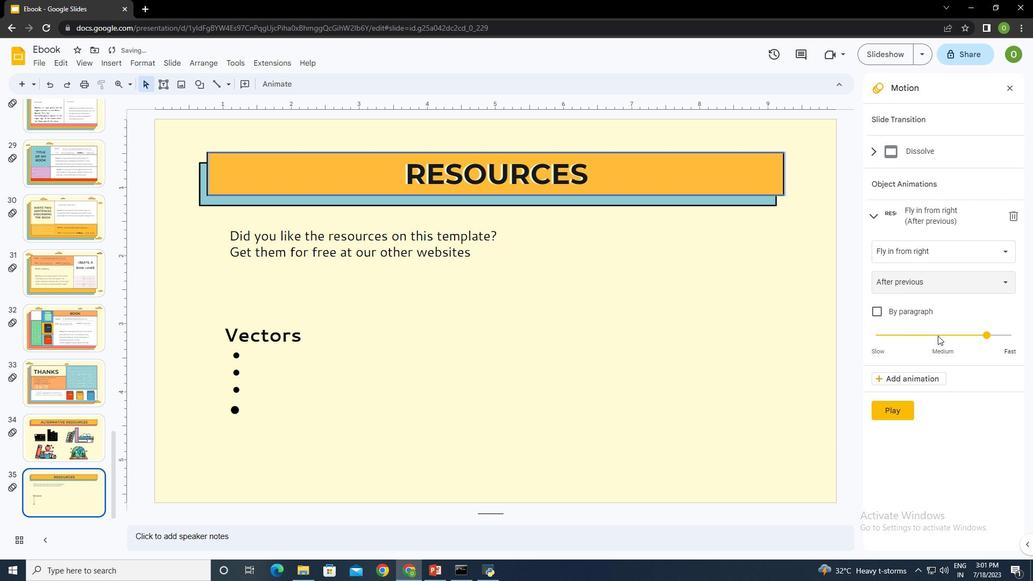 
Action: Mouse pressed left at (939, 335)
Screenshot: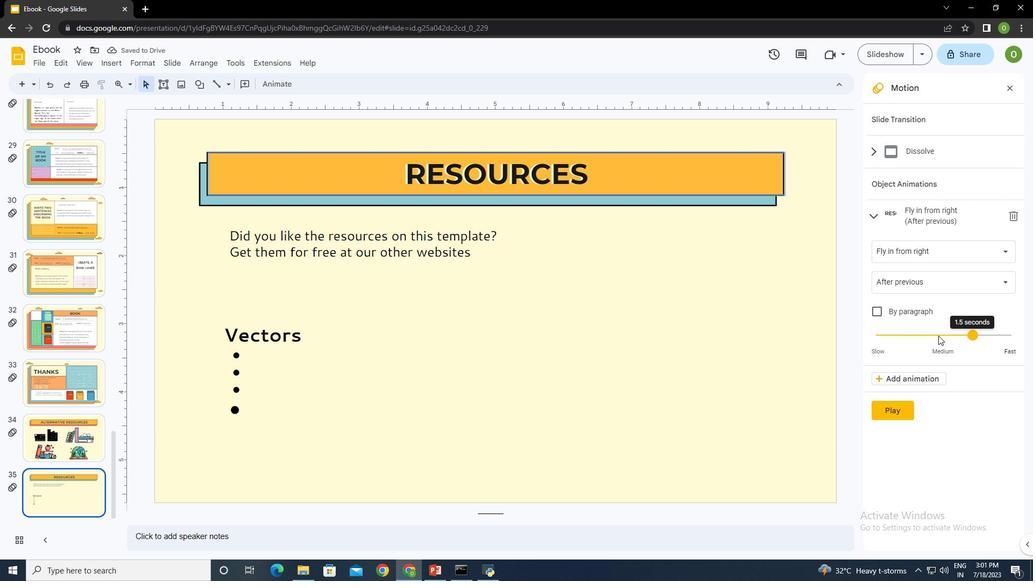 
Action: Mouse moved to (876, 408)
Screenshot: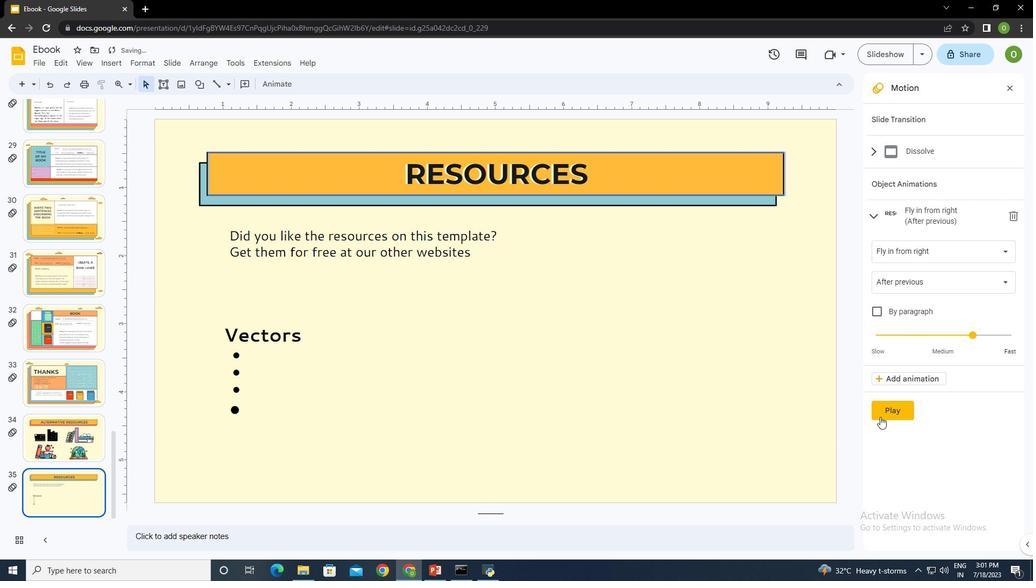
Action: Mouse pressed left at (876, 408)
Screenshot: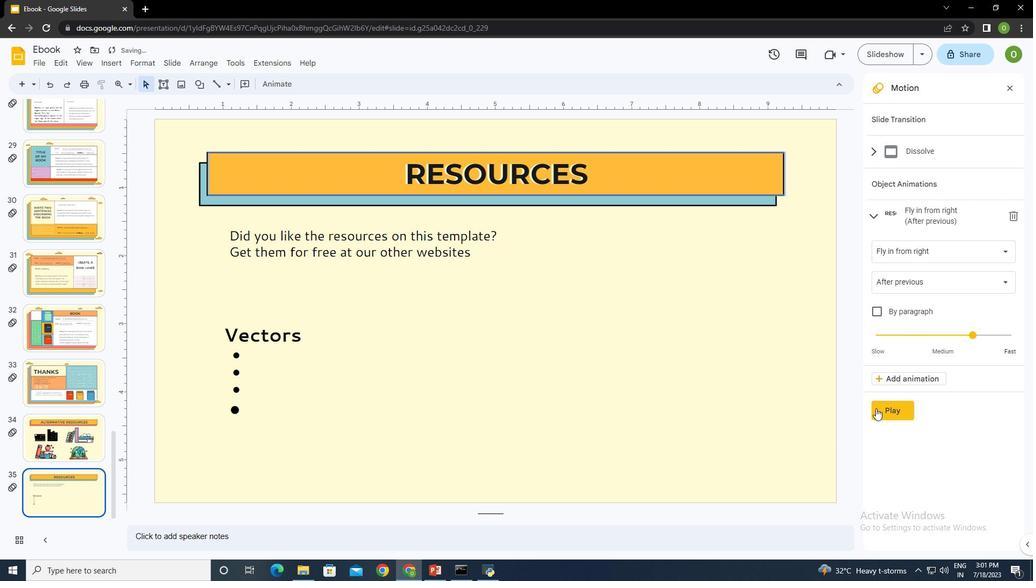
Action: Mouse moved to (932, 468)
Screenshot: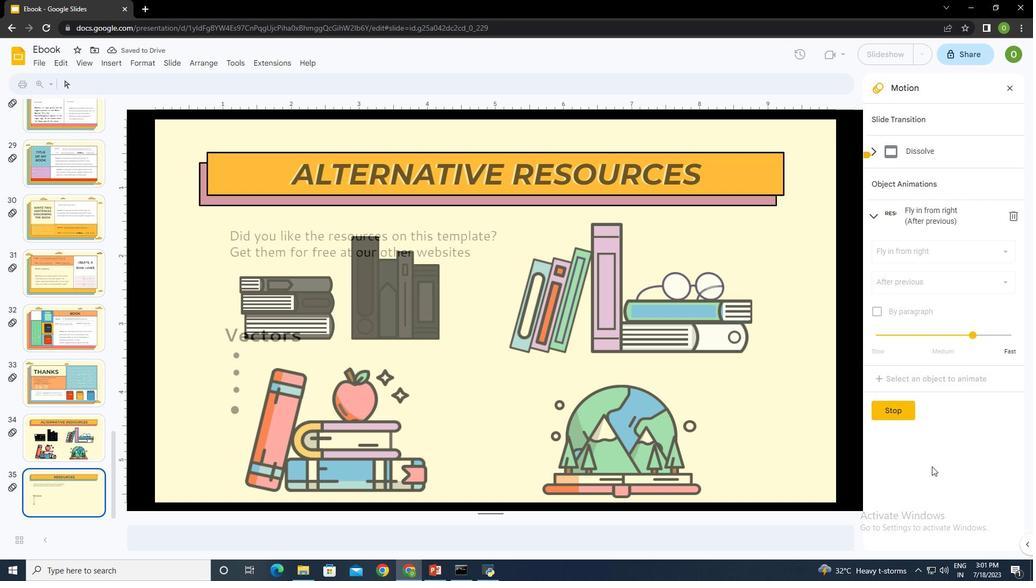 
